 Task: Explore Airbnb accommodation in Sabratah, Libya from 8th December, 2023 to 15th December, 2023 for 9 adults. Place can be shared room with 5 bedrooms having 9 beds and 5 bathrooms. Property type can be flat. Amenities needed are: wifi, TV, free parkinig on premises, gym, breakfast. Look for 4 properties as per requirement.
Action: Mouse moved to (423, 91)
Screenshot: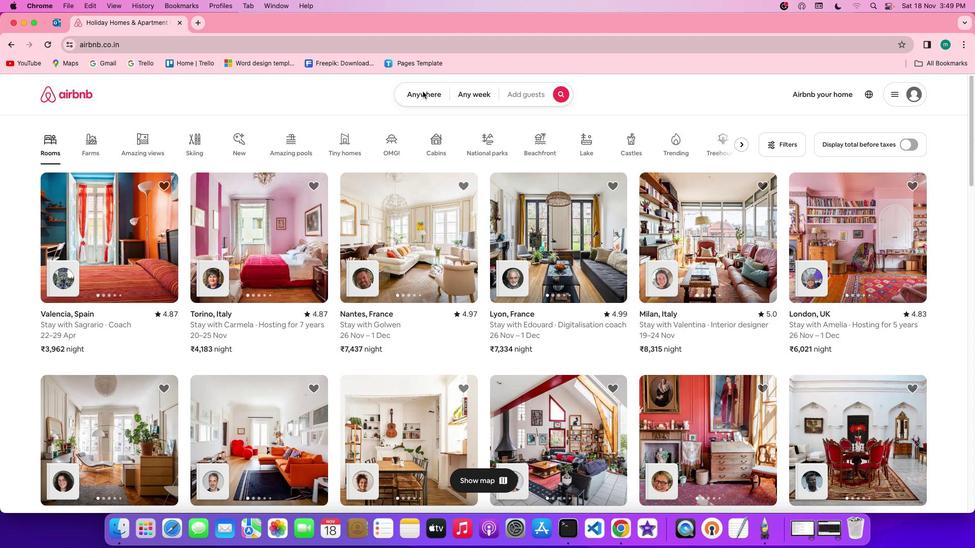 
Action: Mouse pressed left at (423, 91)
Screenshot: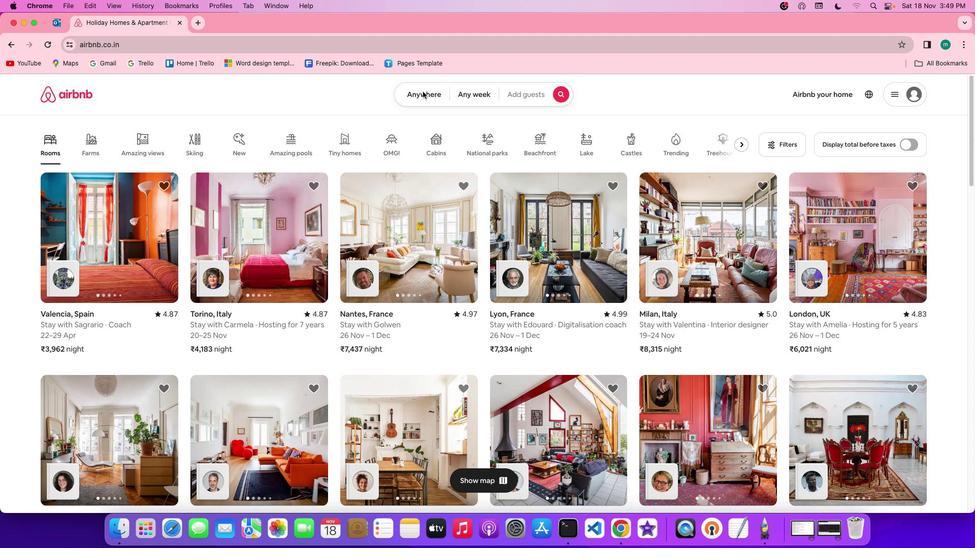 
Action: Mouse pressed left at (423, 91)
Screenshot: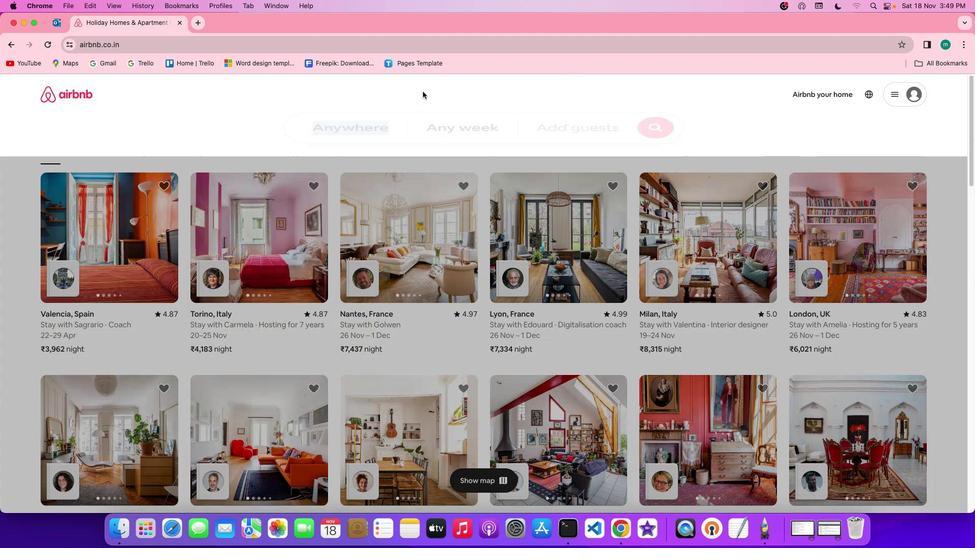 
Action: Mouse moved to (367, 133)
Screenshot: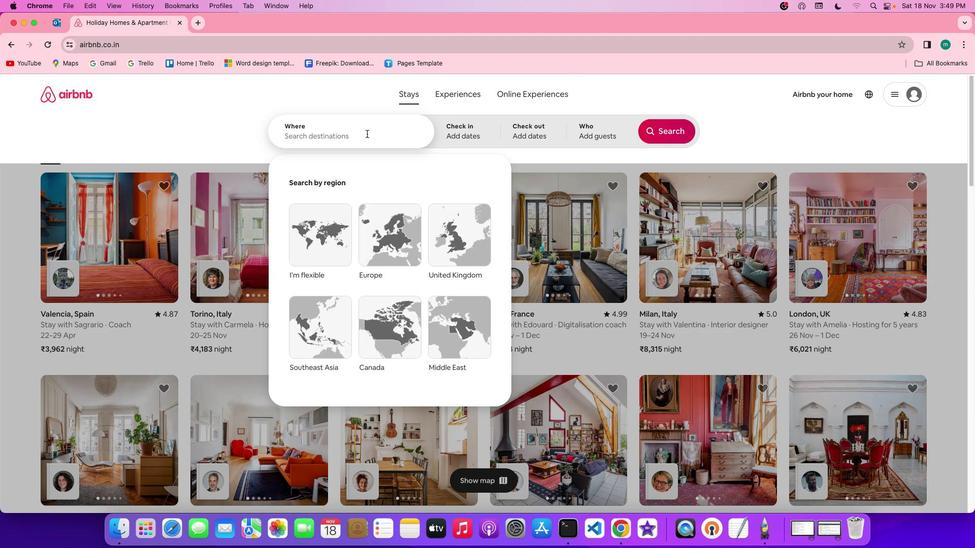 
Action: Mouse pressed left at (367, 133)
Screenshot: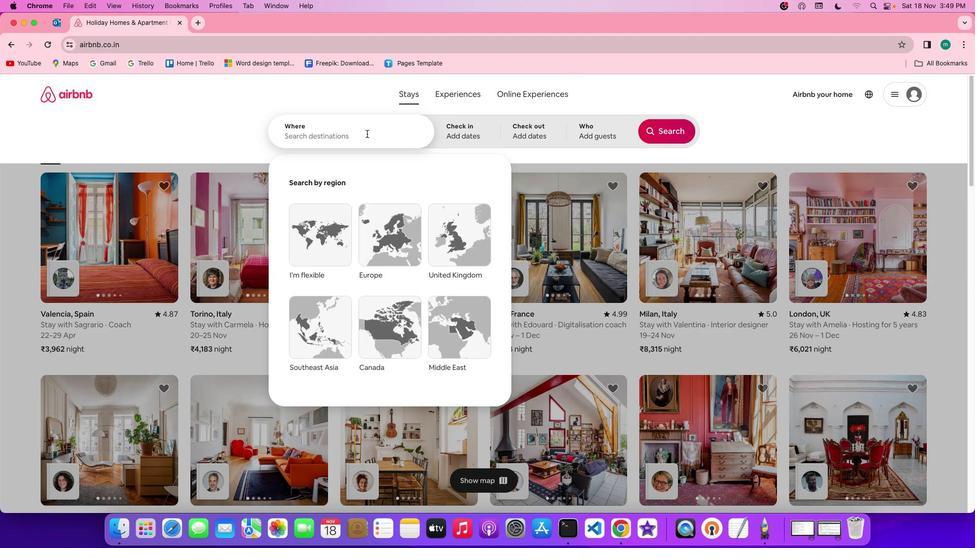 
Action: Key pressed Key.shift'S''a''b''r''a''t''a''h'','Key.spaceKey.shift'l''i''b''y''a'
Screenshot: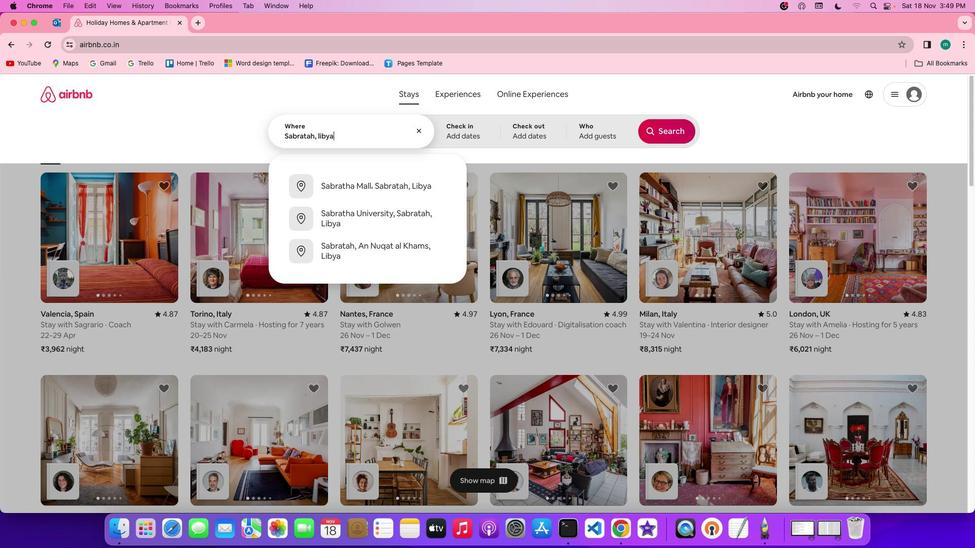 
Action: Mouse moved to (476, 129)
Screenshot: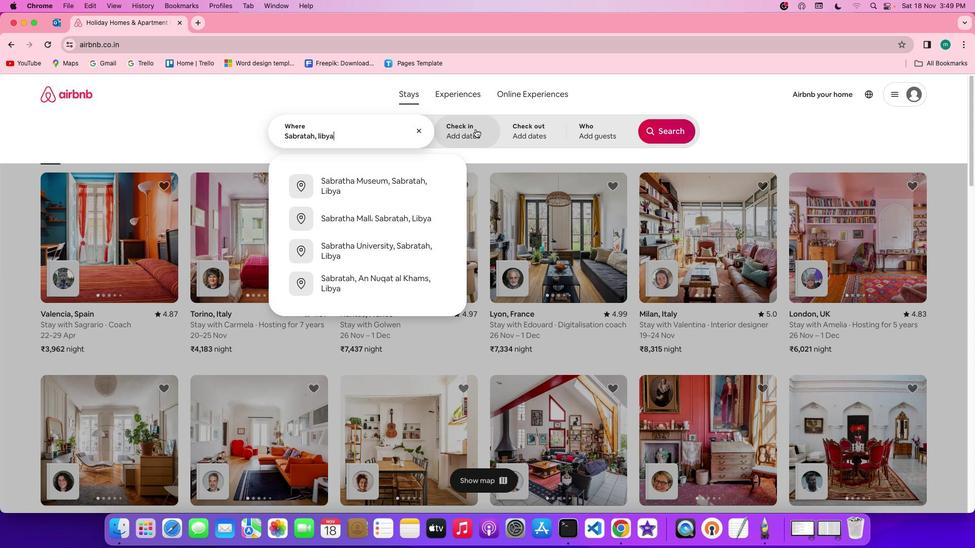 
Action: Mouse pressed left at (476, 129)
Screenshot: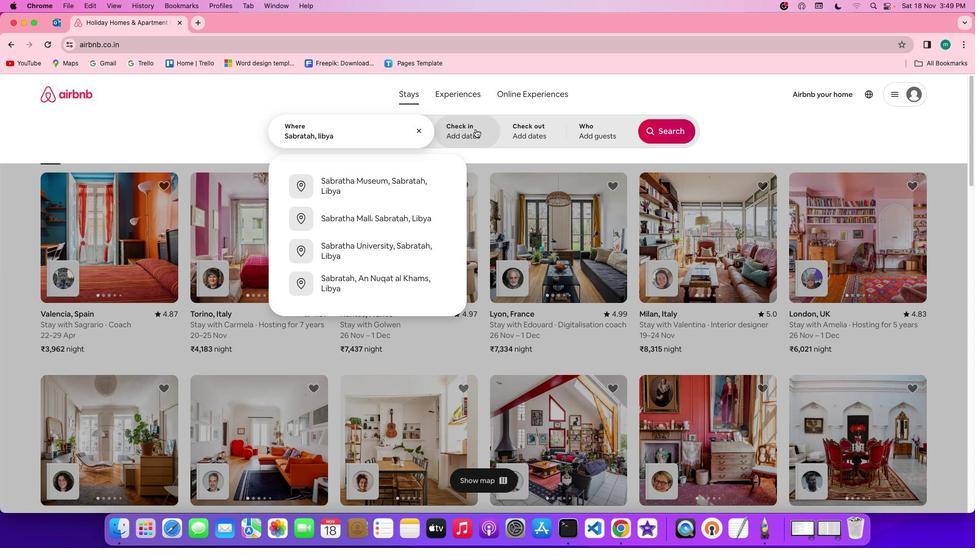 
Action: Mouse moved to (631, 281)
Screenshot: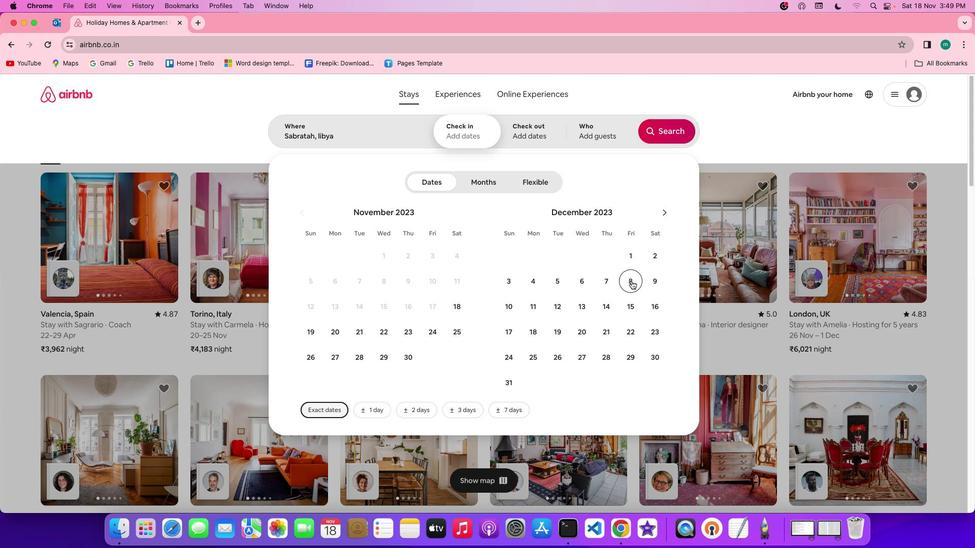 
Action: Mouse pressed left at (631, 281)
Screenshot: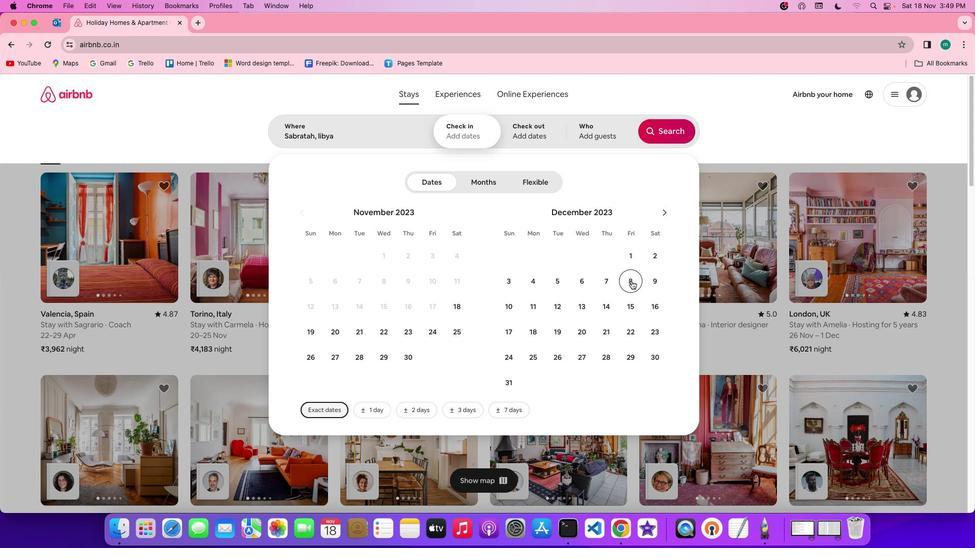 
Action: Mouse moved to (638, 303)
Screenshot: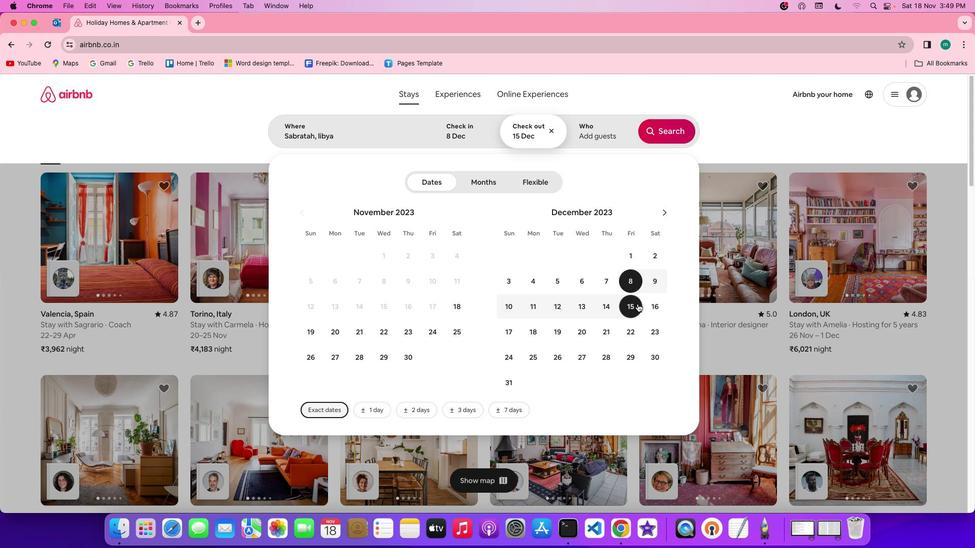 
Action: Mouse pressed left at (638, 303)
Screenshot: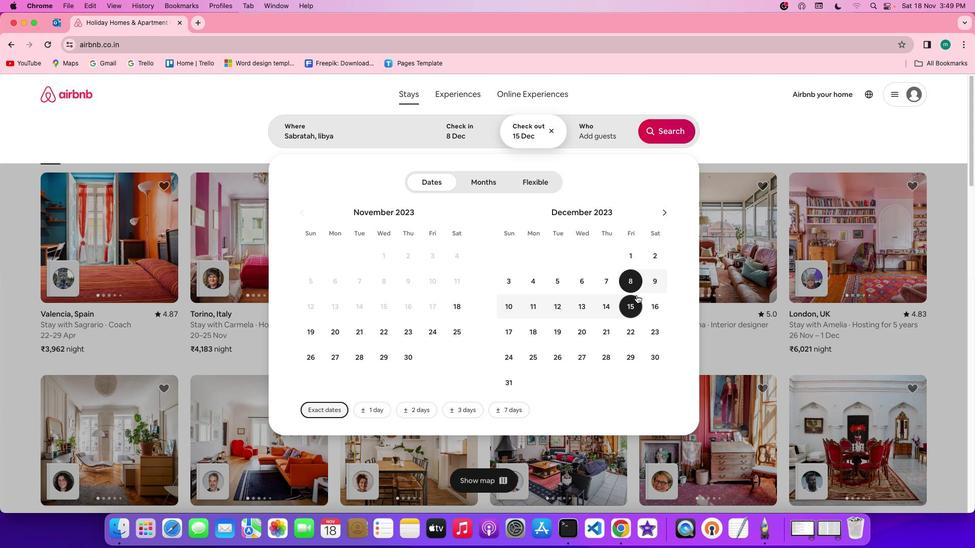 
Action: Mouse moved to (615, 135)
Screenshot: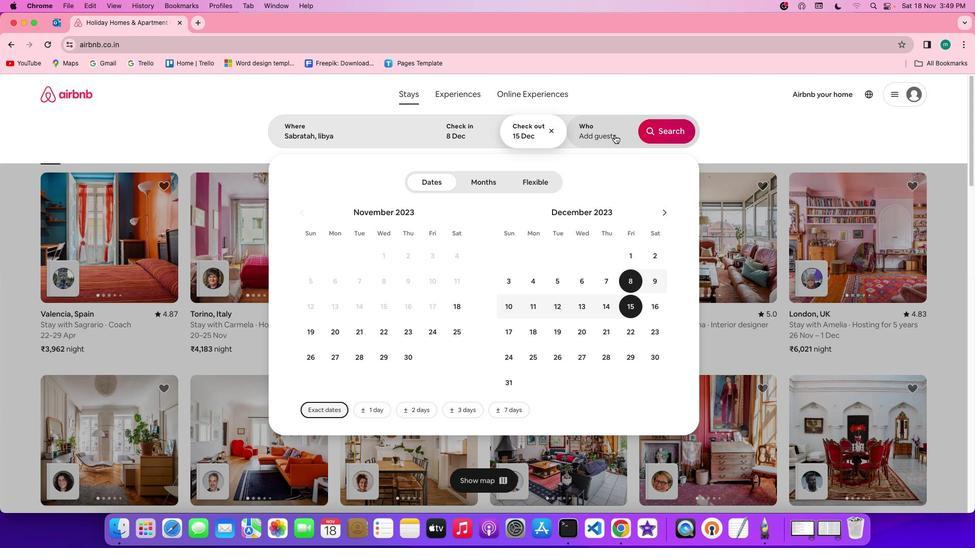 
Action: Mouse pressed left at (615, 135)
Screenshot: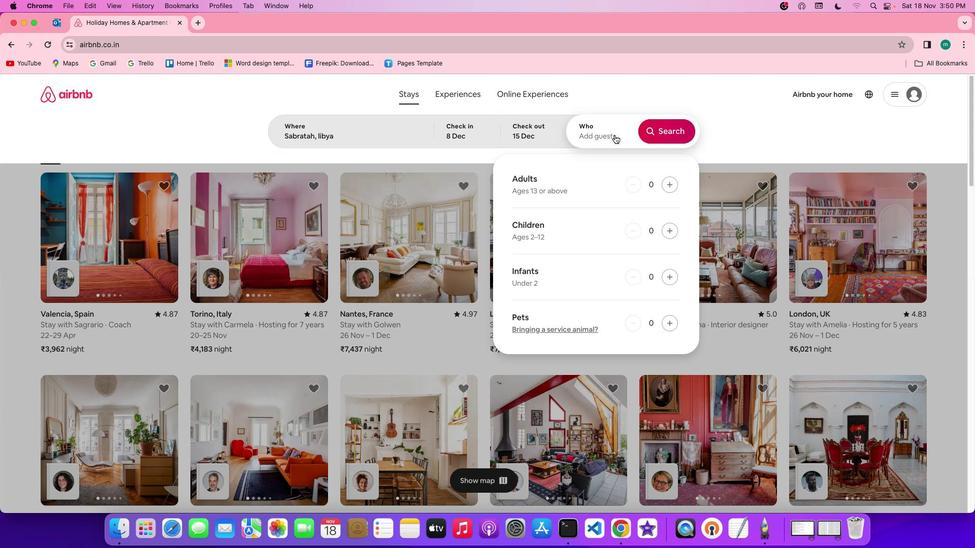 
Action: Mouse moved to (668, 186)
Screenshot: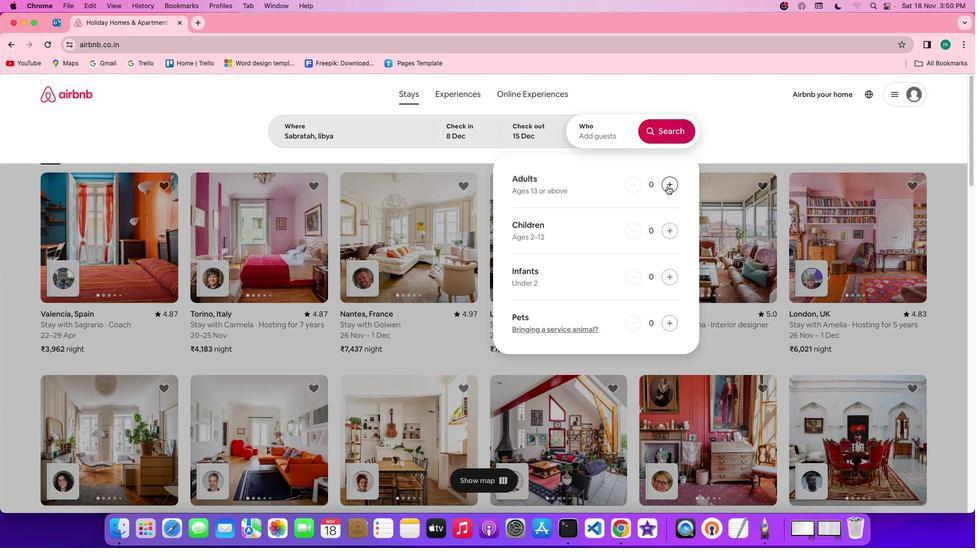 
Action: Mouse pressed left at (668, 186)
Screenshot: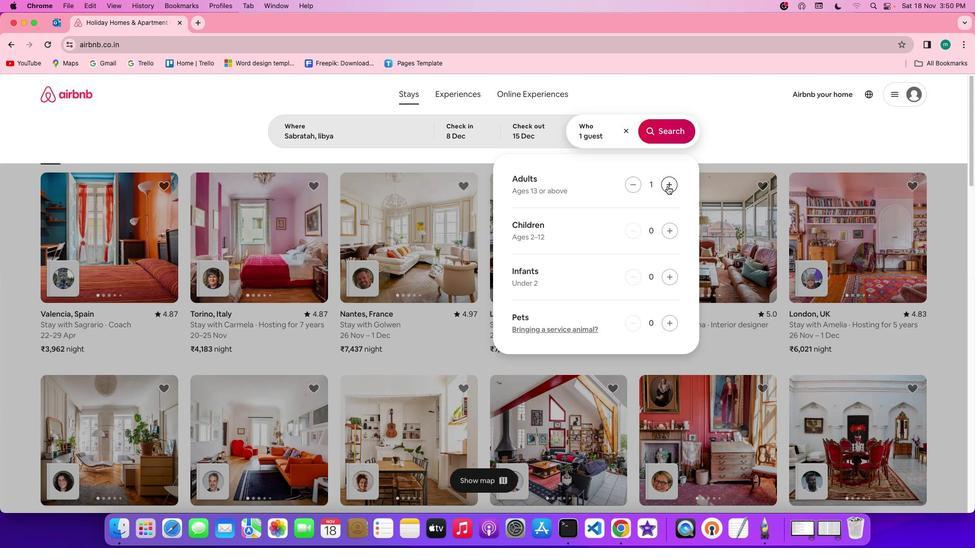 
Action: Mouse pressed left at (668, 186)
Screenshot: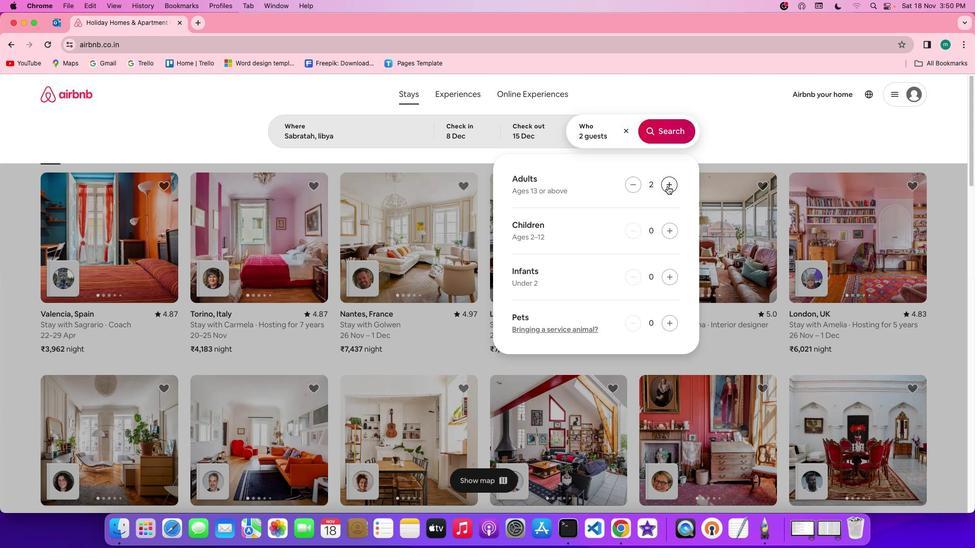 
Action: Mouse pressed left at (668, 186)
Screenshot: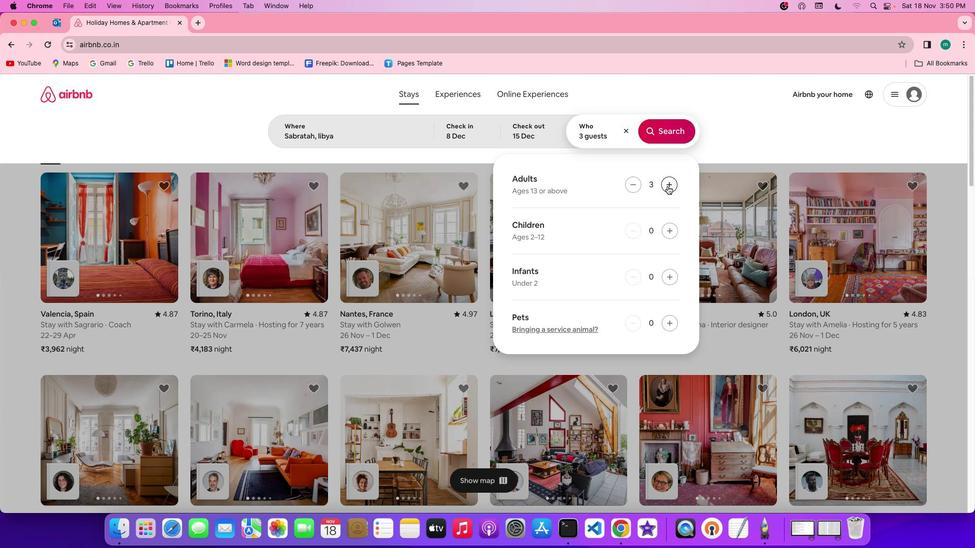 
Action: Mouse pressed left at (668, 186)
Screenshot: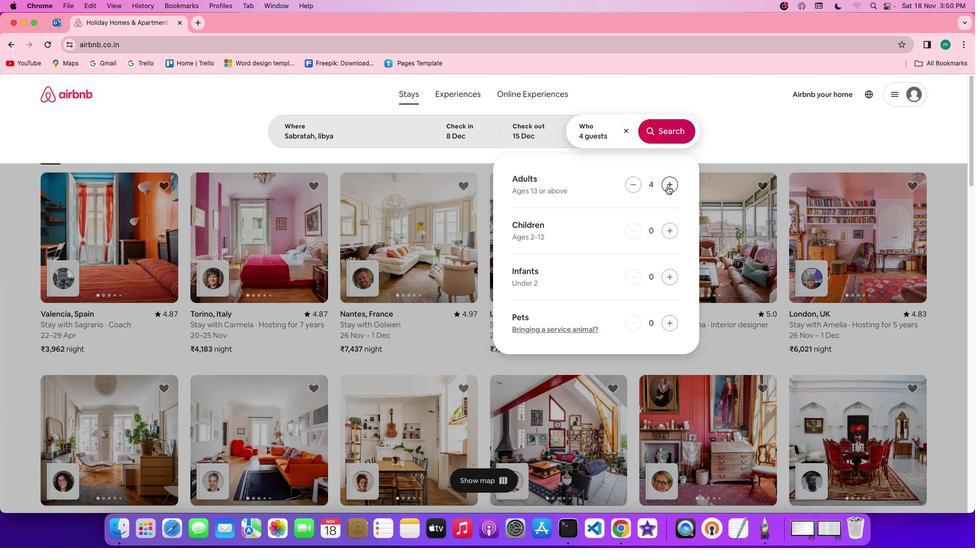 
Action: Mouse pressed left at (668, 186)
Screenshot: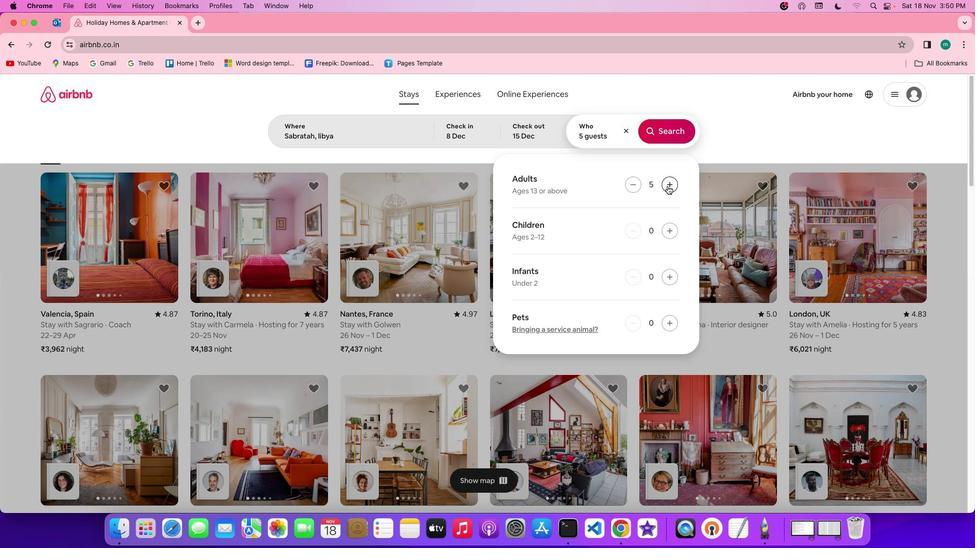 
Action: Mouse pressed left at (668, 186)
Screenshot: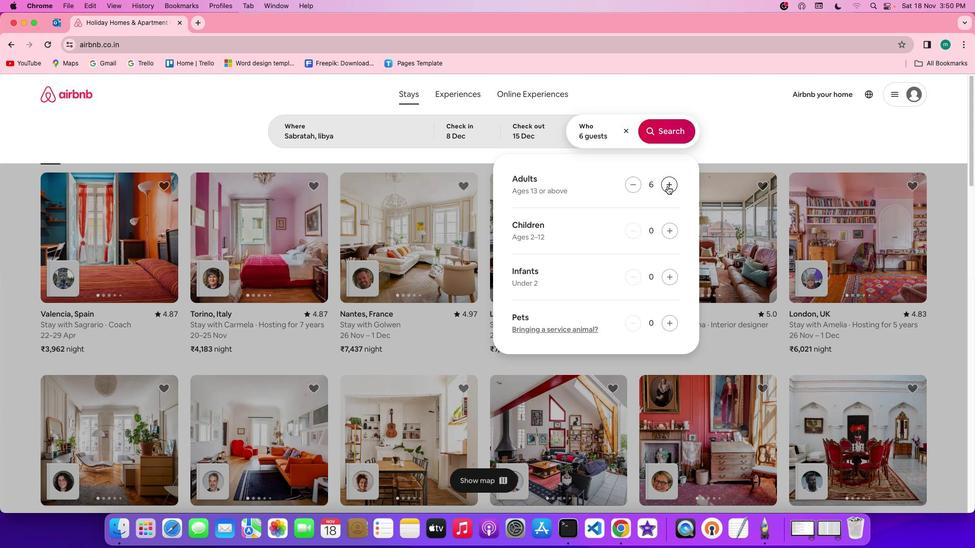 
Action: Mouse pressed left at (668, 186)
Screenshot: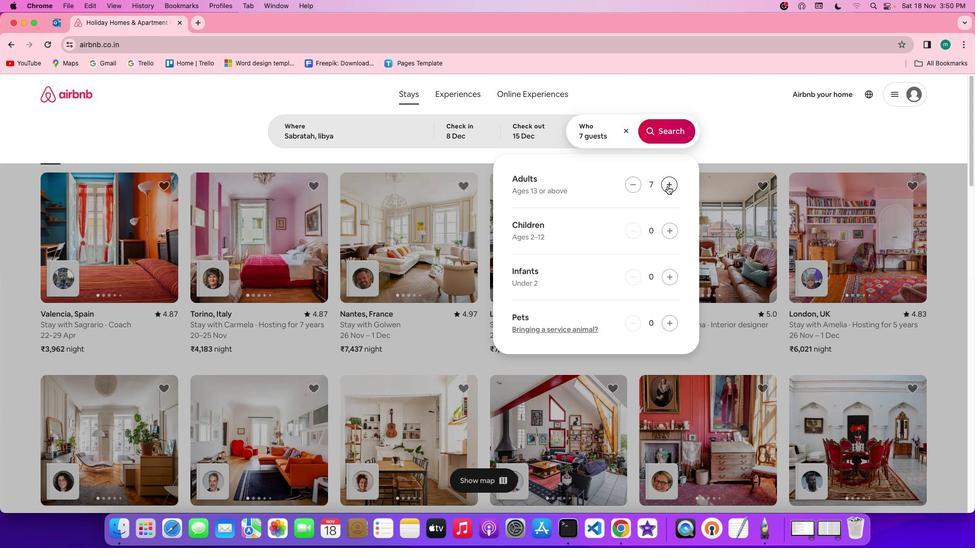
Action: Mouse pressed left at (668, 186)
Screenshot: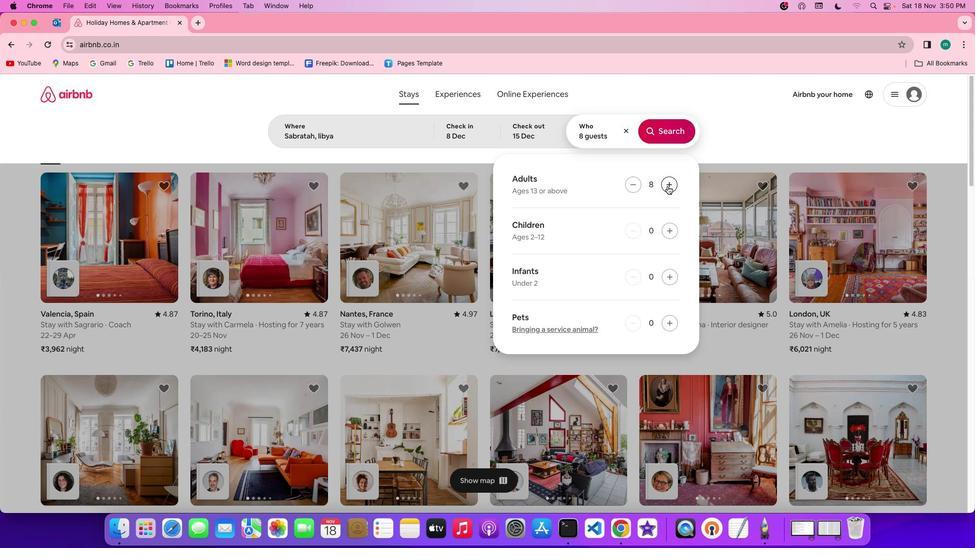 
Action: Mouse pressed left at (668, 186)
Screenshot: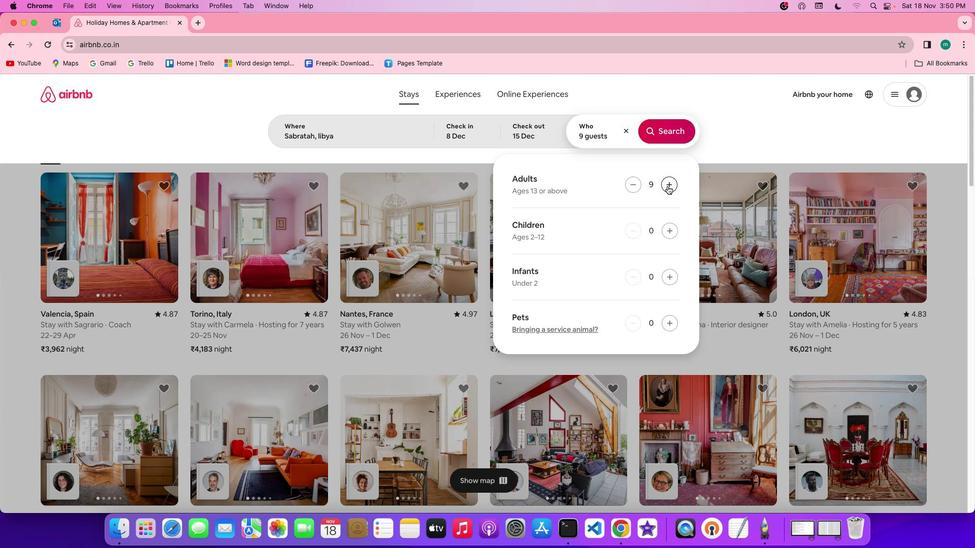 
Action: Mouse moved to (683, 136)
Screenshot: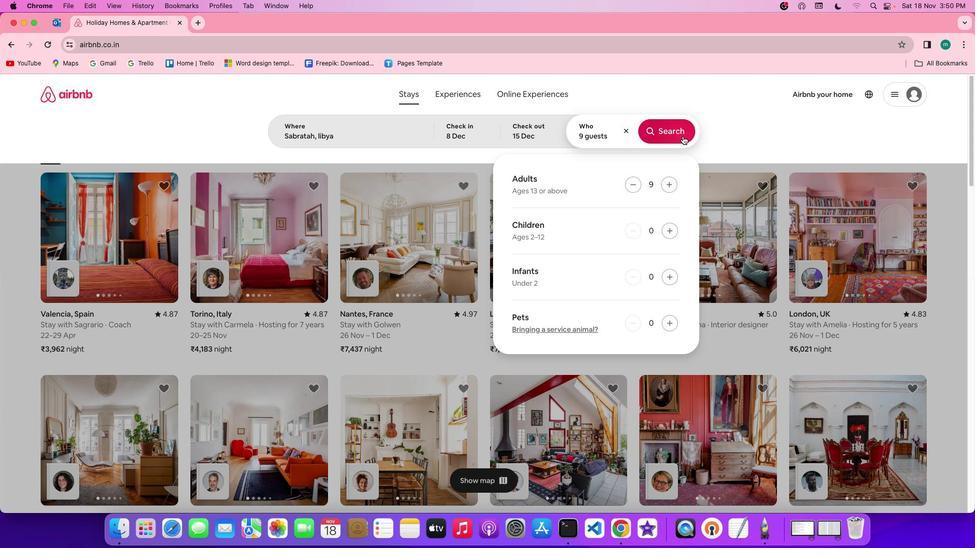 
Action: Mouse pressed left at (683, 136)
Screenshot: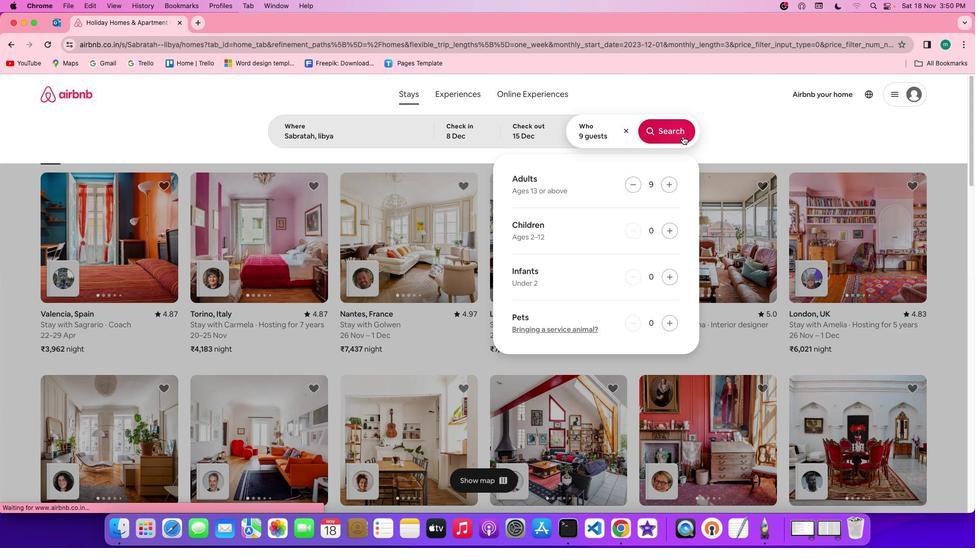 
Action: Mouse moved to (822, 138)
Screenshot: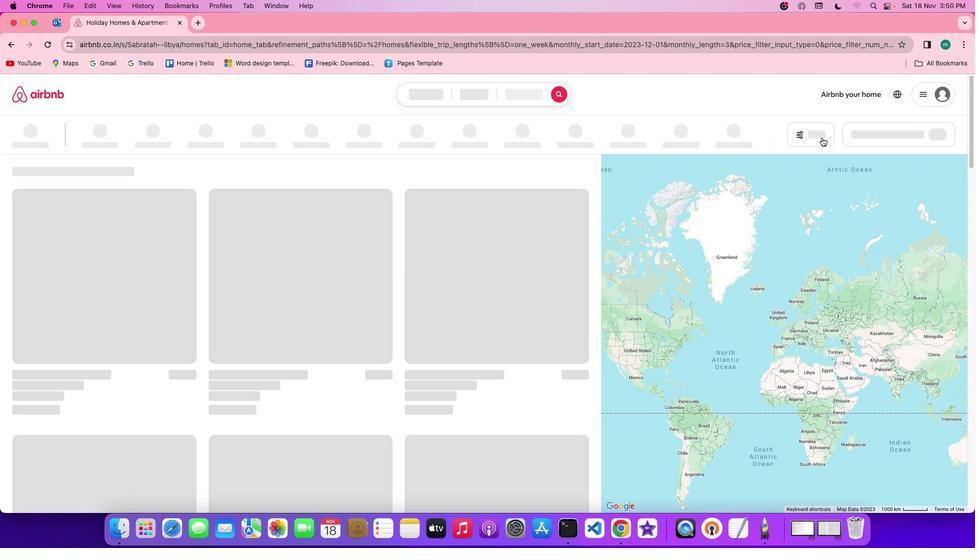 
Action: Mouse pressed left at (822, 138)
Screenshot: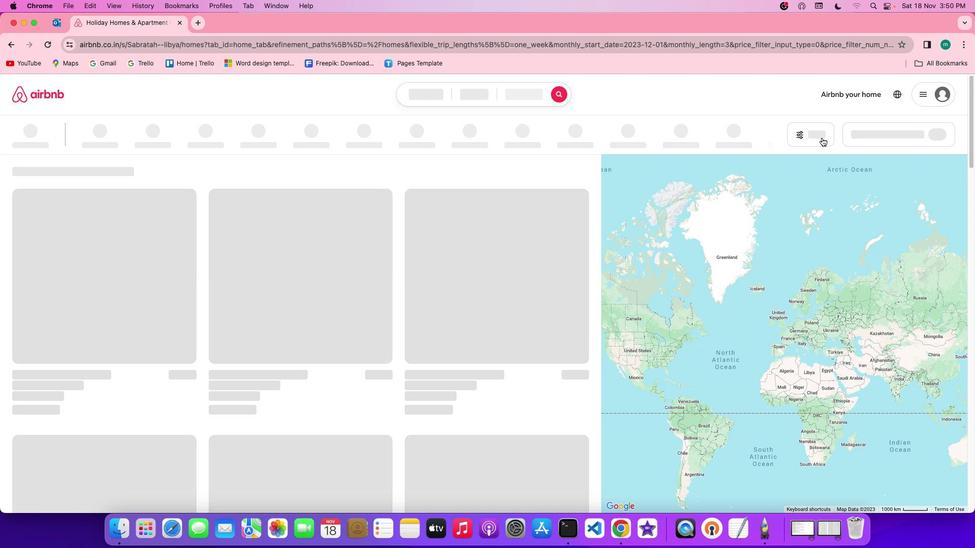 
Action: Mouse moved to (798, 134)
Screenshot: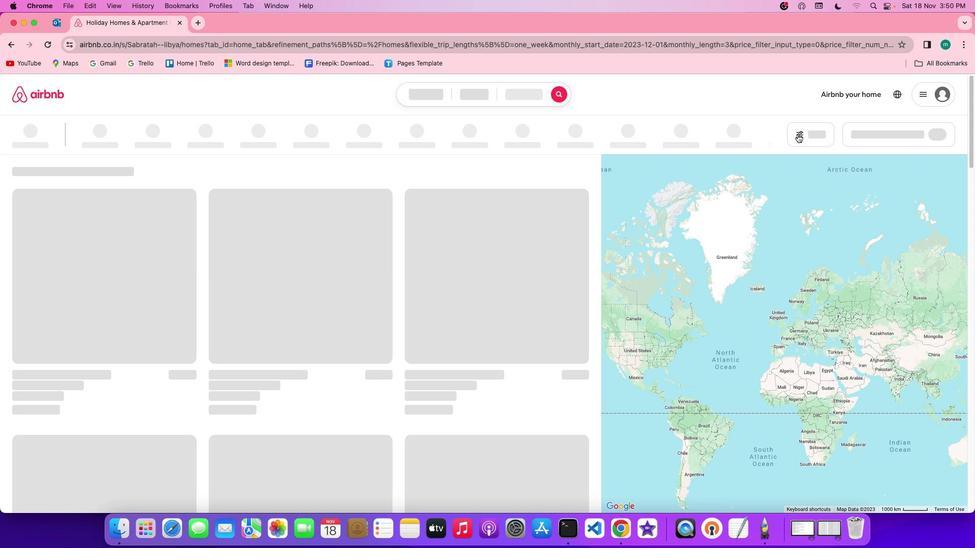 
Action: Mouse pressed left at (798, 134)
Screenshot: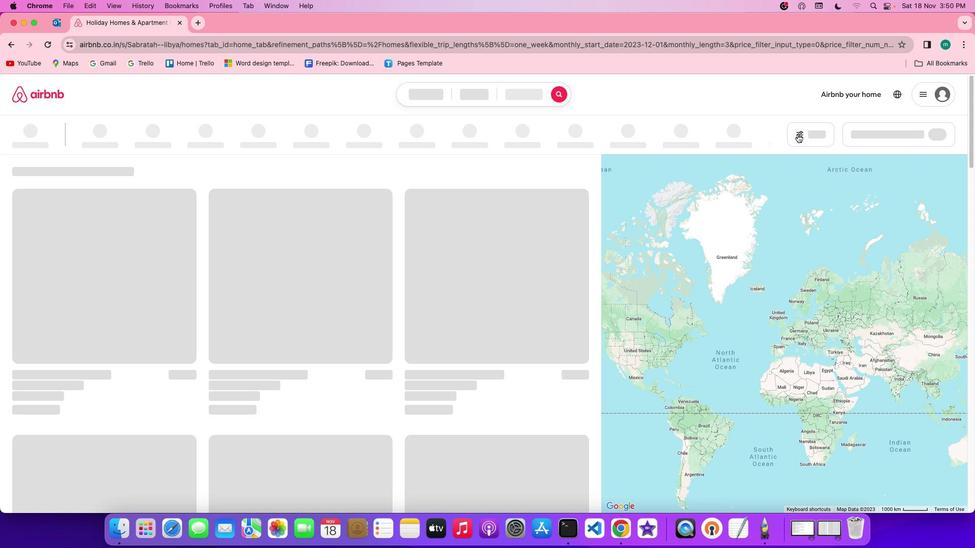 
Action: Mouse moved to (798, 157)
Screenshot: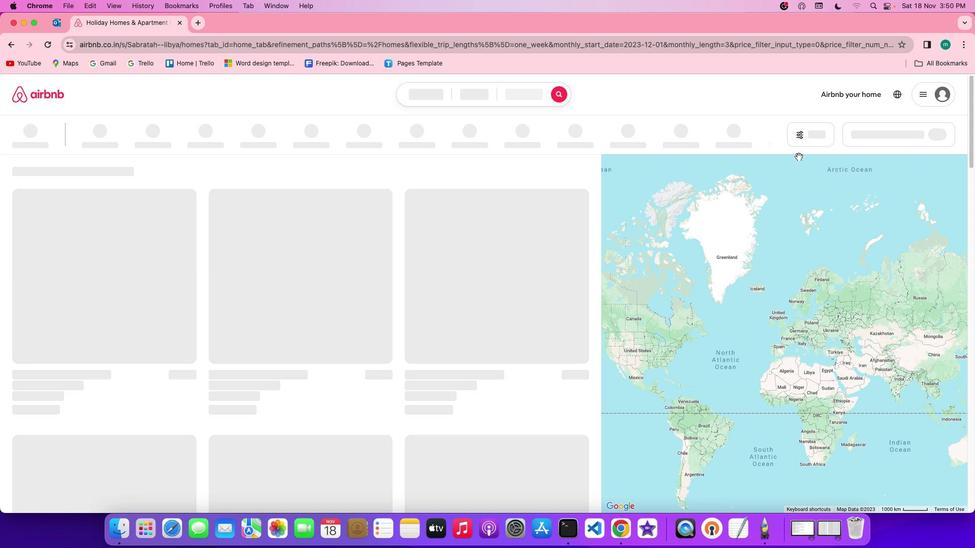 
Action: Mouse scrolled (798, 157) with delta (0, 0)
Screenshot: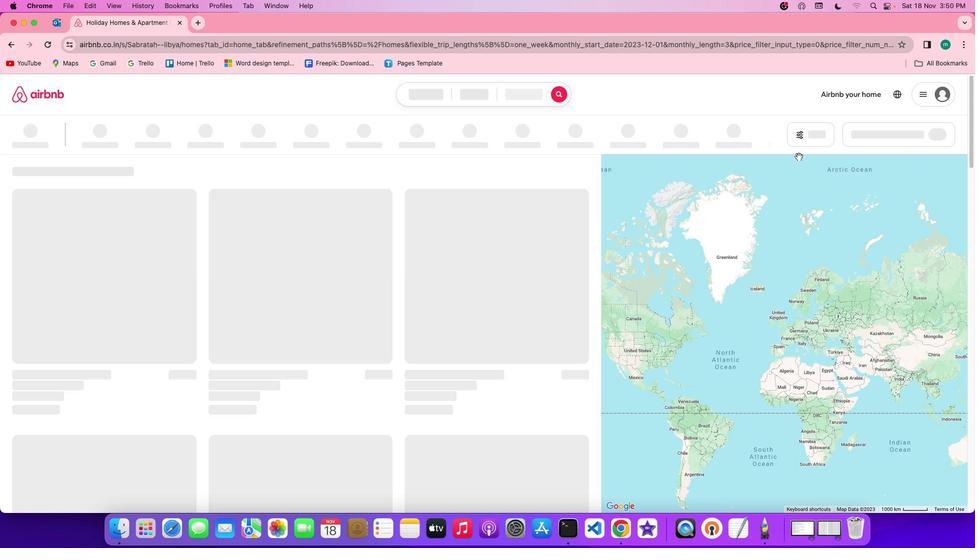 
Action: Mouse scrolled (798, 157) with delta (0, 0)
Screenshot: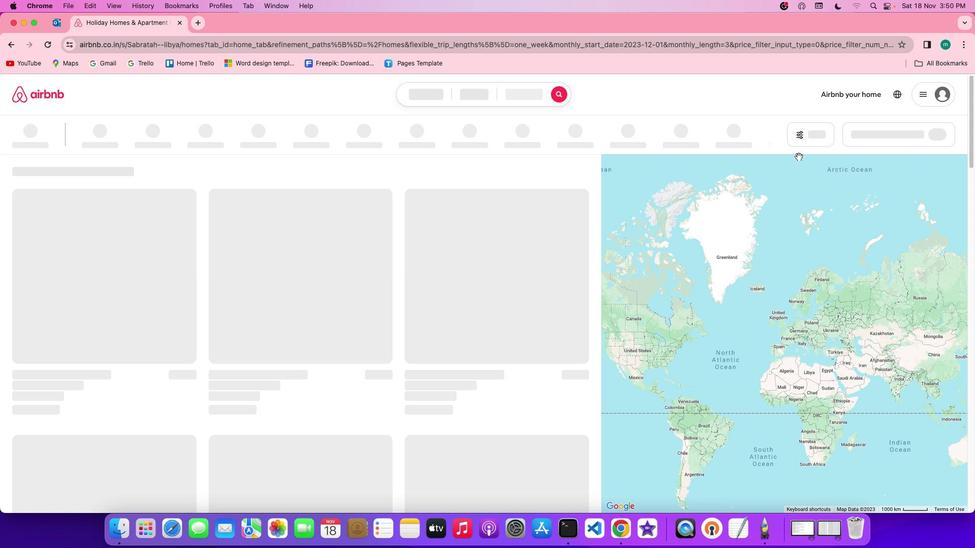 
Action: Mouse scrolled (798, 157) with delta (0, 0)
Screenshot: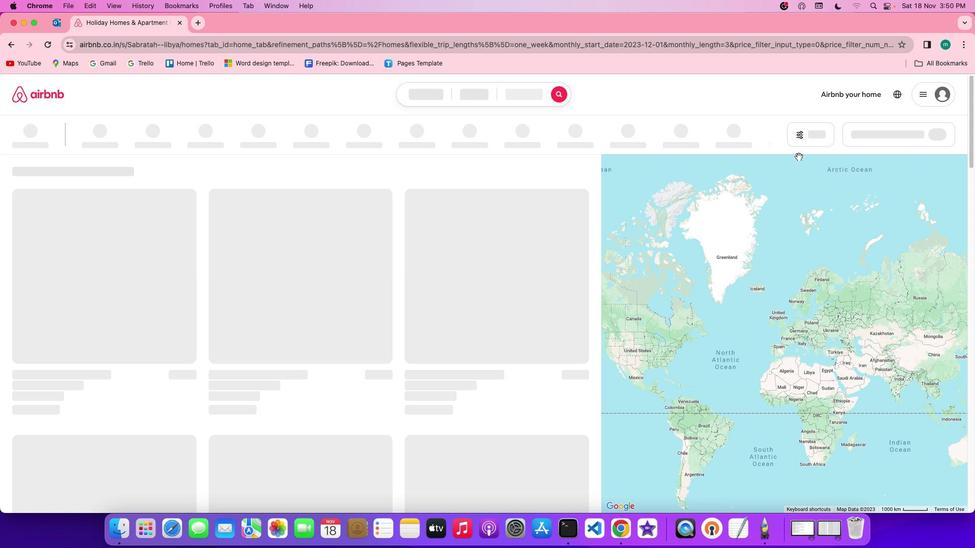 
Action: Mouse scrolled (798, 157) with delta (0, -1)
Screenshot: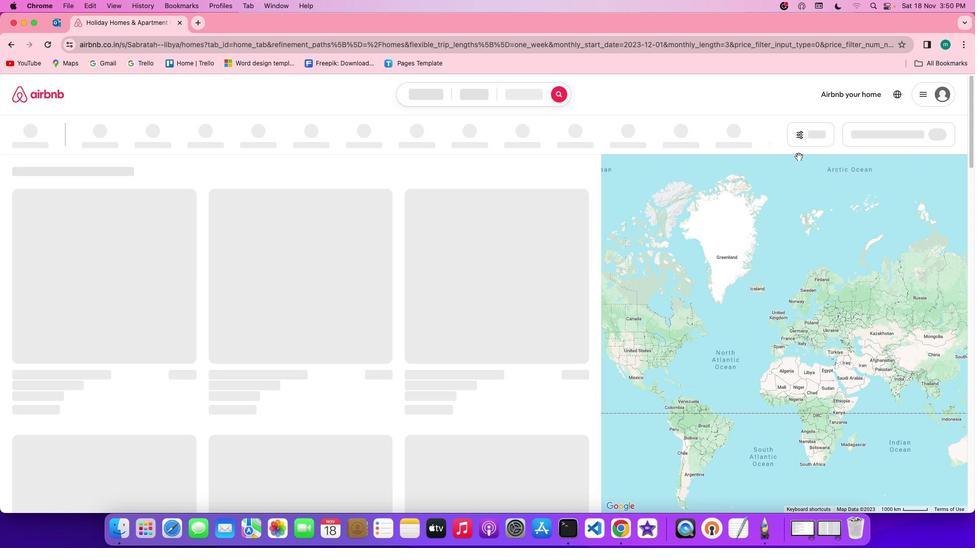 
Action: Mouse moved to (806, 137)
Screenshot: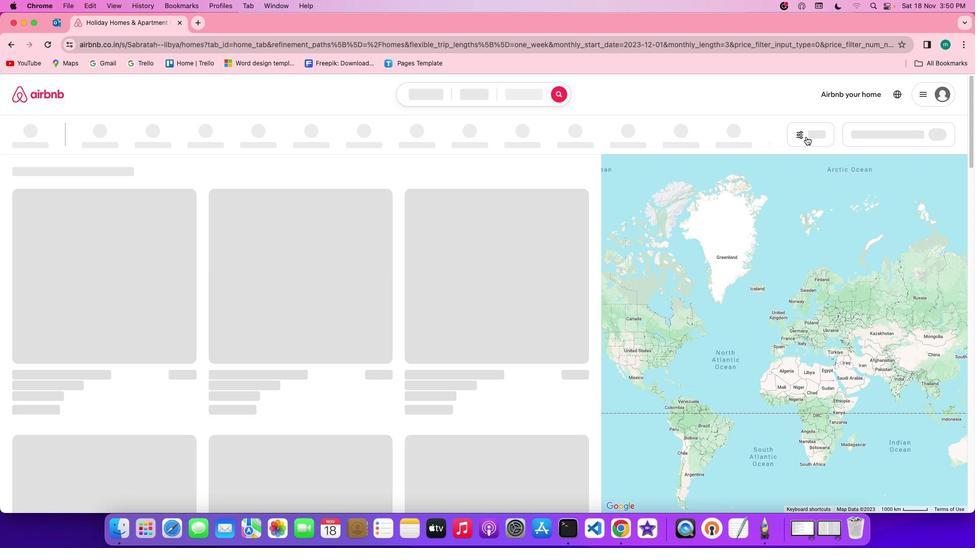 
Action: Mouse scrolled (806, 137) with delta (0, 0)
Screenshot: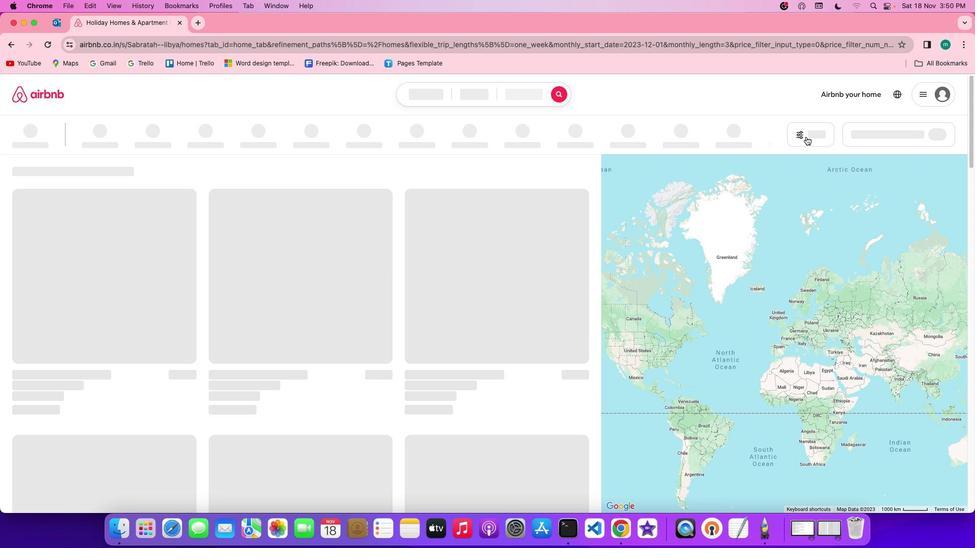 
Action: Mouse scrolled (806, 137) with delta (0, 0)
Screenshot: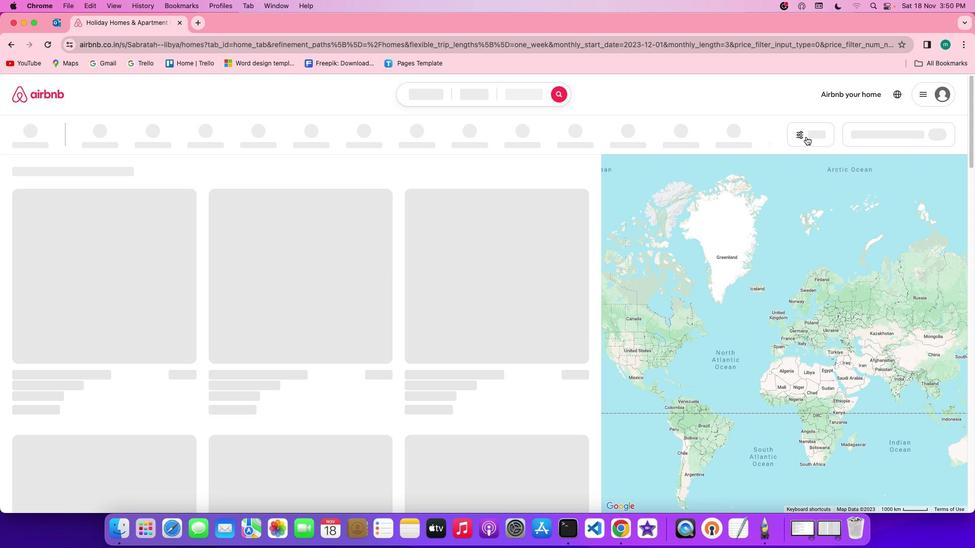 
Action: Mouse scrolled (806, 137) with delta (0, 1)
Screenshot: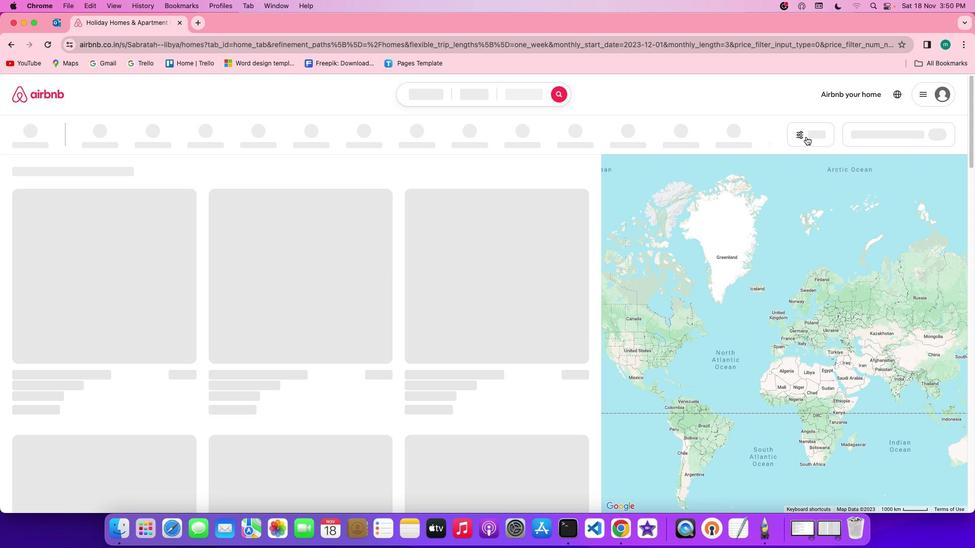 
Action: Mouse scrolled (806, 137) with delta (0, 1)
Screenshot: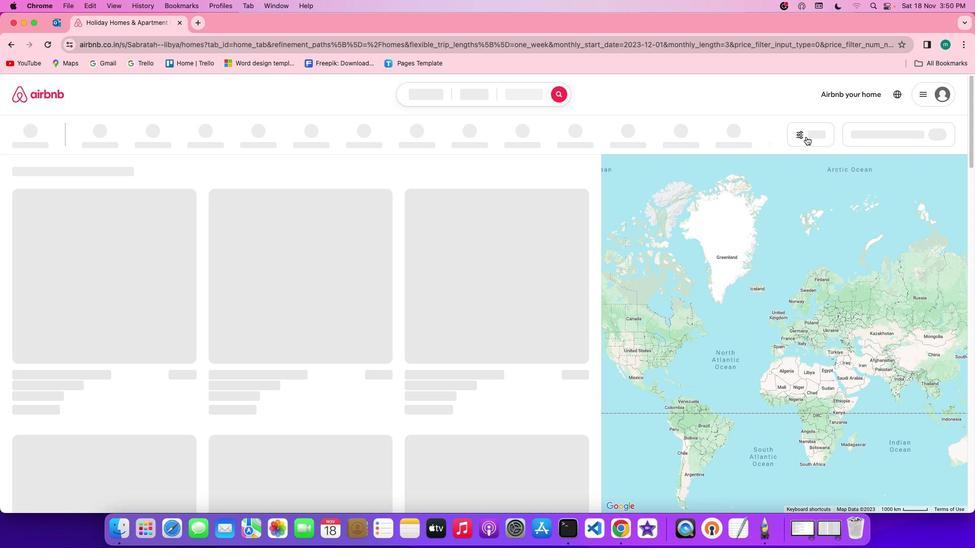 
Action: Mouse moved to (766, 113)
Screenshot: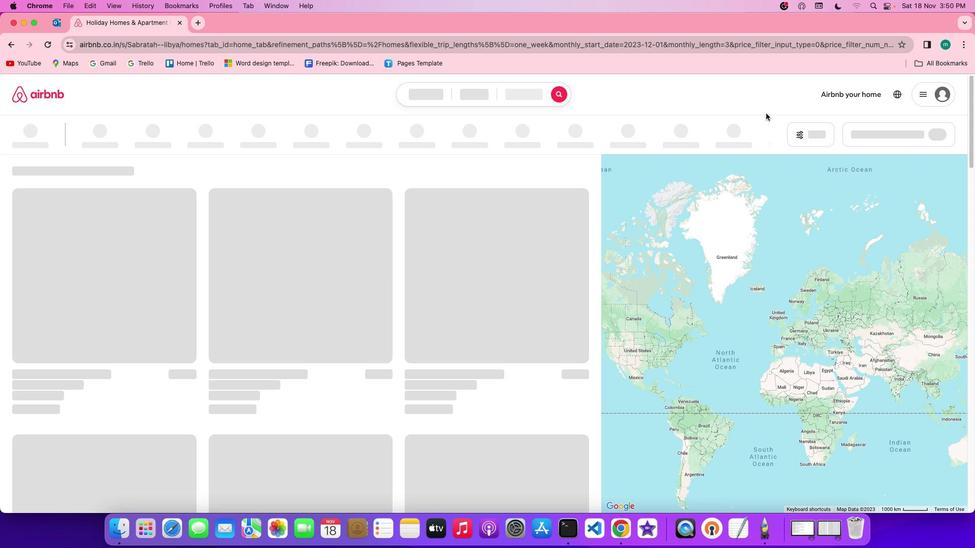 
Action: Mouse scrolled (766, 113) with delta (0, 0)
Screenshot: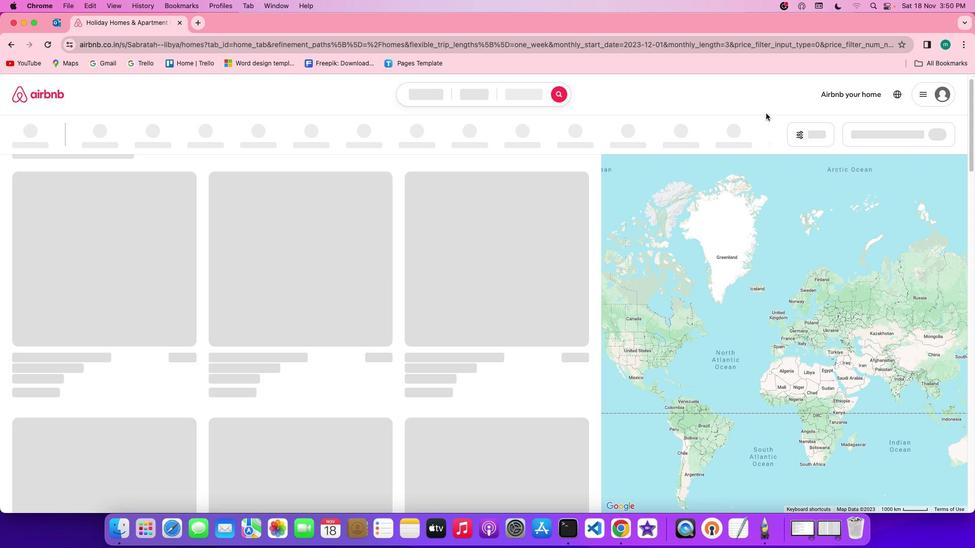 
Action: Mouse scrolled (766, 113) with delta (0, 0)
Screenshot: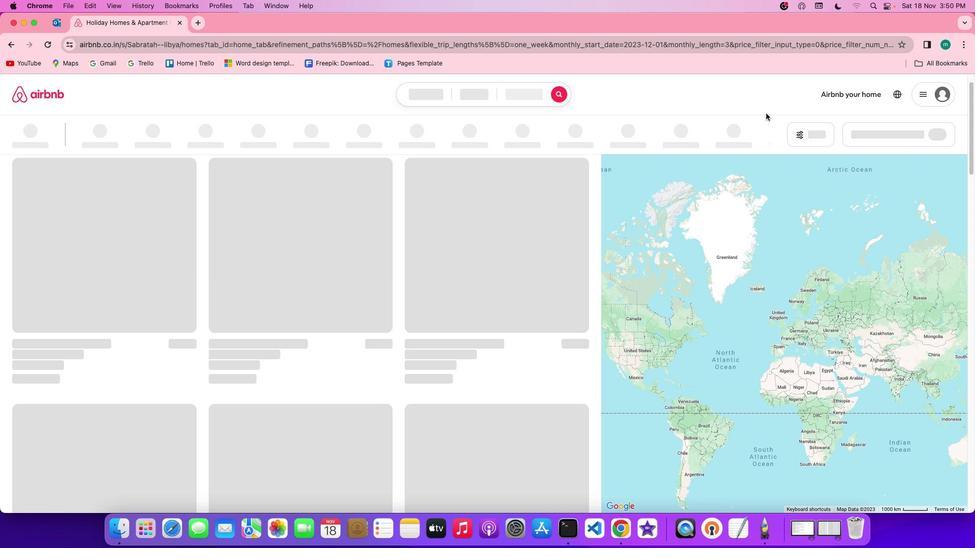 
Action: Mouse scrolled (766, 113) with delta (0, -1)
Screenshot: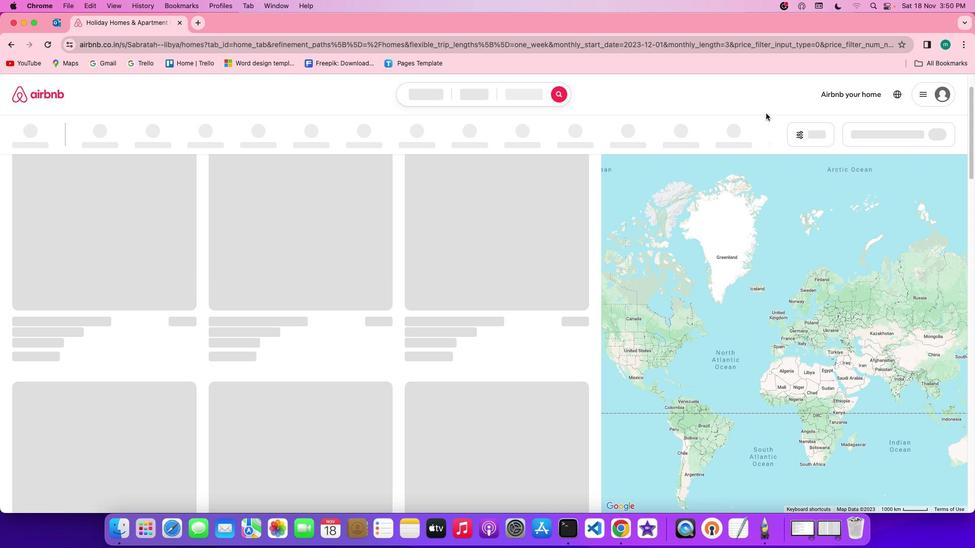 
Action: Mouse moved to (766, 113)
Screenshot: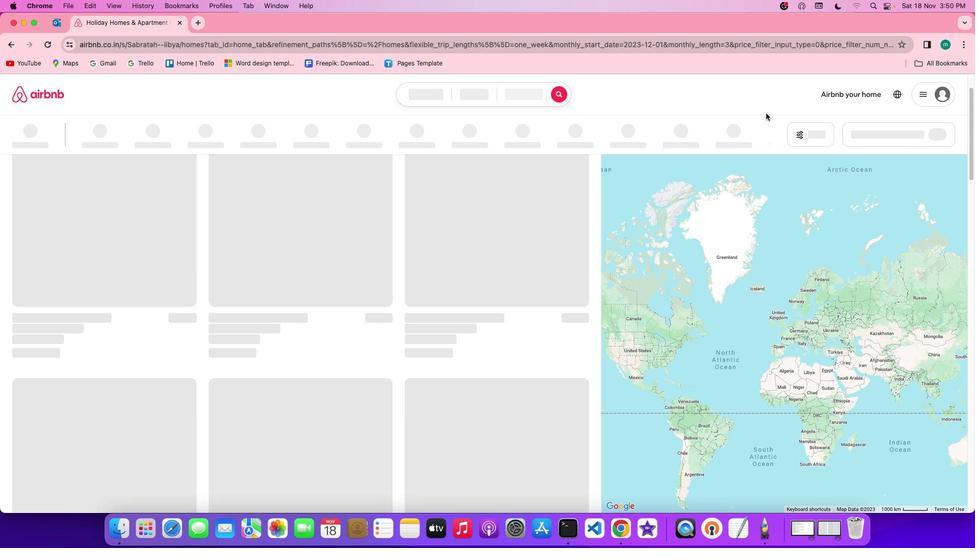 
Action: Mouse scrolled (766, 113) with delta (0, 0)
Screenshot: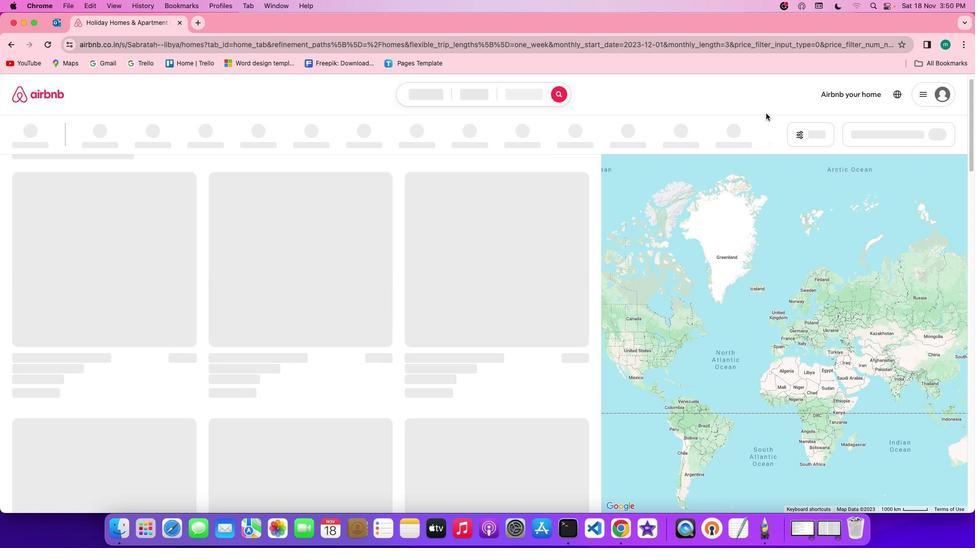 
Action: Mouse scrolled (766, 113) with delta (0, 0)
Screenshot: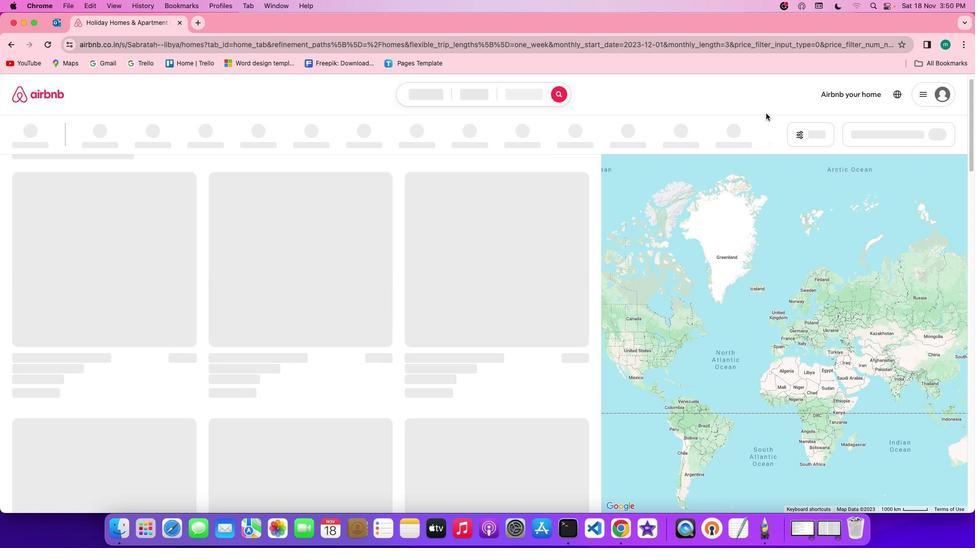 
Action: Mouse scrolled (766, 113) with delta (0, 1)
Screenshot: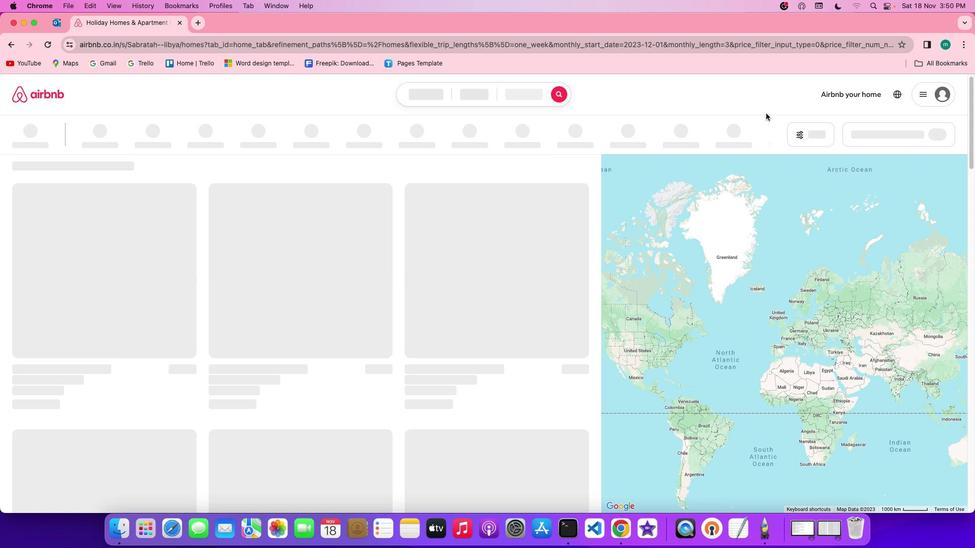 
Action: Mouse scrolled (766, 113) with delta (0, 2)
Screenshot: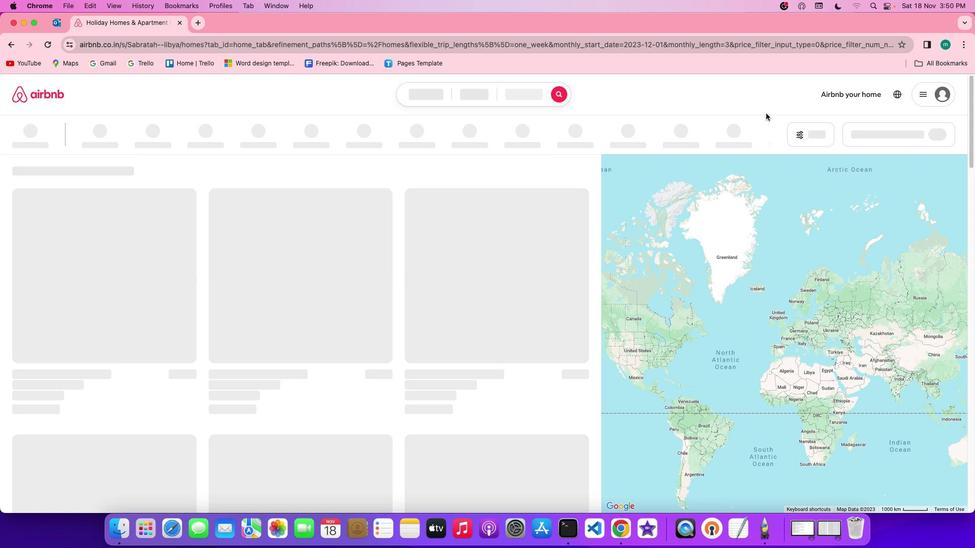 
Action: Mouse moved to (766, 113)
Screenshot: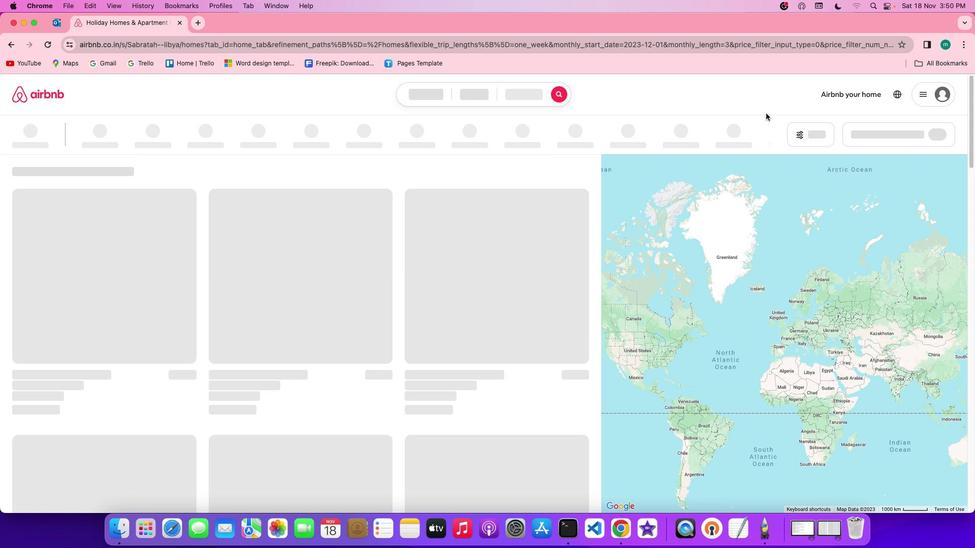 
Action: Mouse scrolled (766, 113) with delta (0, 0)
Screenshot: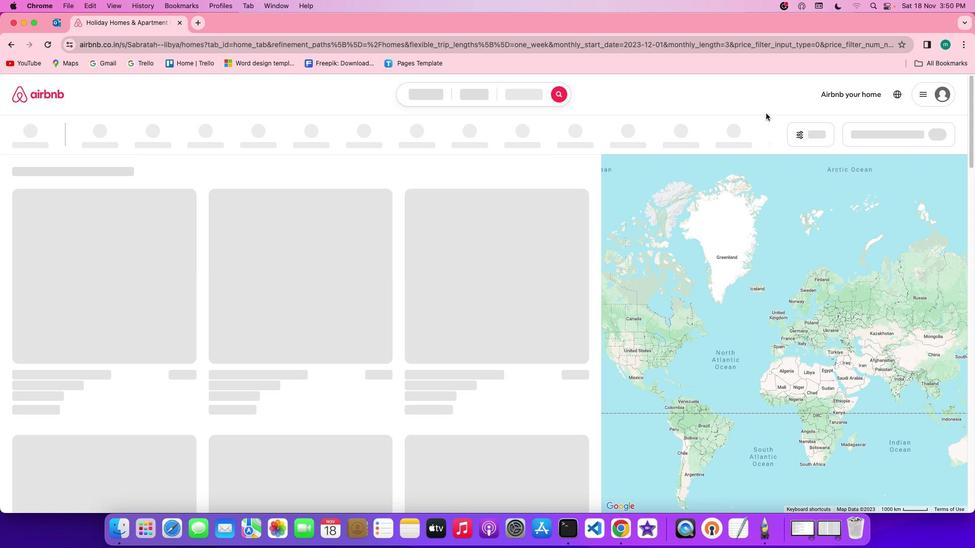 
Action: Mouse scrolled (766, 113) with delta (0, 0)
Screenshot: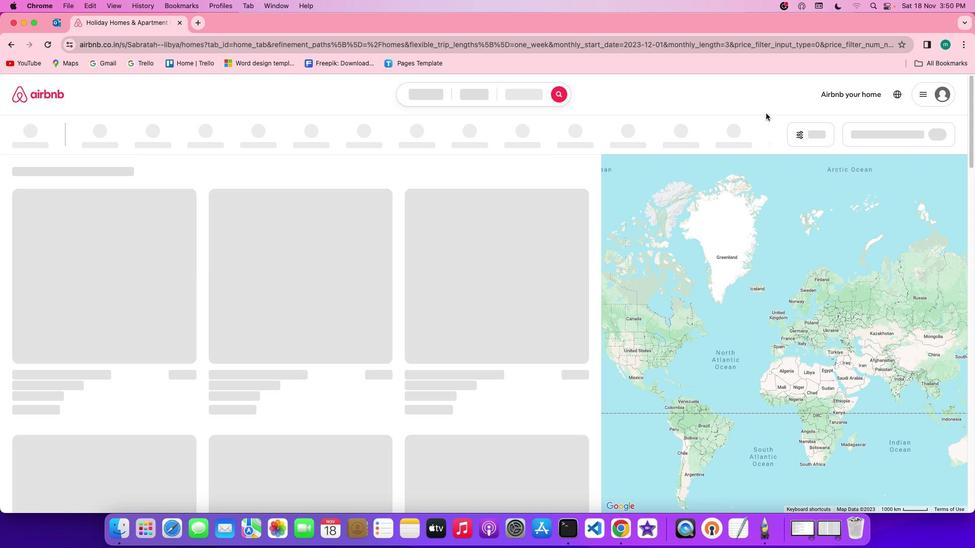 
Action: Mouse scrolled (766, 113) with delta (0, 1)
Screenshot: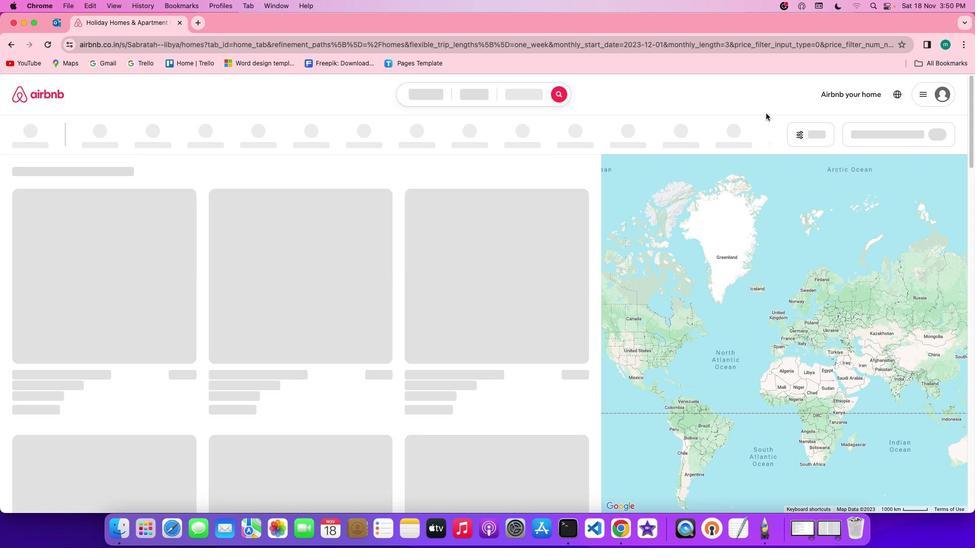 
Action: Mouse moved to (806, 132)
Screenshot: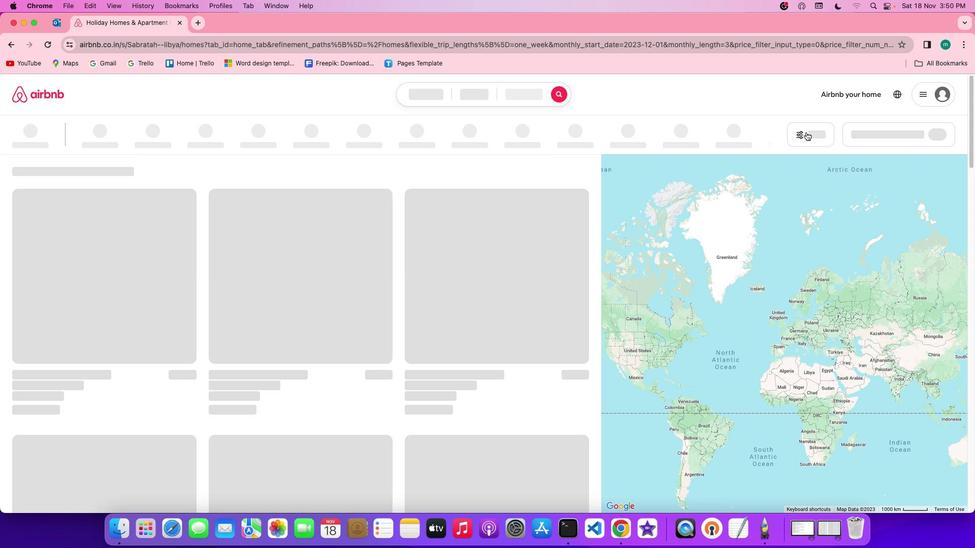 
Action: Mouse pressed left at (806, 132)
Screenshot: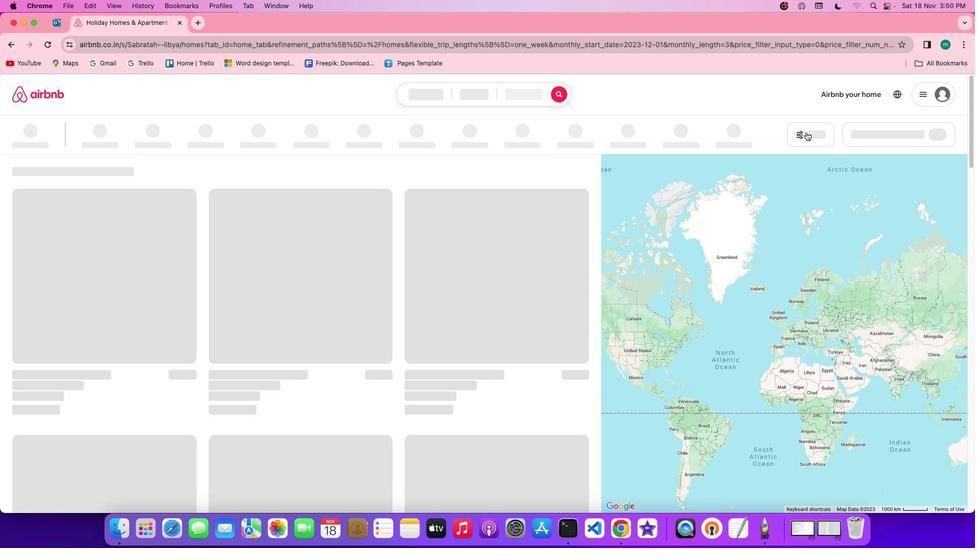 
Action: Mouse moved to (529, 260)
Screenshot: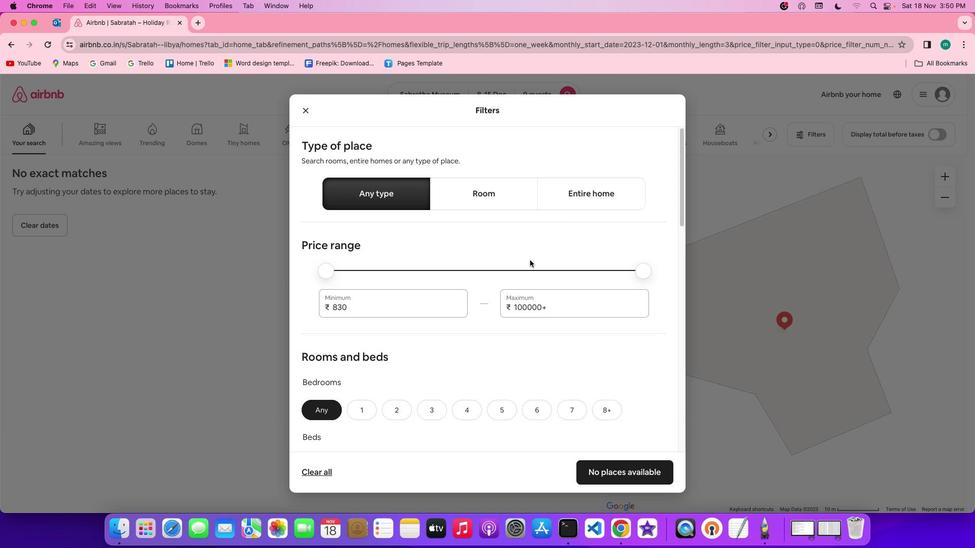 
Action: Mouse scrolled (529, 260) with delta (0, 0)
Screenshot: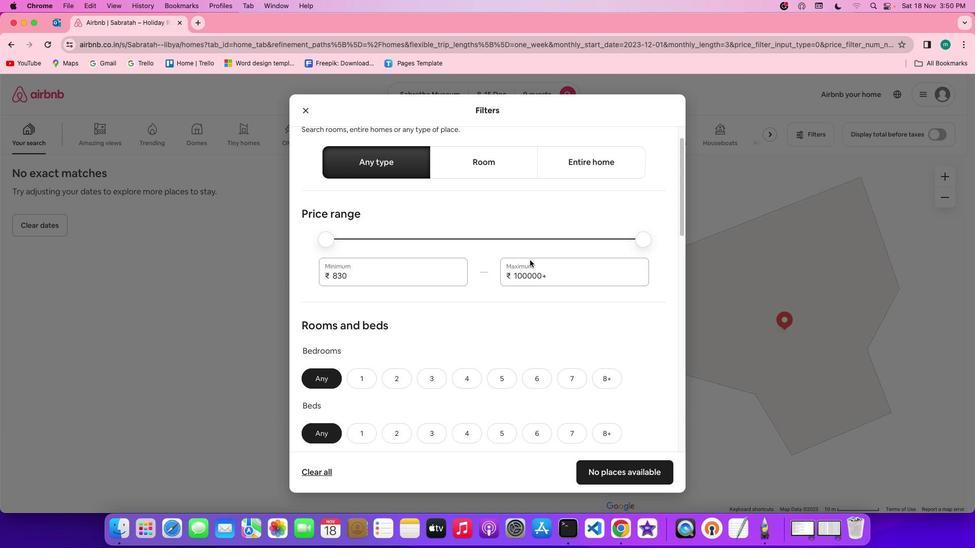 
Action: Mouse scrolled (529, 260) with delta (0, 0)
Screenshot: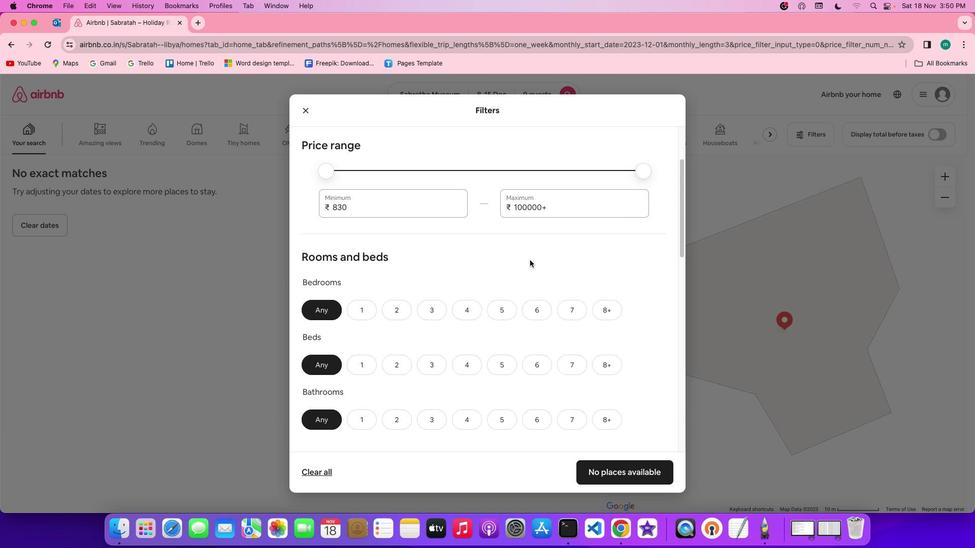 
Action: Mouse scrolled (529, 260) with delta (0, -1)
Screenshot: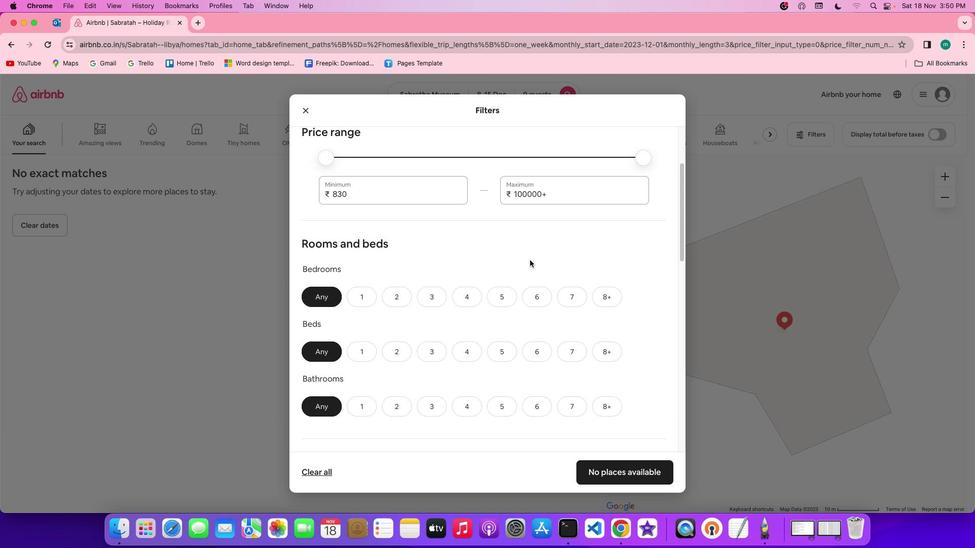 
Action: Mouse scrolled (529, 260) with delta (0, -1)
Screenshot: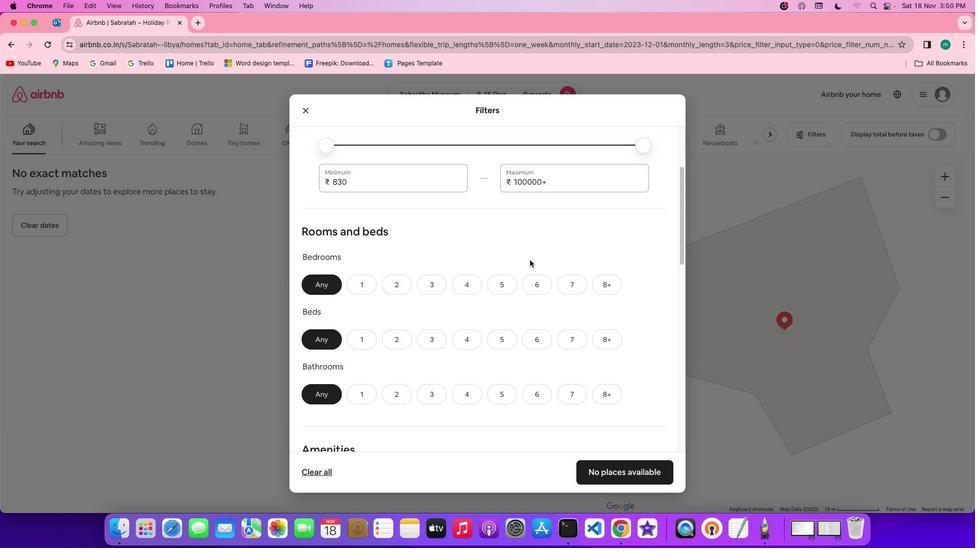 
Action: Mouse moved to (529, 260)
Screenshot: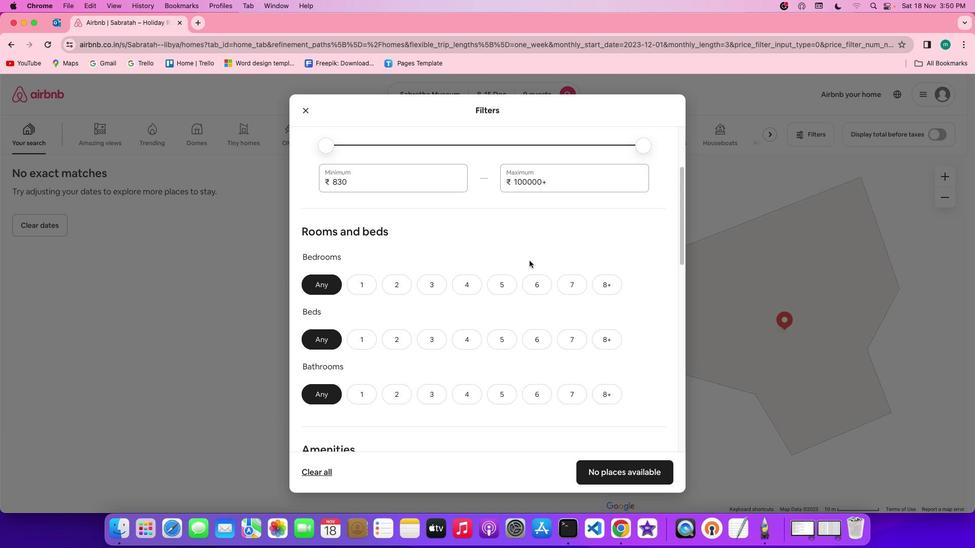
Action: Mouse scrolled (529, 260) with delta (0, 0)
Screenshot: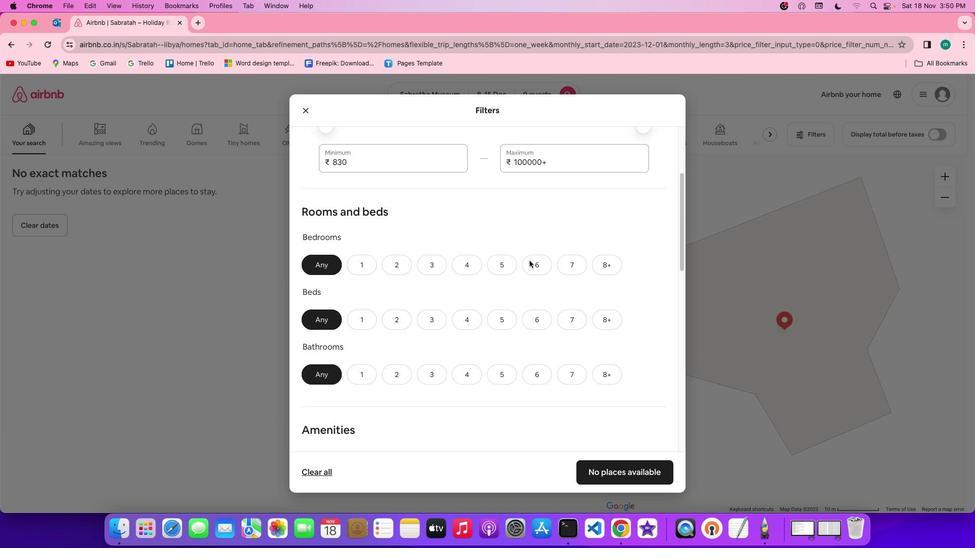 
Action: Mouse scrolled (529, 260) with delta (0, 0)
Screenshot: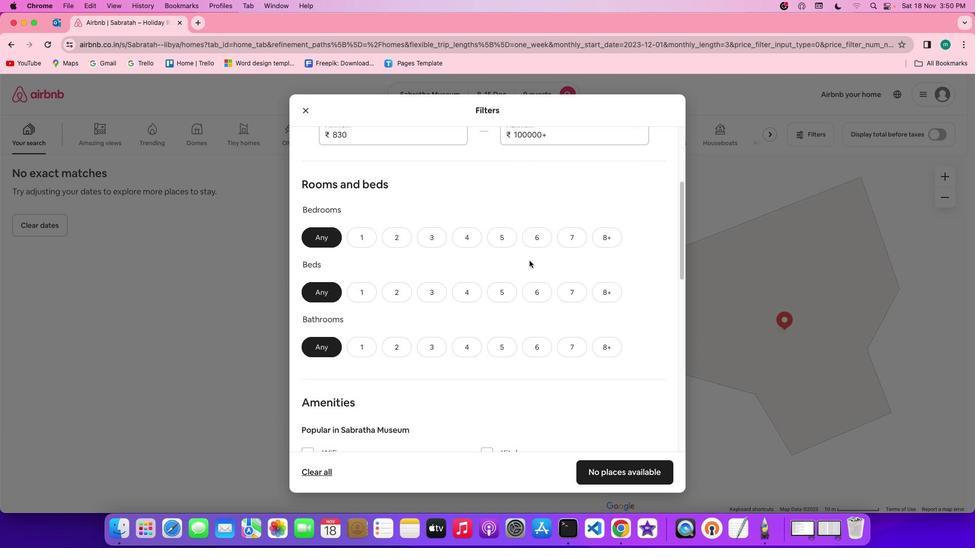 
Action: Mouse scrolled (529, 260) with delta (0, -1)
Screenshot: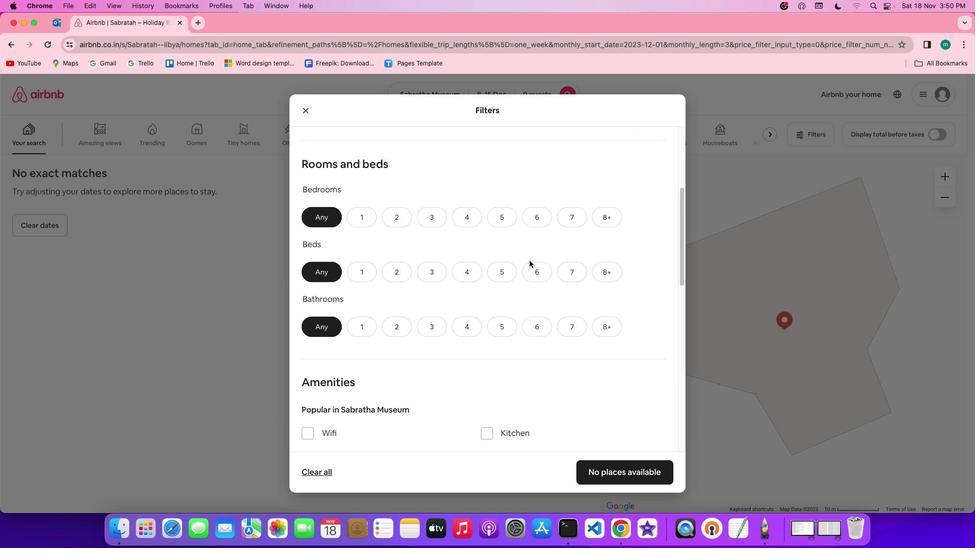 
Action: Mouse scrolled (529, 260) with delta (0, 0)
Screenshot: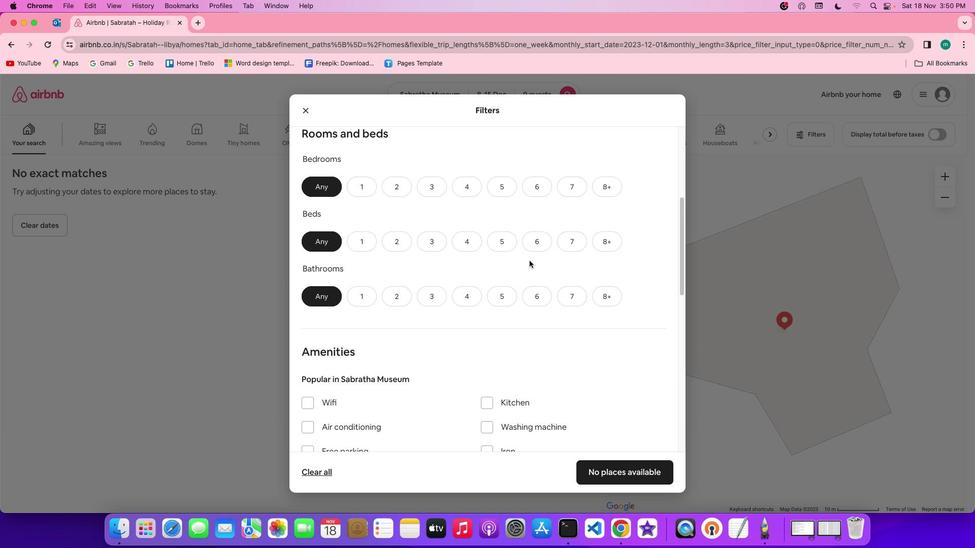 
Action: Mouse scrolled (529, 260) with delta (0, 0)
Screenshot: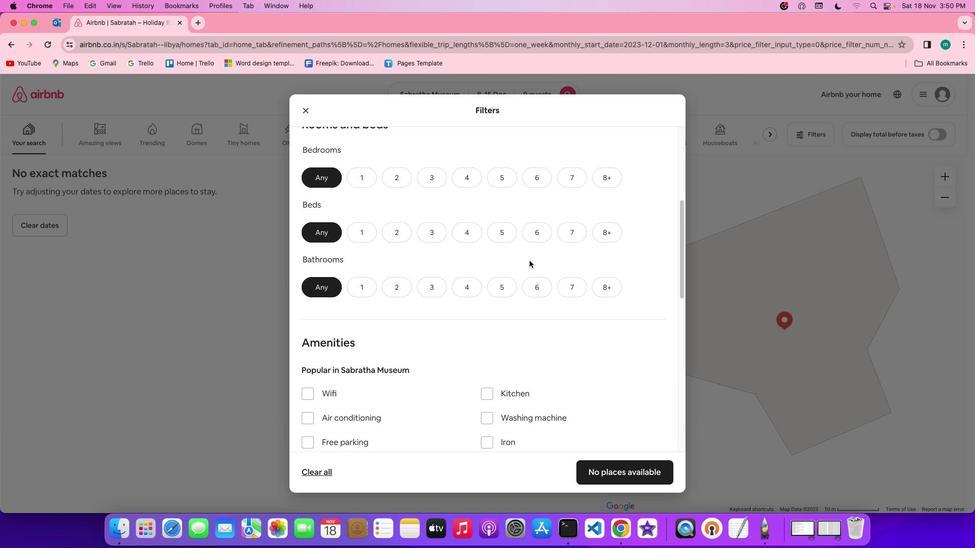 
Action: Mouse scrolled (529, 260) with delta (0, 0)
Screenshot: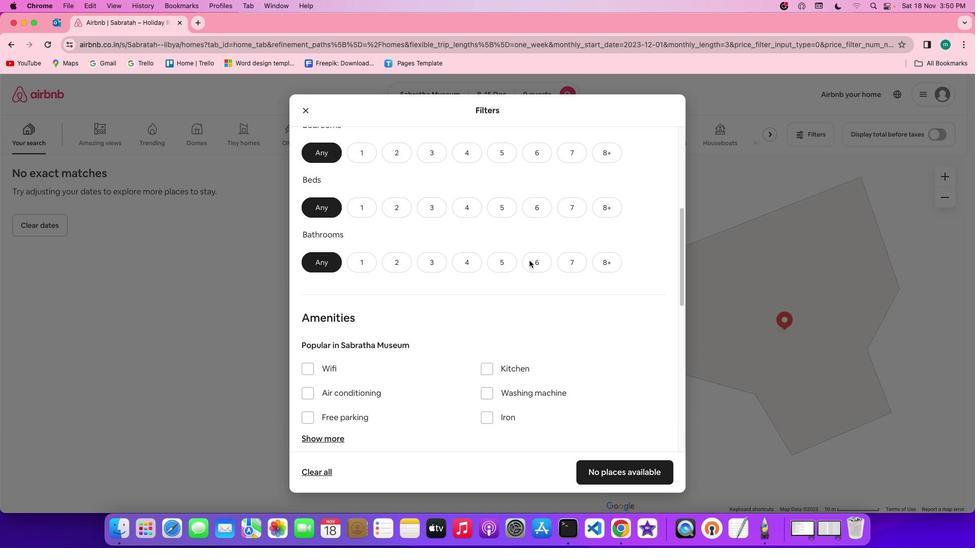 
Action: Mouse scrolled (529, 260) with delta (0, 0)
Screenshot: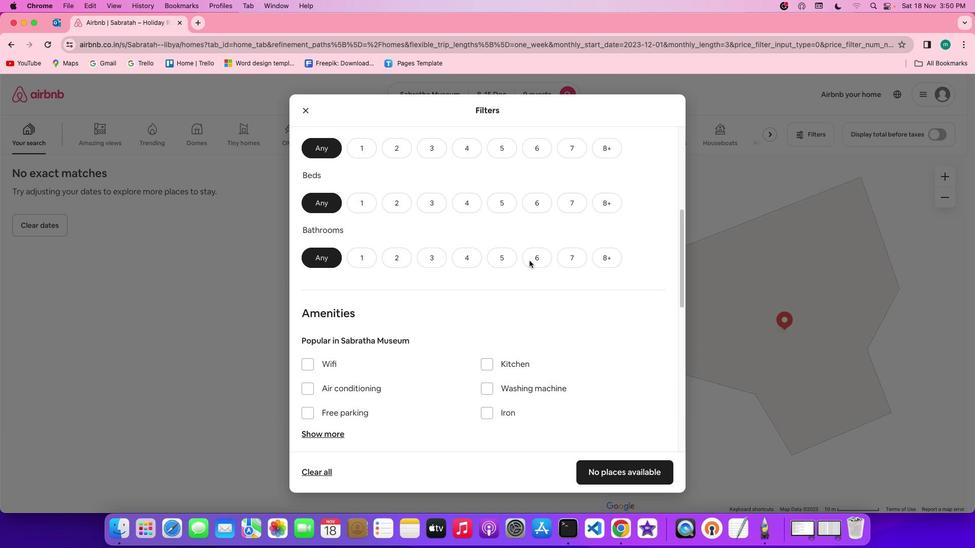 
Action: Mouse moved to (511, 147)
Screenshot: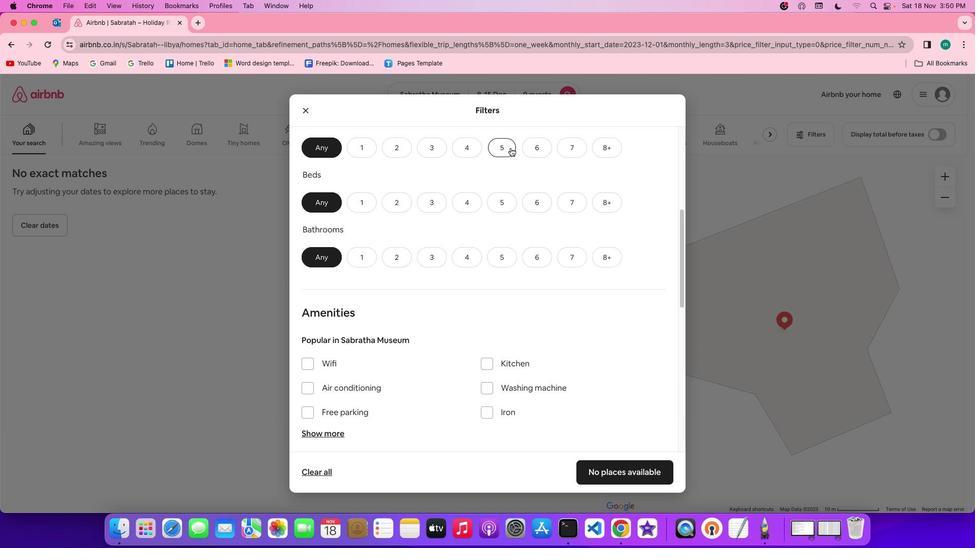 
Action: Mouse pressed left at (511, 147)
Screenshot: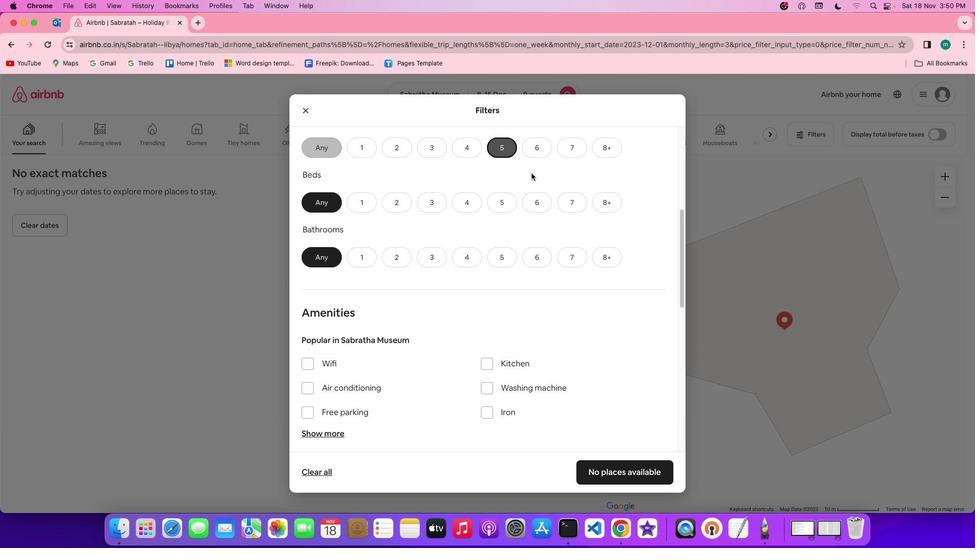 
Action: Mouse moved to (593, 193)
Screenshot: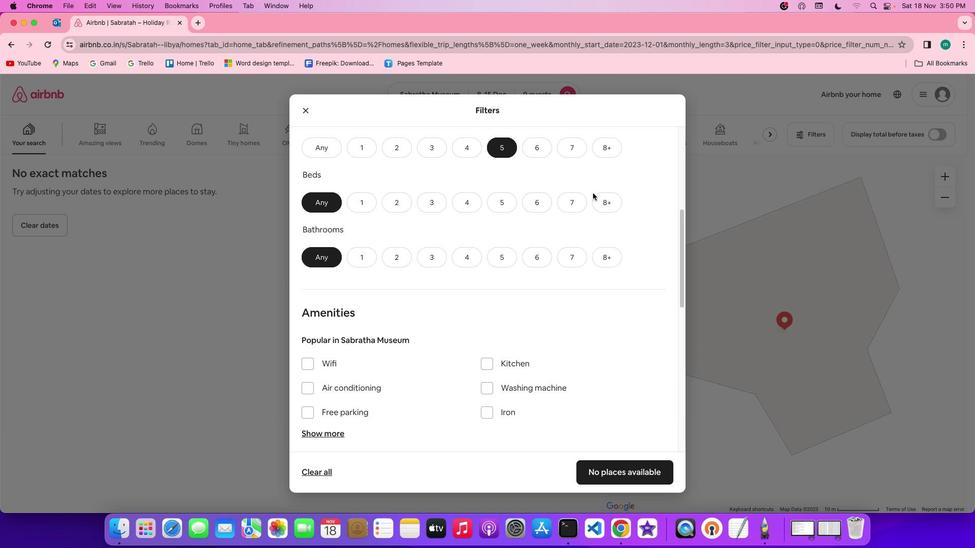 
Action: Mouse pressed left at (593, 193)
Screenshot: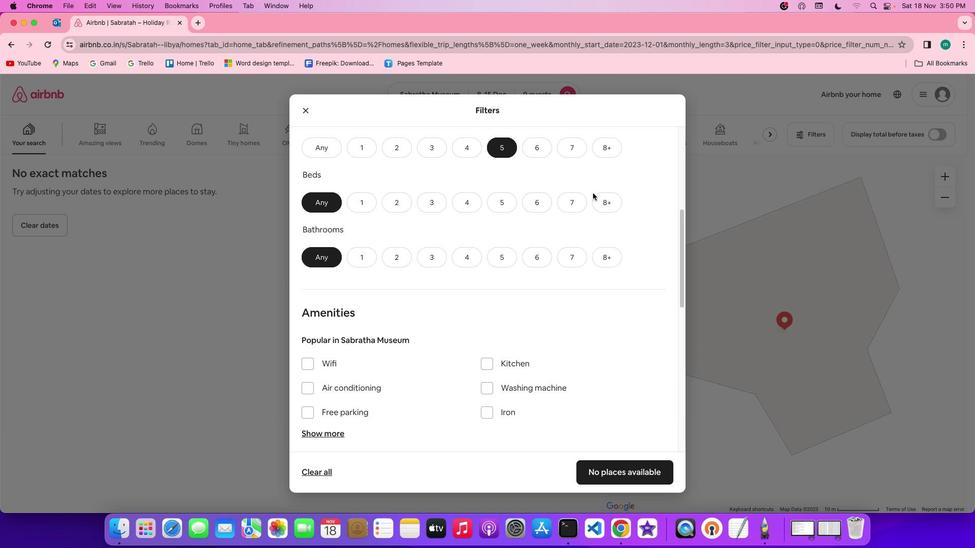 
Action: Mouse moved to (601, 198)
Screenshot: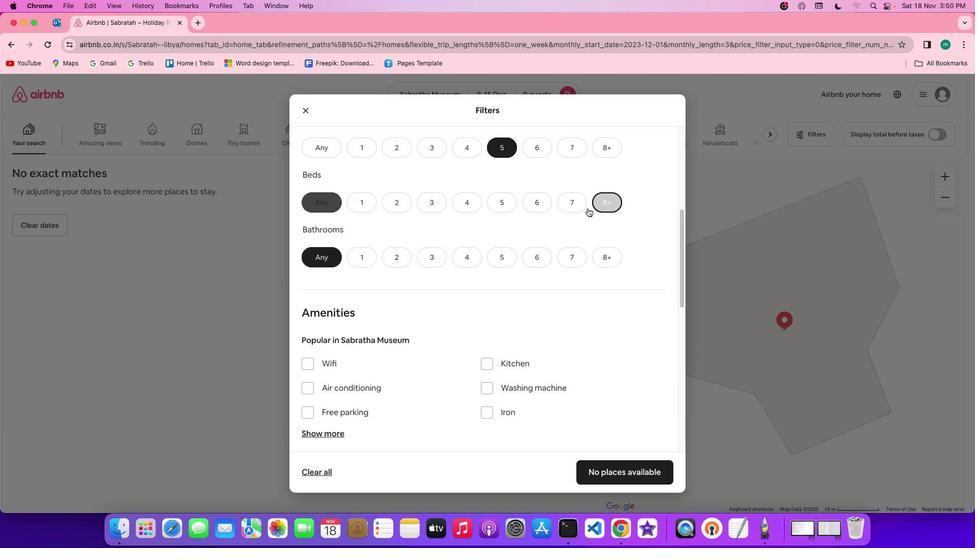 
Action: Mouse pressed left at (601, 198)
Screenshot: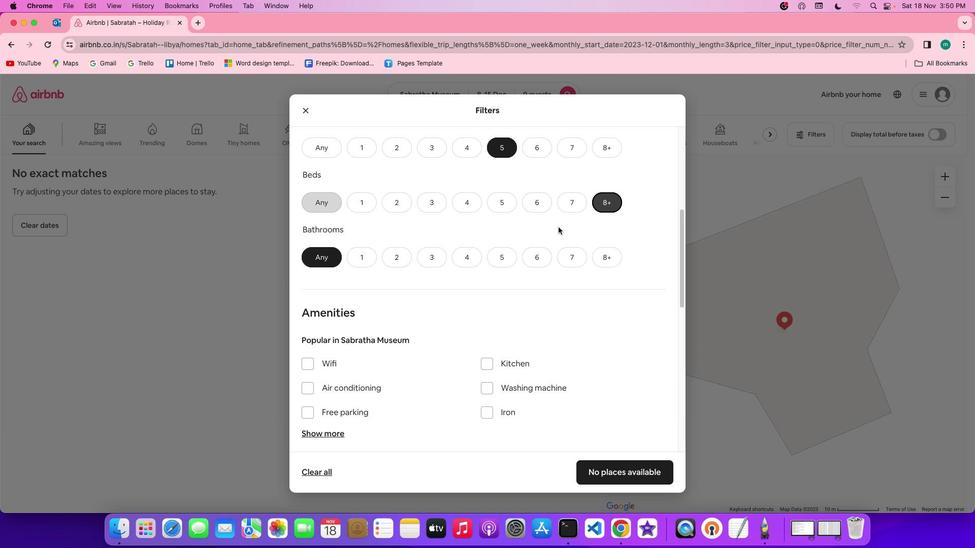 
Action: Mouse moved to (504, 254)
Screenshot: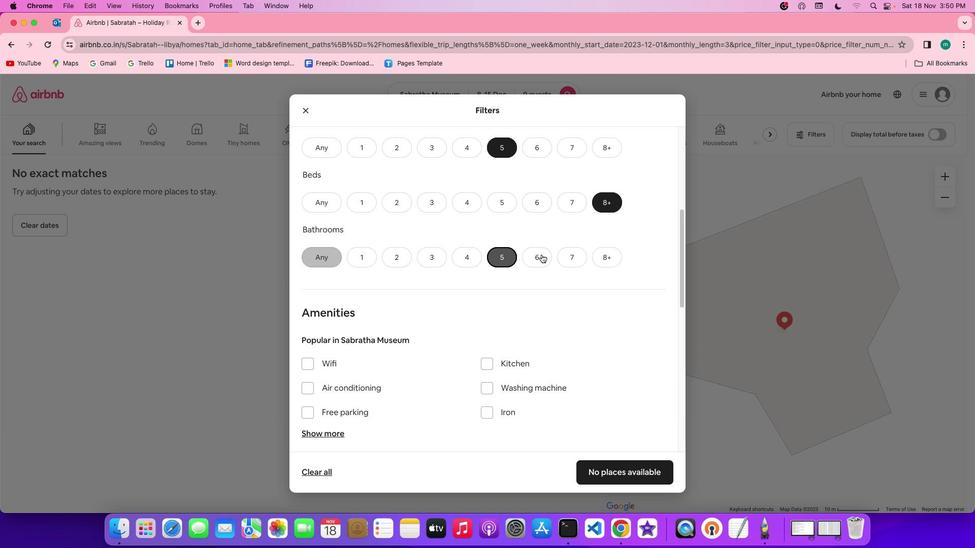 
Action: Mouse pressed left at (504, 254)
Screenshot: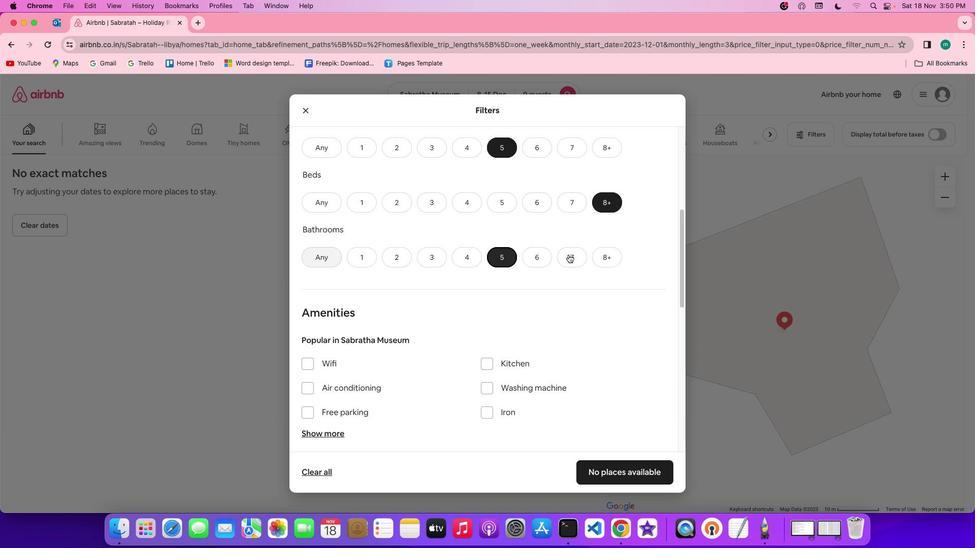 
Action: Mouse moved to (578, 254)
Screenshot: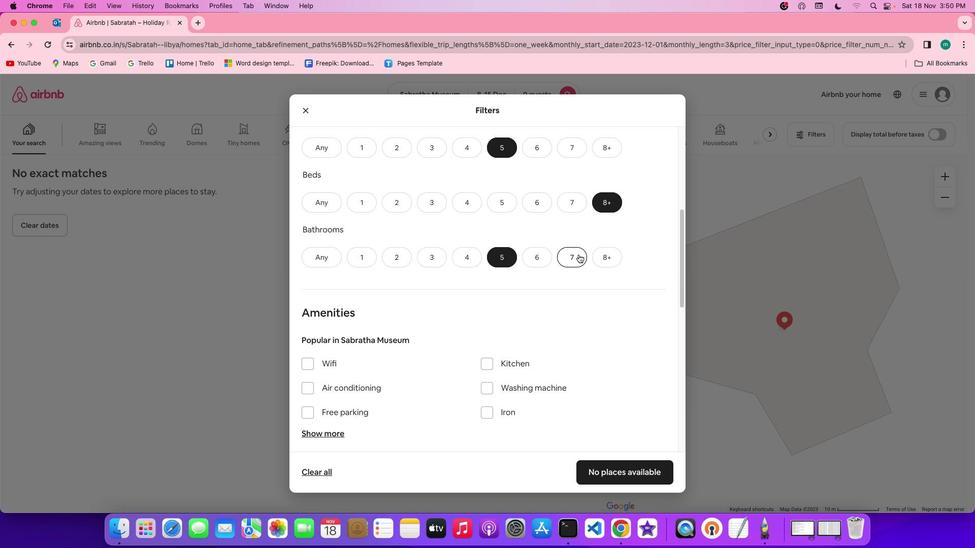 
Action: Mouse scrolled (578, 254) with delta (0, 0)
Screenshot: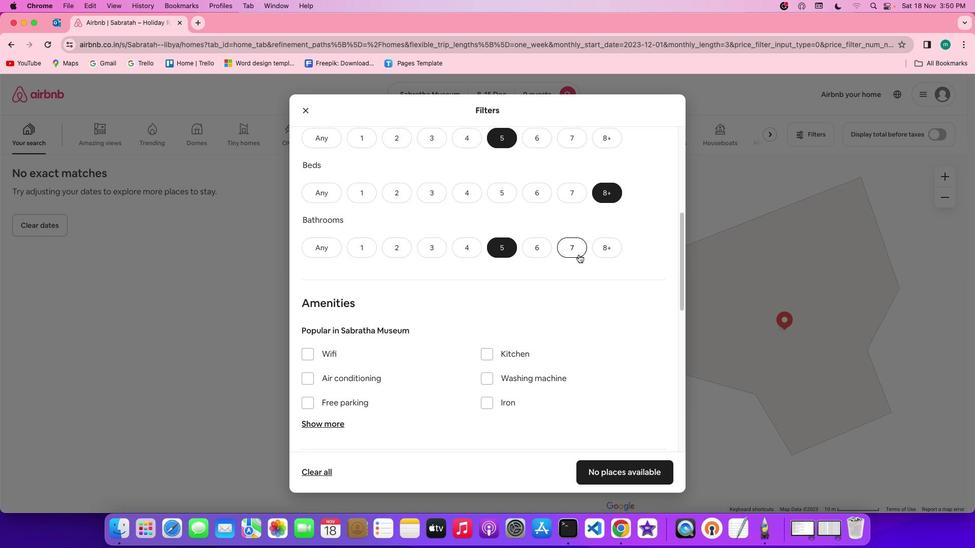 
Action: Mouse scrolled (578, 254) with delta (0, 0)
Screenshot: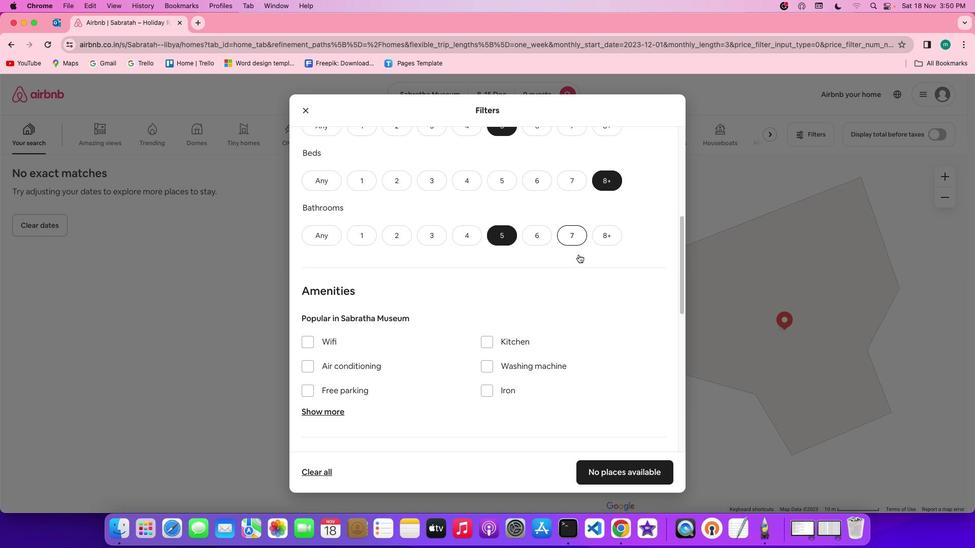 
Action: Mouse scrolled (578, 254) with delta (0, 0)
Screenshot: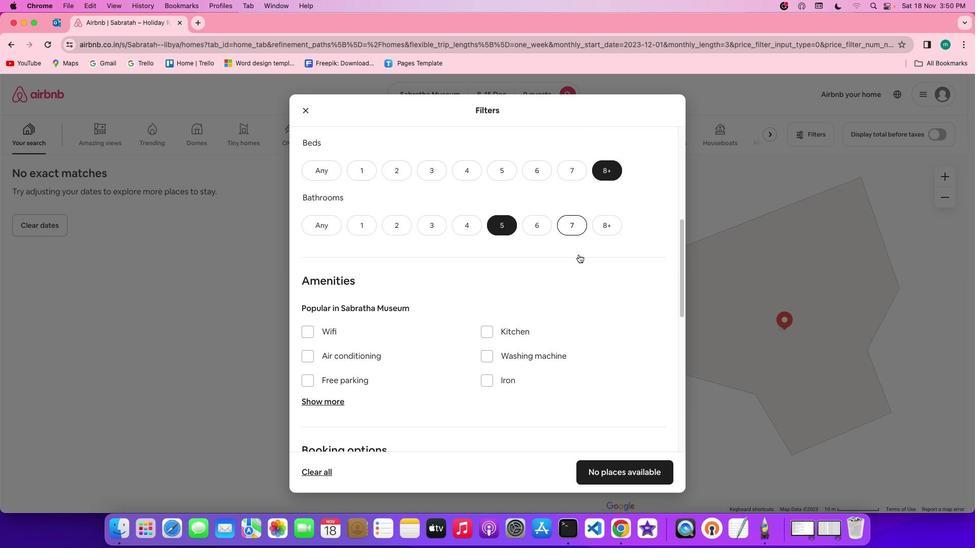
Action: Mouse scrolled (578, 254) with delta (0, 0)
Screenshot: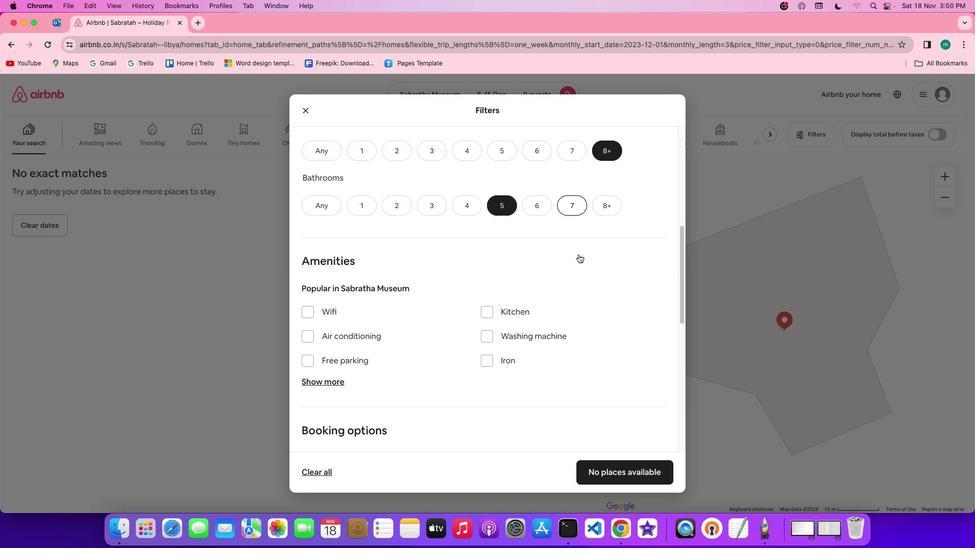 
Action: Mouse scrolled (578, 254) with delta (0, 0)
Screenshot: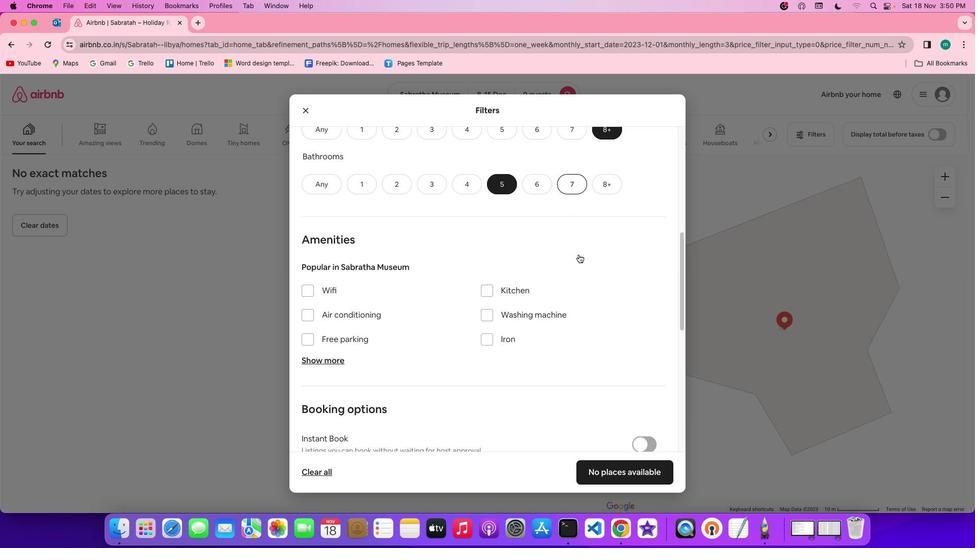 
Action: Mouse scrolled (578, 254) with delta (0, 0)
Screenshot: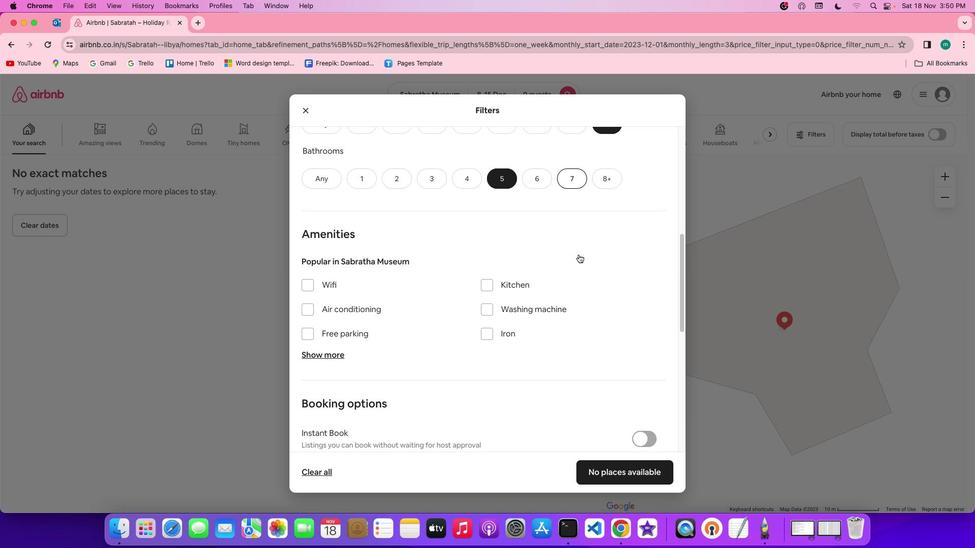 
Action: Mouse scrolled (578, 254) with delta (0, 0)
Screenshot: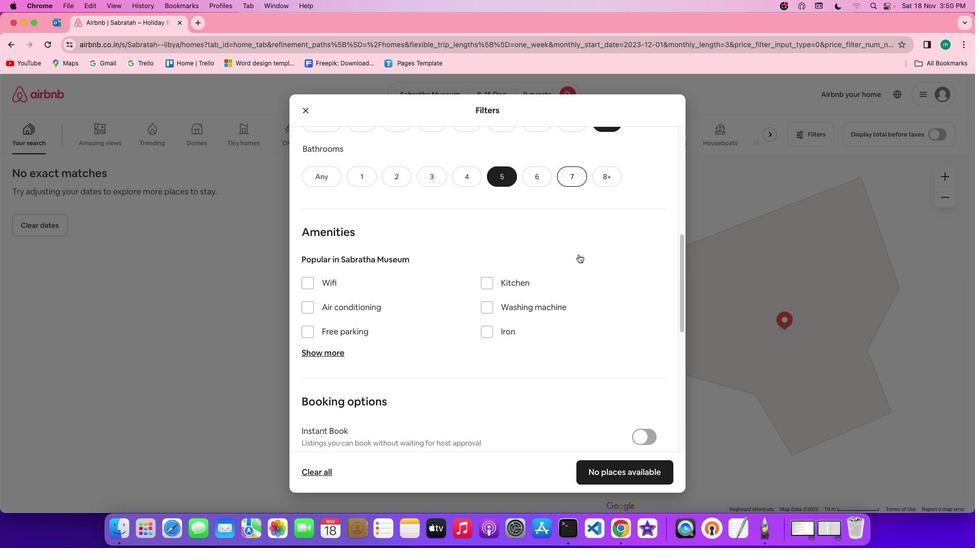 
Action: Mouse scrolled (578, 254) with delta (0, 0)
Screenshot: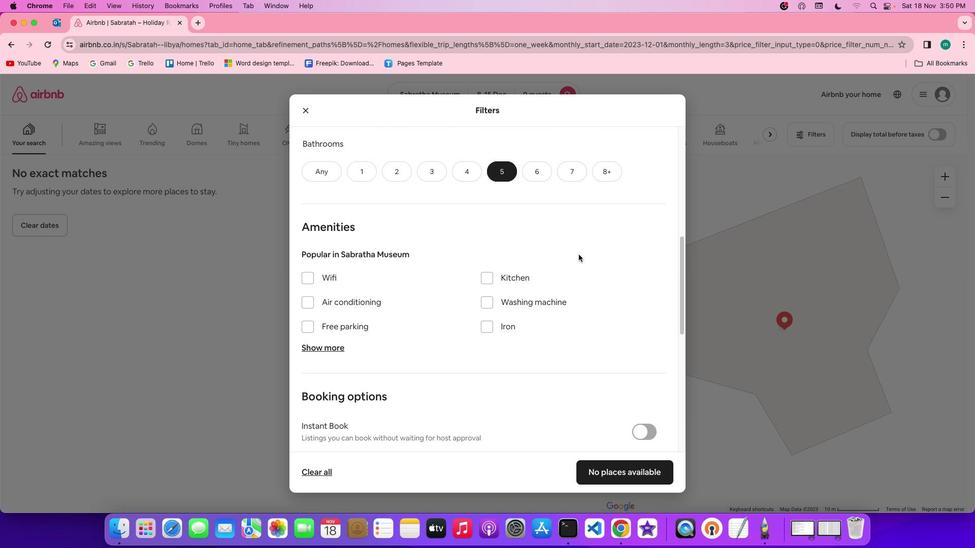 
Action: Mouse scrolled (578, 254) with delta (0, 0)
Screenshot: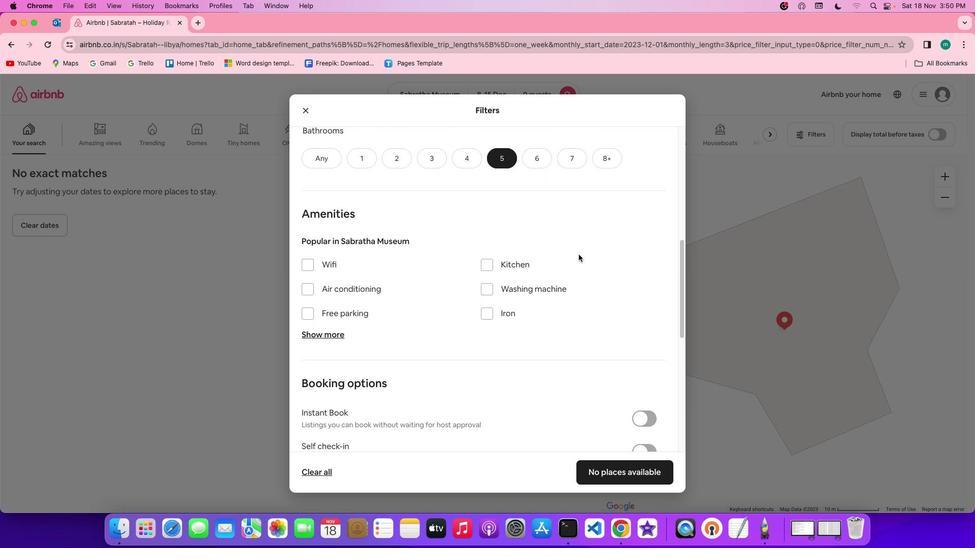 
Action: Mouse scrolled (578, 254) with delta (0, 0)
Screenshot: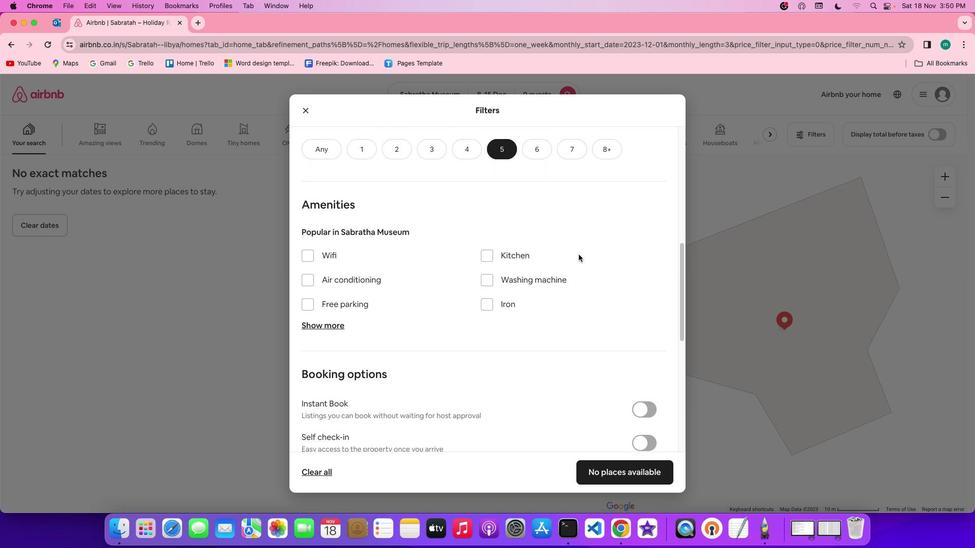 
Action: Mouse scrolled (578, 254) with delta (0, 0)
Screenshot: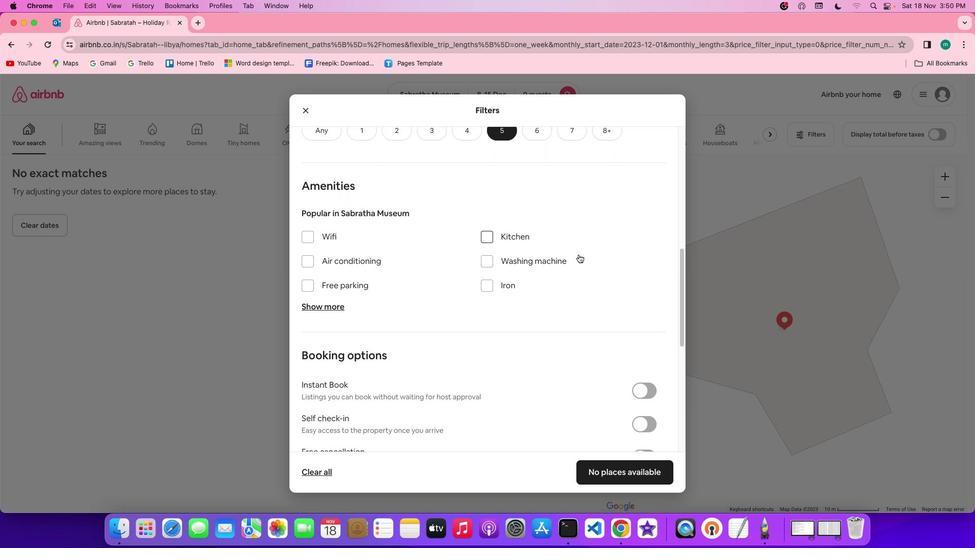 
Action: Mouse scrolled (578, 254) with delta (0, 0)
Screenshot: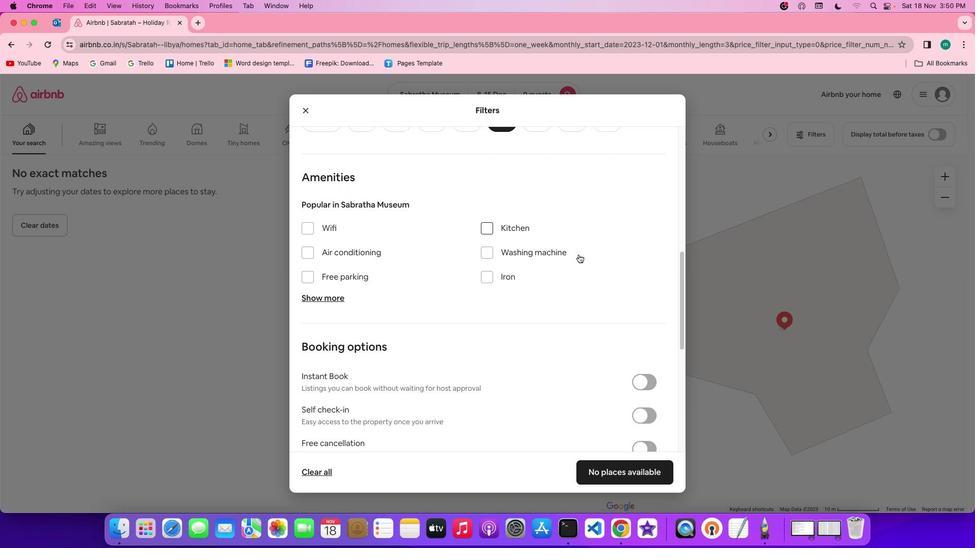 
Action: Mouse scrolled (578, 254) with delta (0, 0)
Screenshot: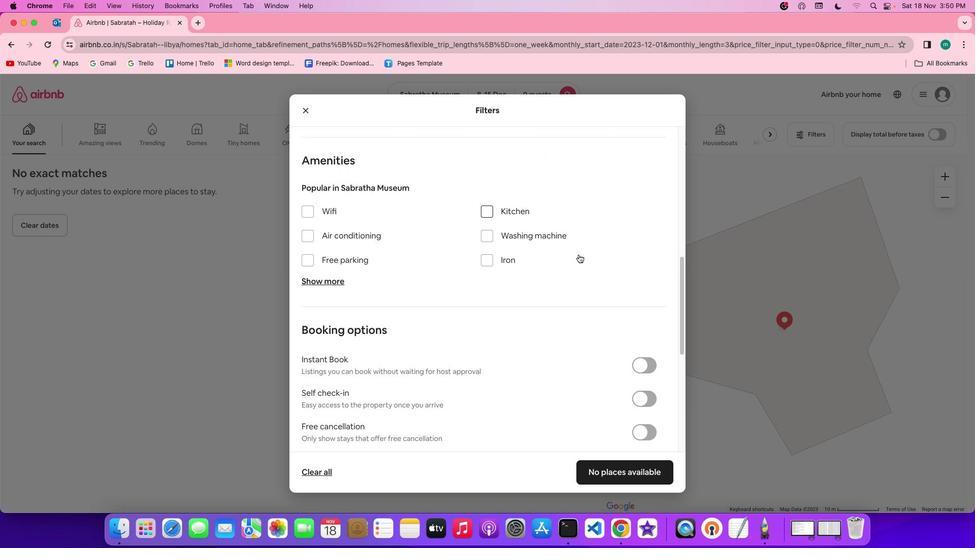 
Action: Mouse scrolled (578, 254) with delta (0, 0)
Screenshot: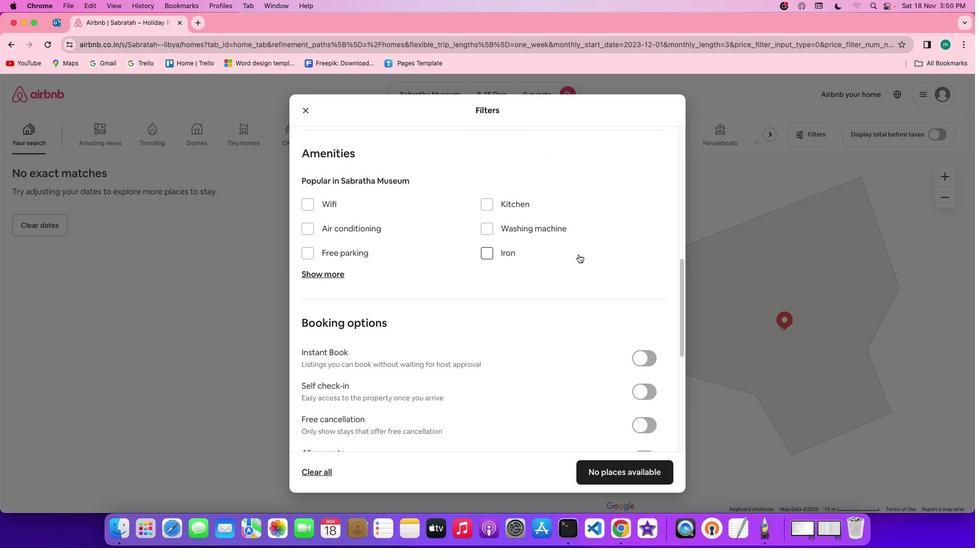 
Action: Mouse scrolled (578, 254) with delta (0, 0)
Screenshot: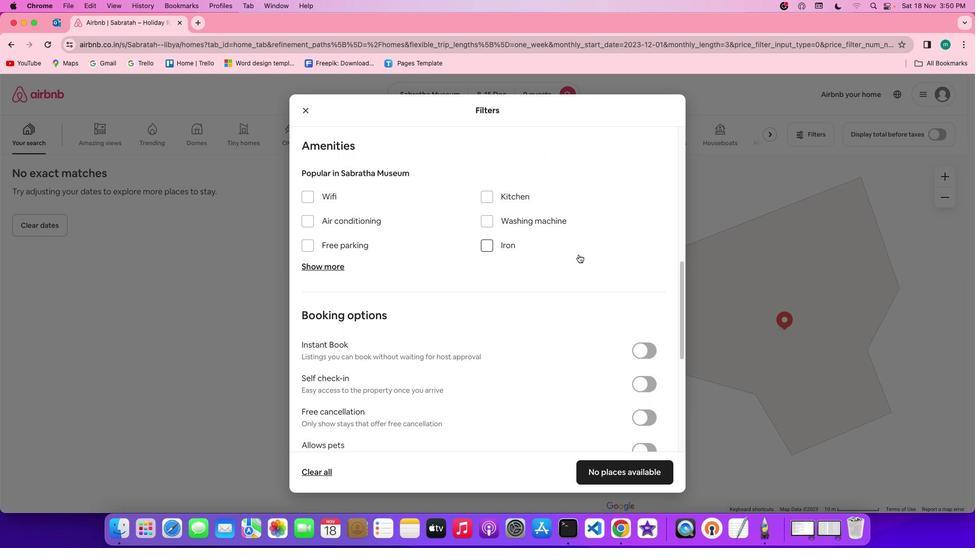 
Action: Mouse scrolled (578, 254) with delta (0, 0)
Screenshot: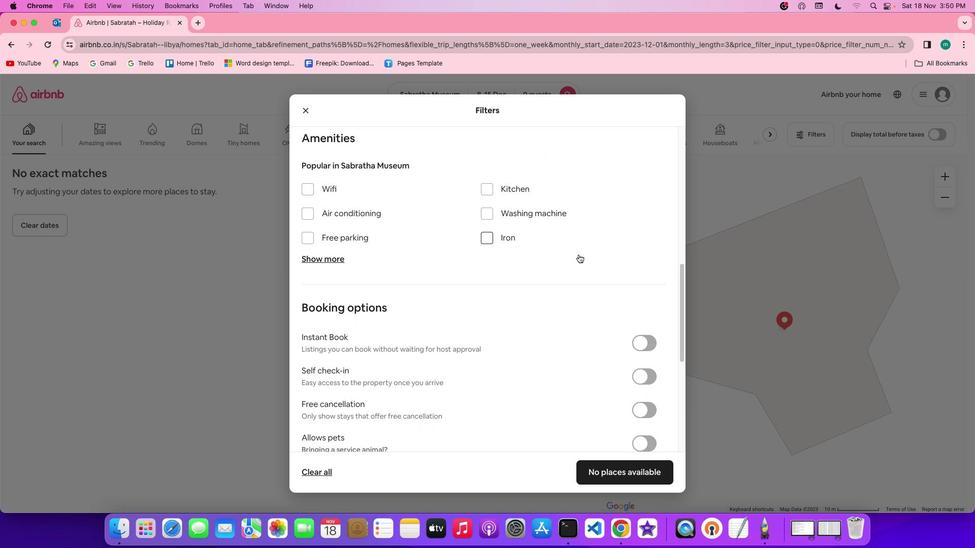 
Action: Mouse moved to (304, 185)
Screenshot: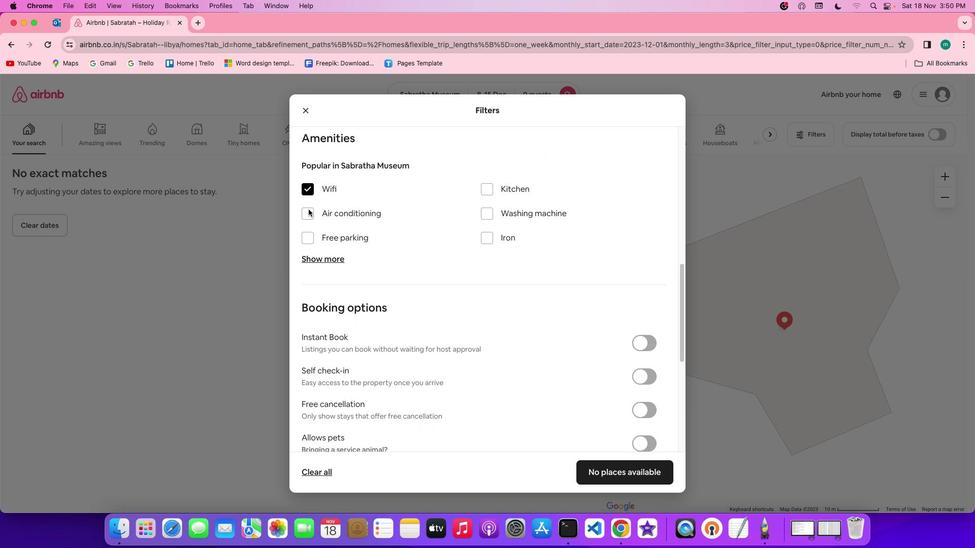 
Action: Mouse pressed left at (304, 185)
Screenshot: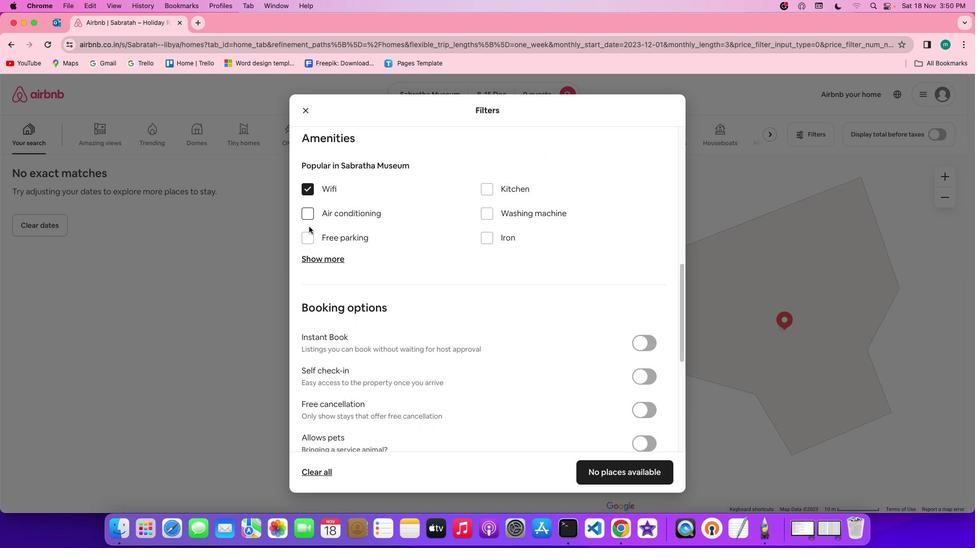 
Action: Mouse moved to (311, 257)
Screenshot: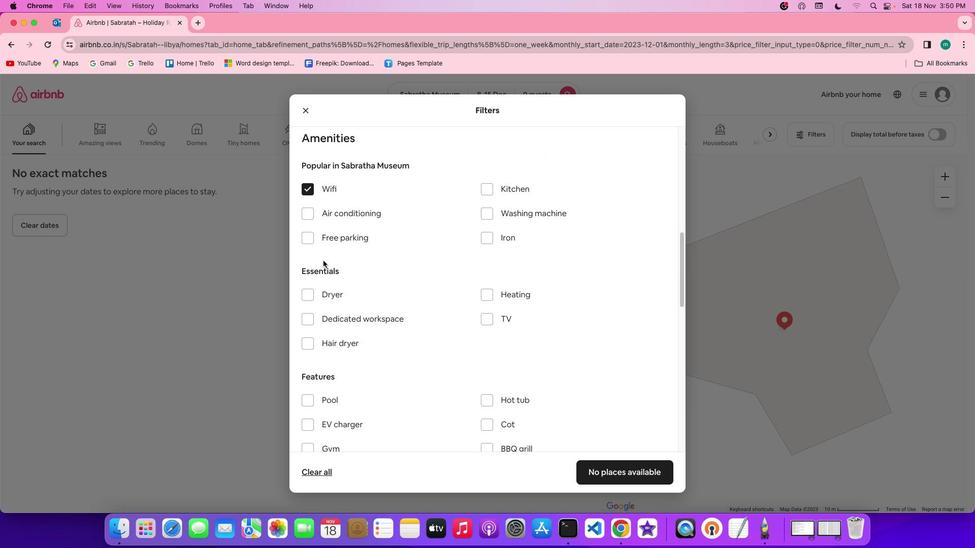 
Action: Mouse pressed left at (311, 257)
Screenshot: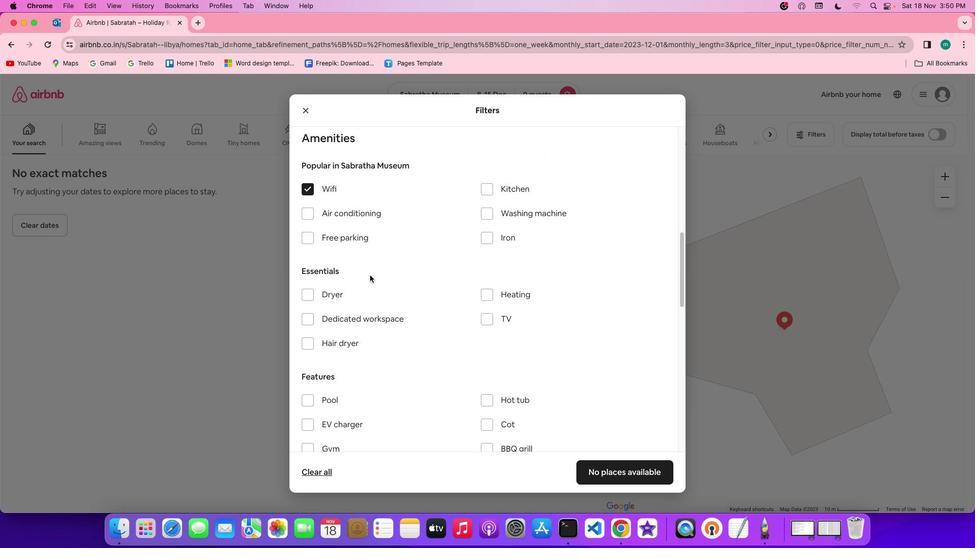 
Action: Mouse moved to (486, 322)
Screenshot: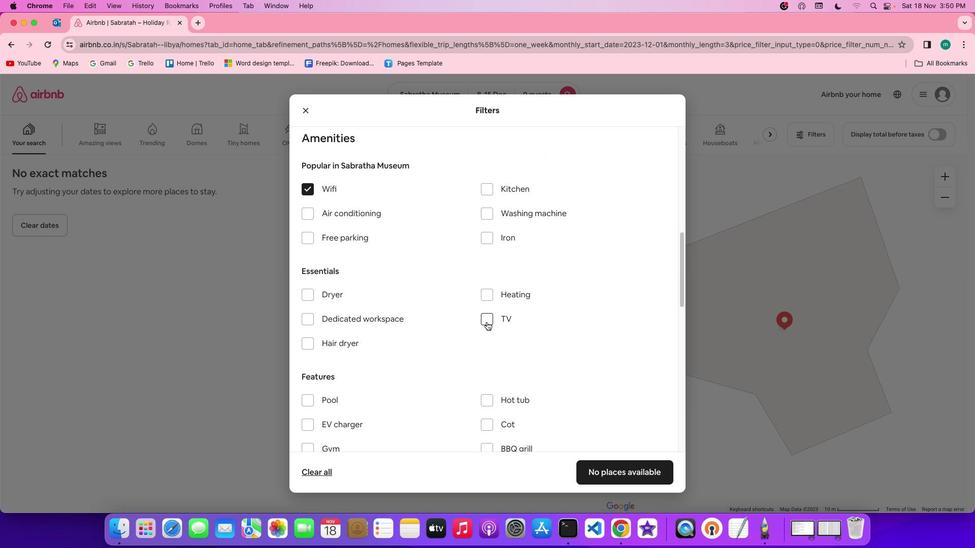 
Action: Mouse pressed left at (486, 322)
Screenshot: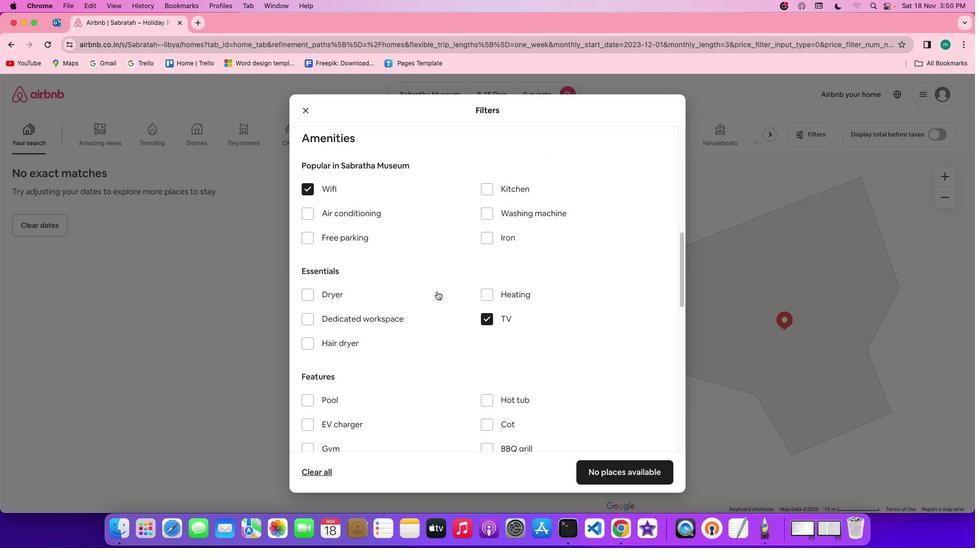 
Action: Mouse moved to (338, 238)
Screenshot: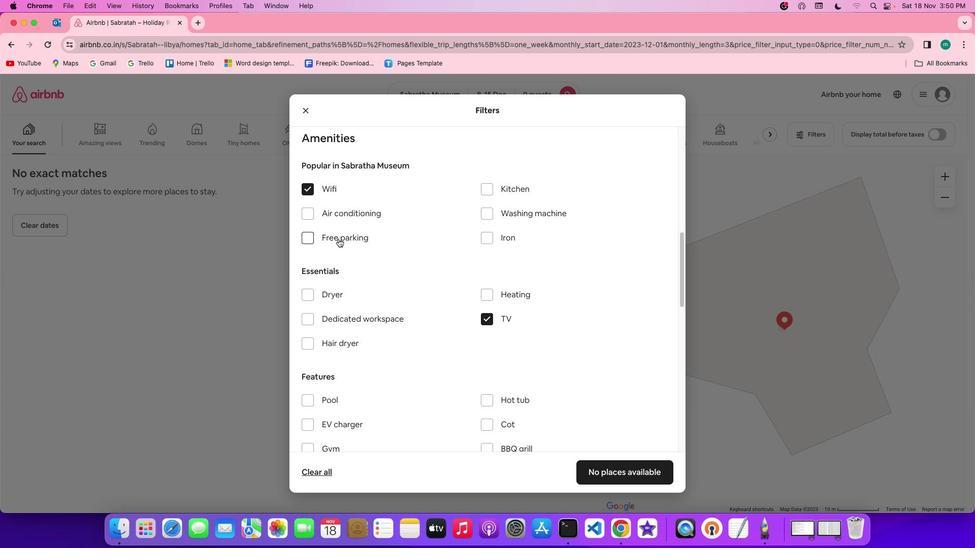 
Action: Mouse pressed left at (338, 238)
Screenshot: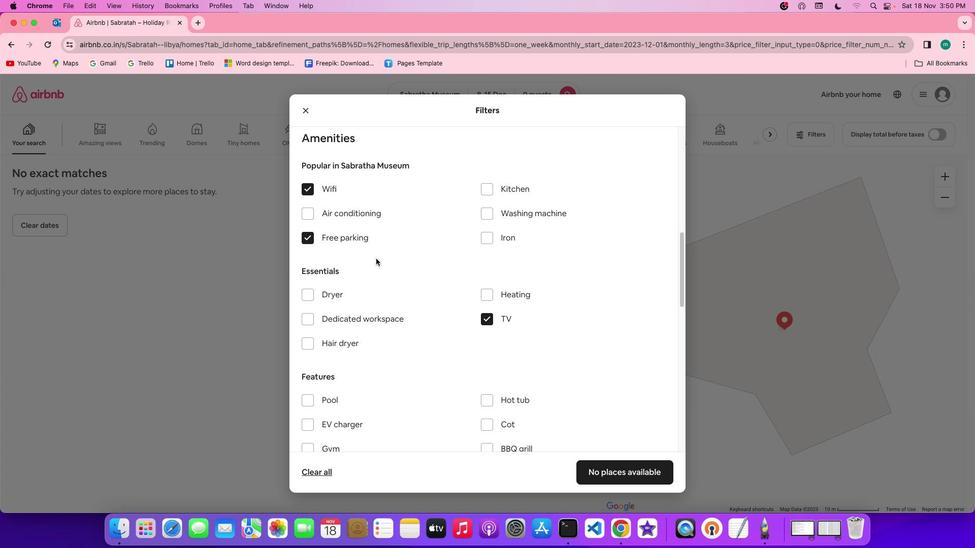 
Action: Mouse moved to (396, 267)
Screenshot: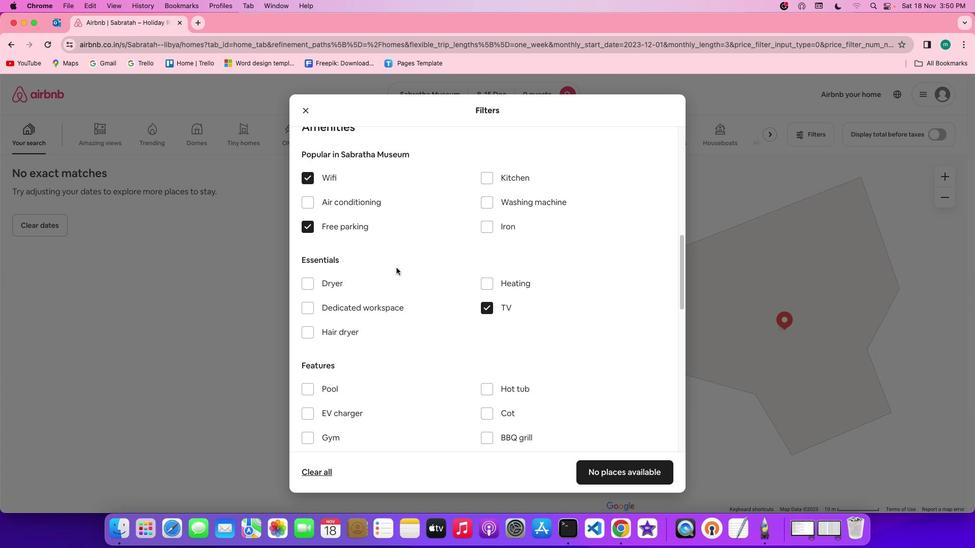 
Action: Mouse scrolled (396, 267) with delta (0, 0)
Screenshot: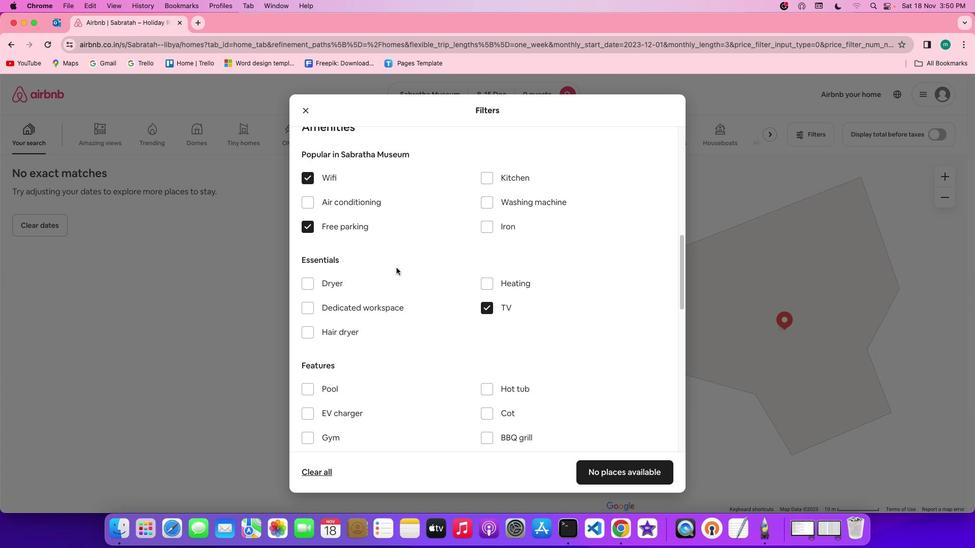 
Action: Mouse scrolled (396, 267) with delta (0, 0)
Screenshot: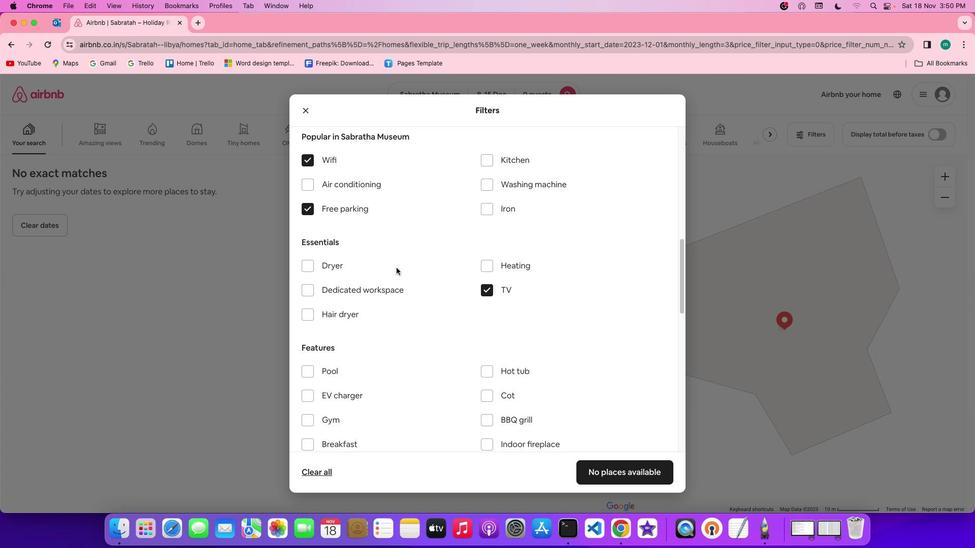 
Action: Mouse scrolled (396, 267) with delta (0, 0)
Screenshot: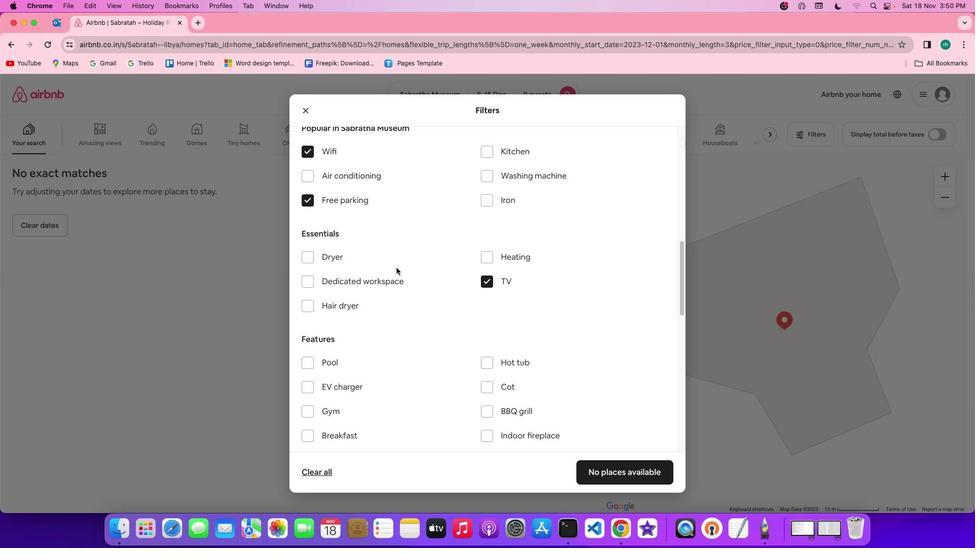 
Action: Mouse scrolled (396, 267) with delta (0, 0)
Screenshot: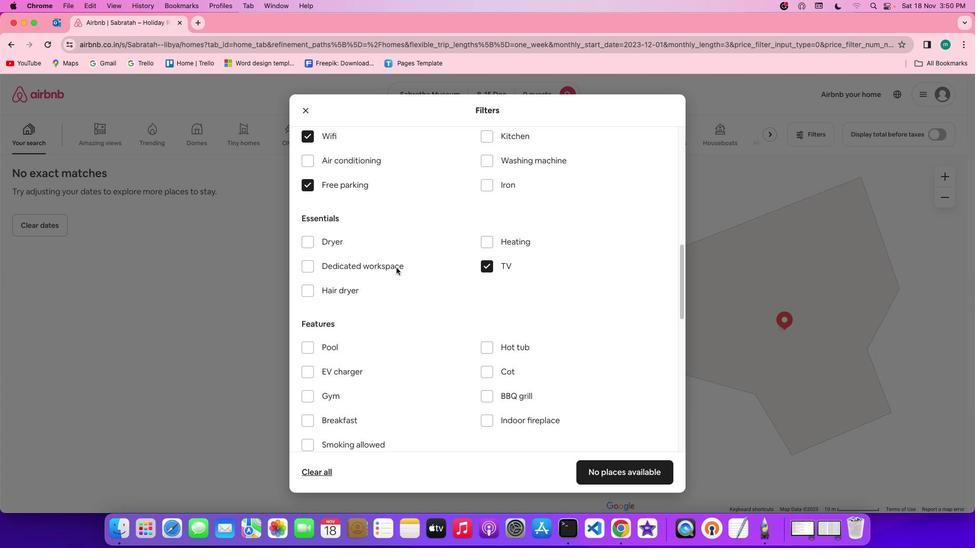 
Action: Mouse scrolled (396, 267) with delta (0, 0)
Screenshot: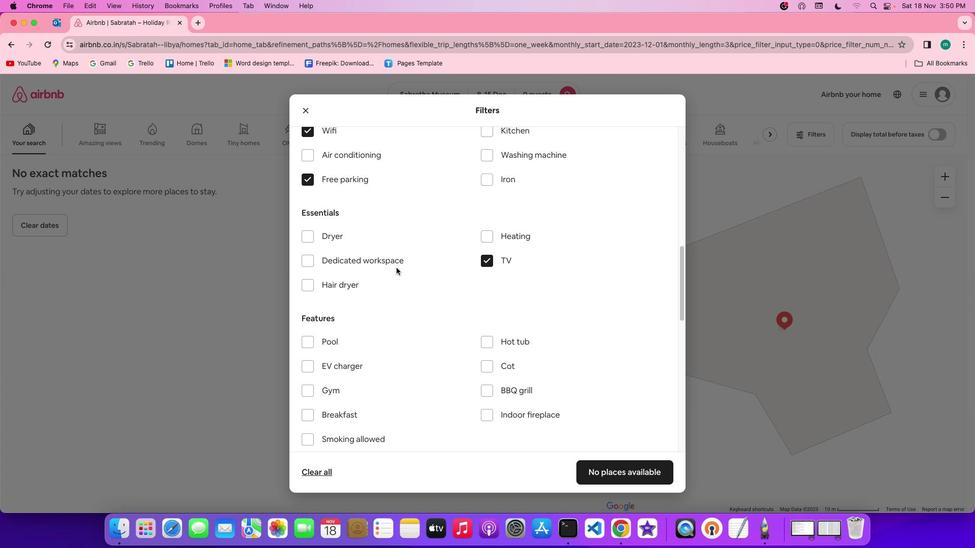 
Action: Mouse scrolled (396, 267) with delta (0, 0)
Screenshot: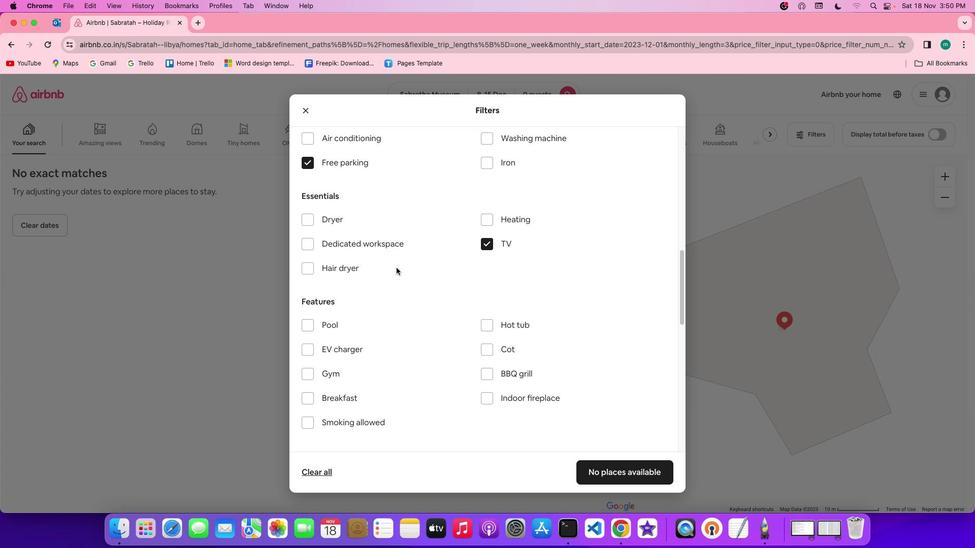 
Action: Mouse scrolled (396, 267) with delta (0, 0)
Screenshot: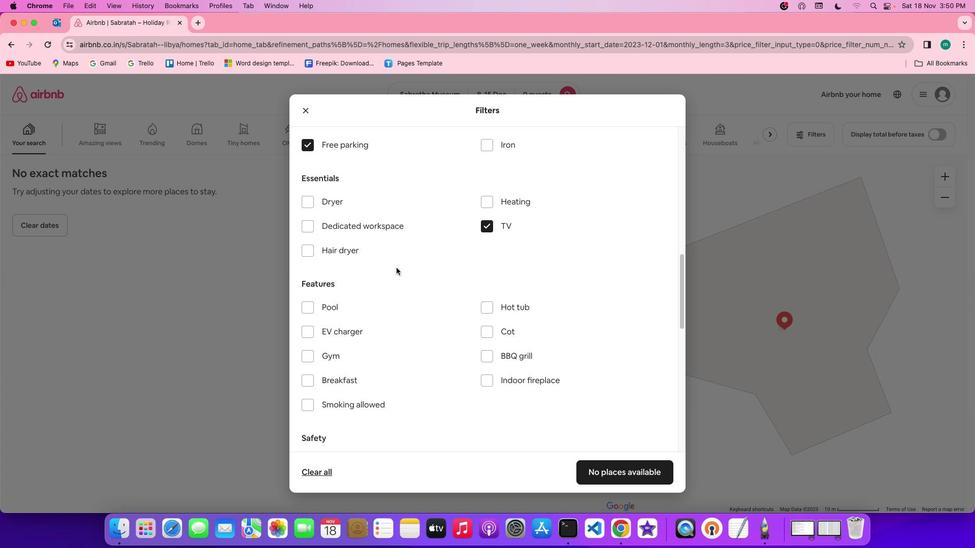 
Action: Mouse scrolled (396, 267) with delta (0, 0)
Screenshot: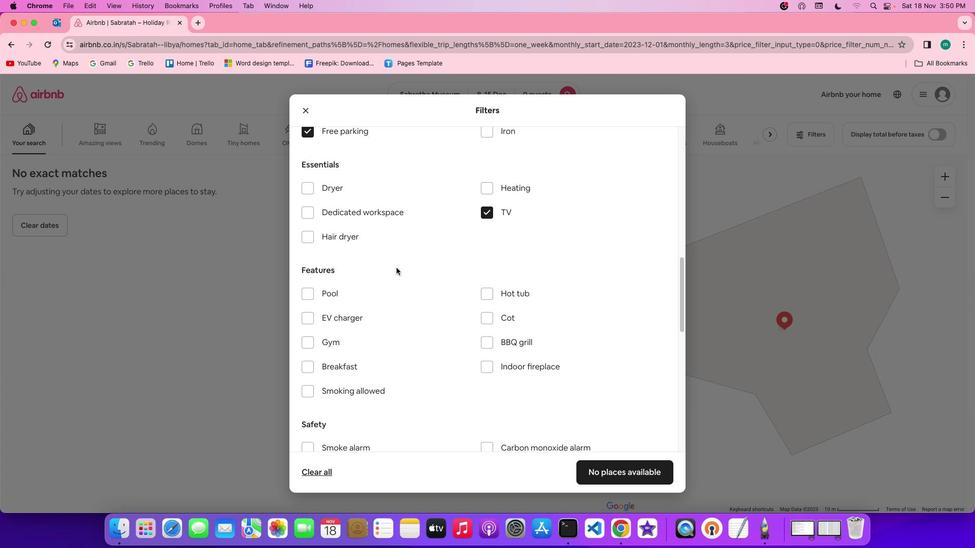 
Action: Mouse scrolled (396, 267) with delta (0, 0)
Screenshot: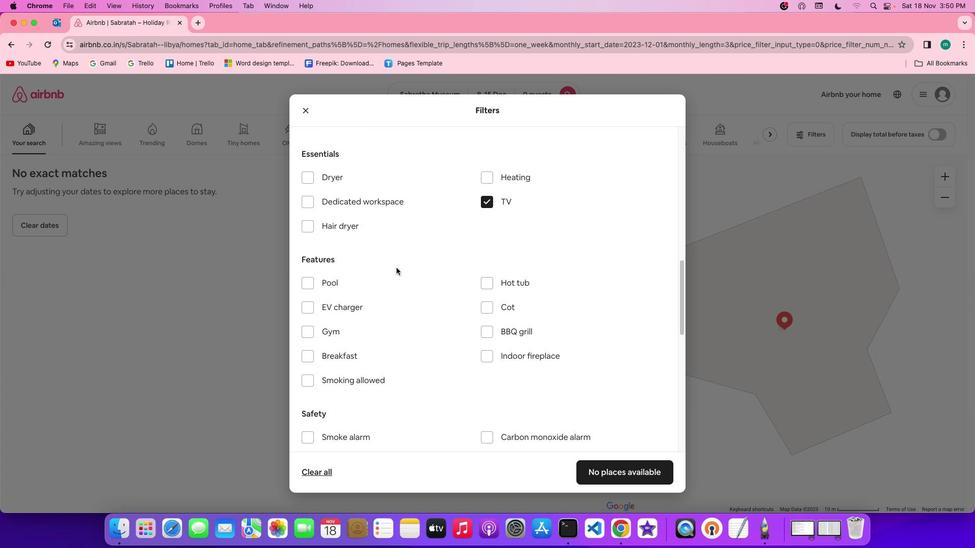 
Action: Mouse scrolled (396, 267) with delta (0, 0)
Screenshot: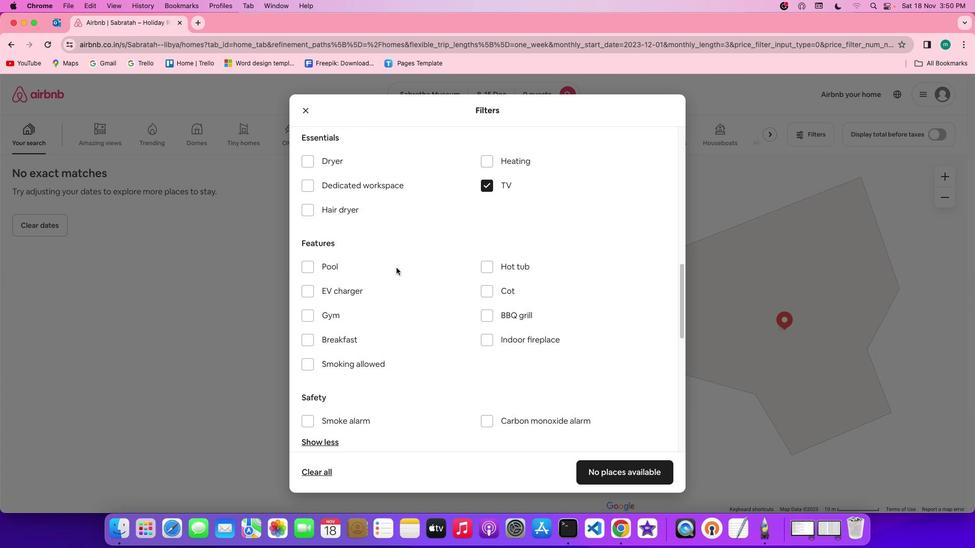 
Action: Mouse scrolled (396, 267) with delta (0, 0)
Screenshot: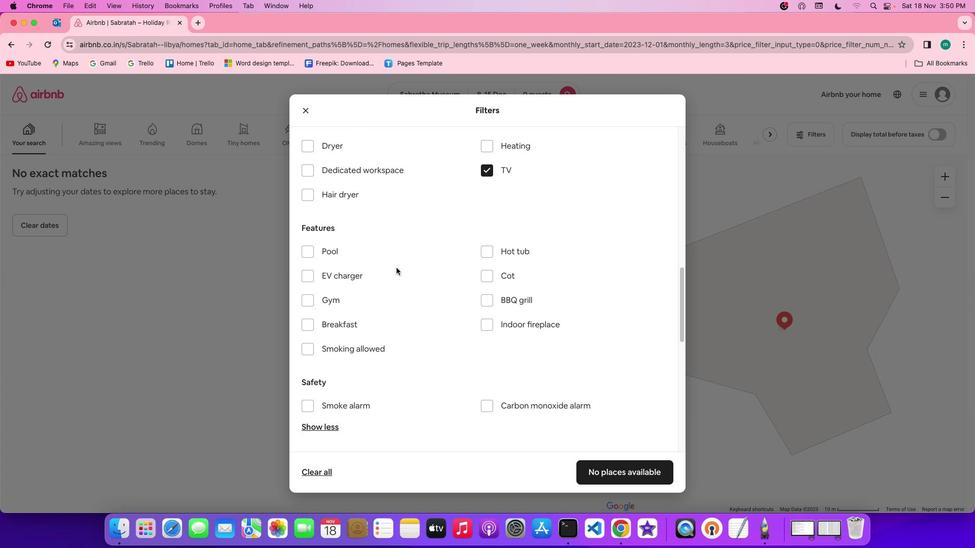 
Action: Mouse scrolled (396, 267) with delta (0, 0)
Screenshot: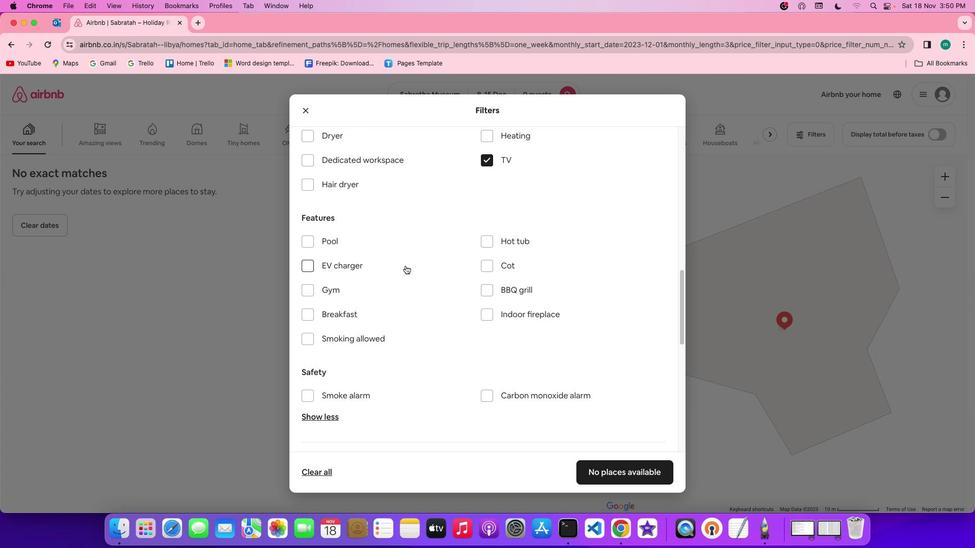 
Action: Mouse moved to (332, 289)
Screenshot: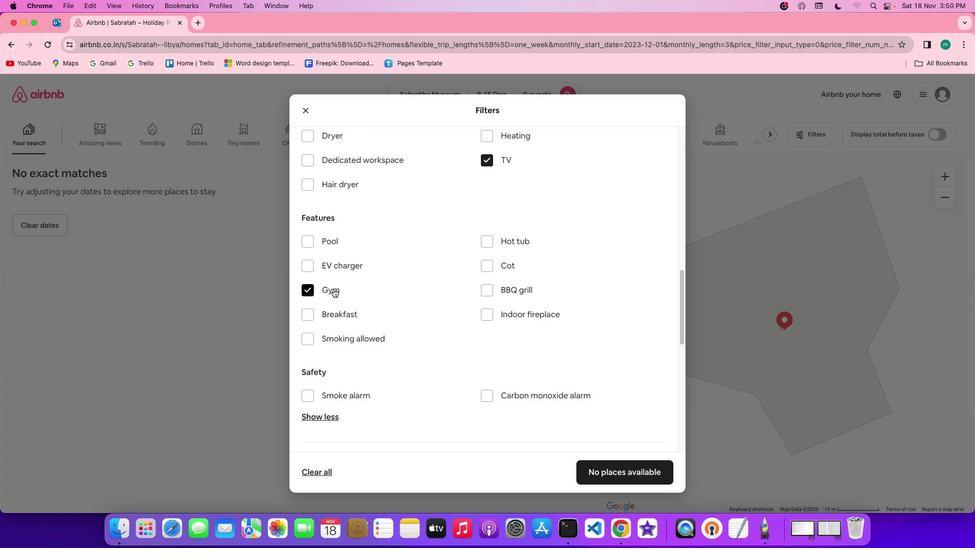 
Action: Mouse pressed left at (332, 289)
Screenshot: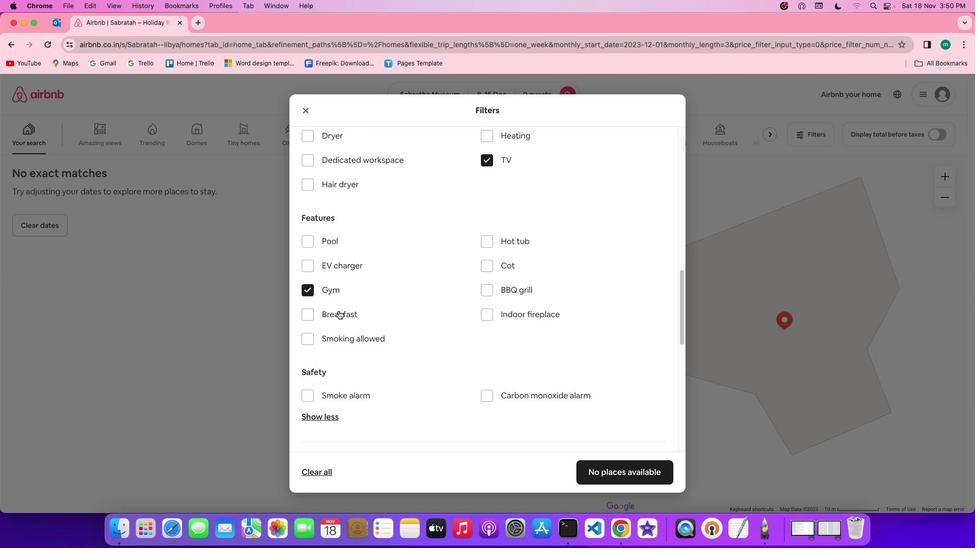 
Action: Mouse moved to (338, 311)
Screenshot: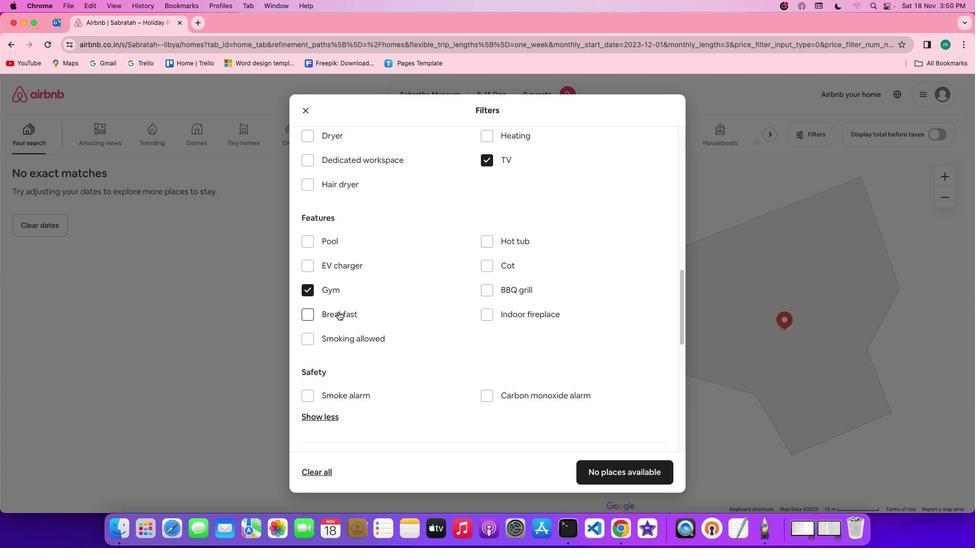
Action: Mouse pressed left at (338, 311)
Screenshot: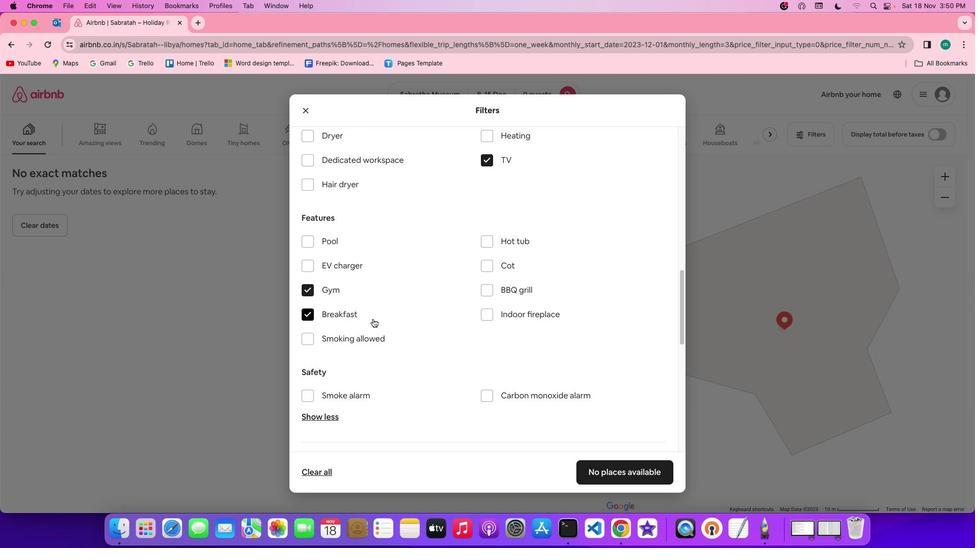 
Action: Mouse moved to (415, 323)
Screenshot: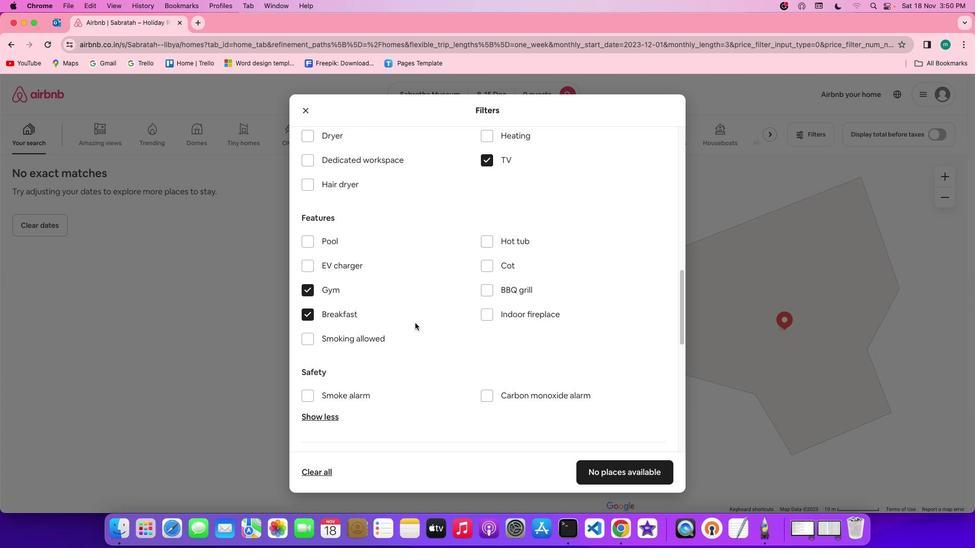 
Action: Mouse scrolled (415, 323) with delta (0, 0)
Screenshot: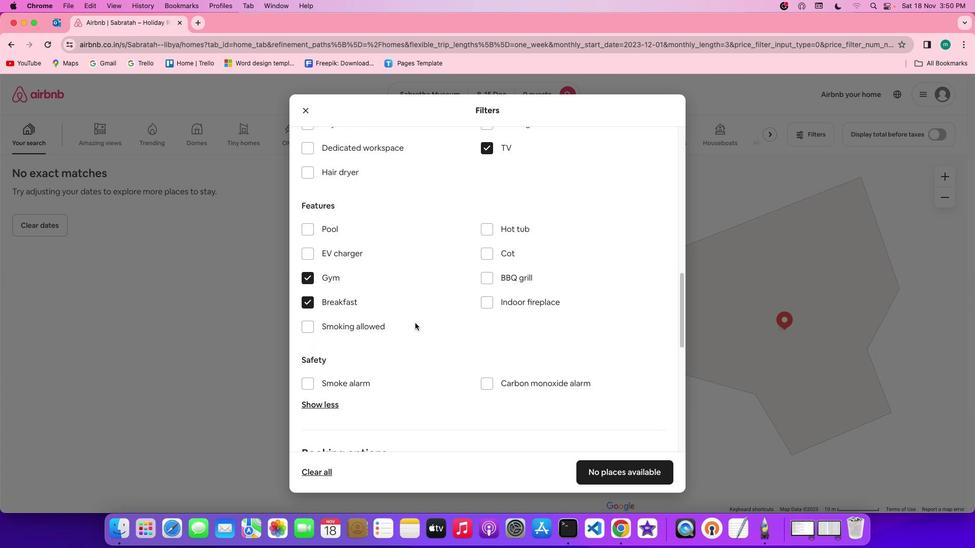 
Action: Mouse scrolled (415, 323) with delta (0, 0)
Screenshot: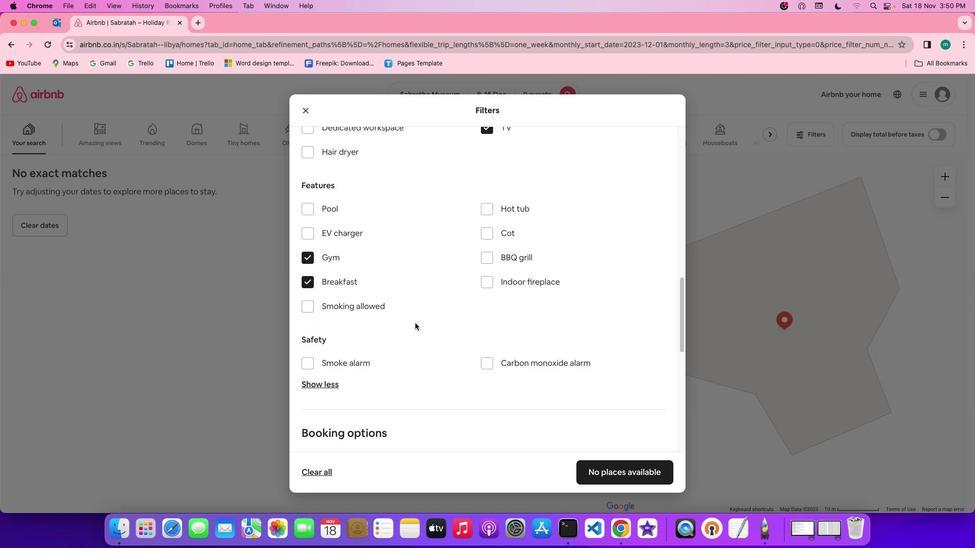 
Action: Mouse scrolled (415, 323) with delta (0, 0)
Screenshot: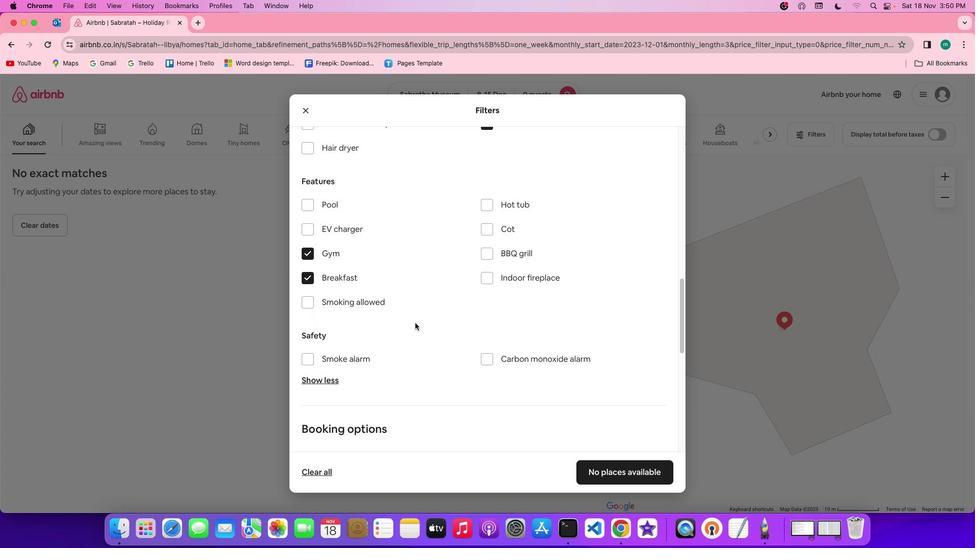 
Action: Mouse moved to (472, 322)
Screenshot: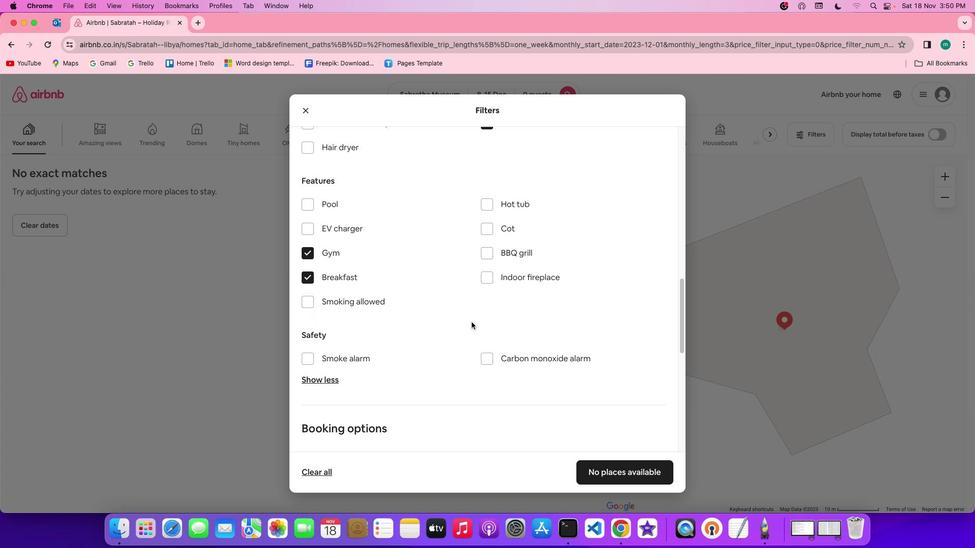 
Action: Mouse scrolled (472, 322) with delta (0, 0)
Screenshot: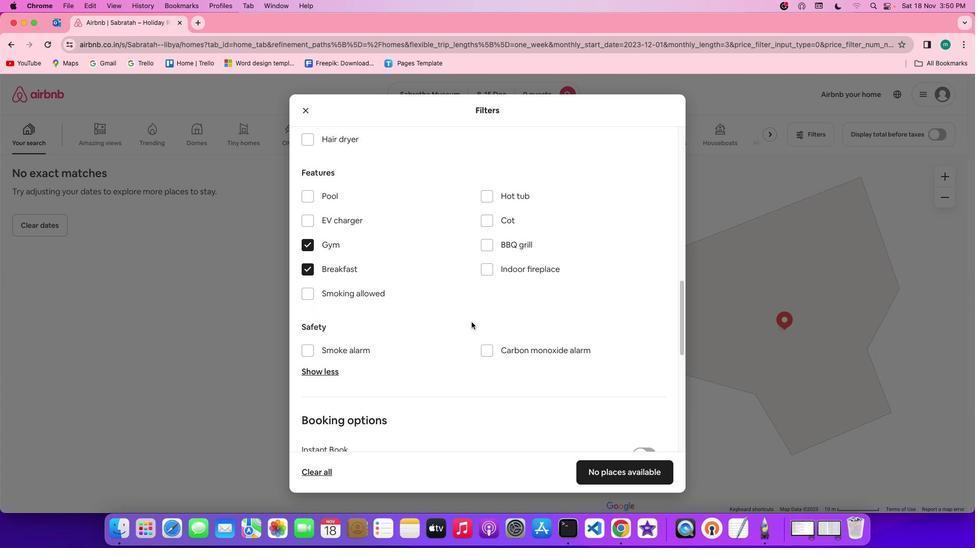 
Action: Mouse scrolled (472, 322) with delta (0, 0)
Screenshot: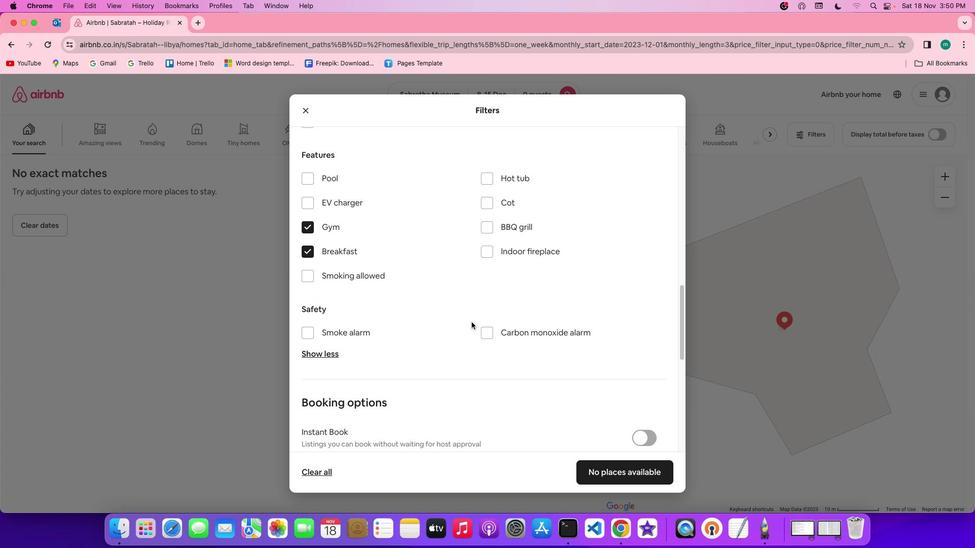
Action: Mouse scrolled (472, 322) with delta (0, 0)
Screenshot: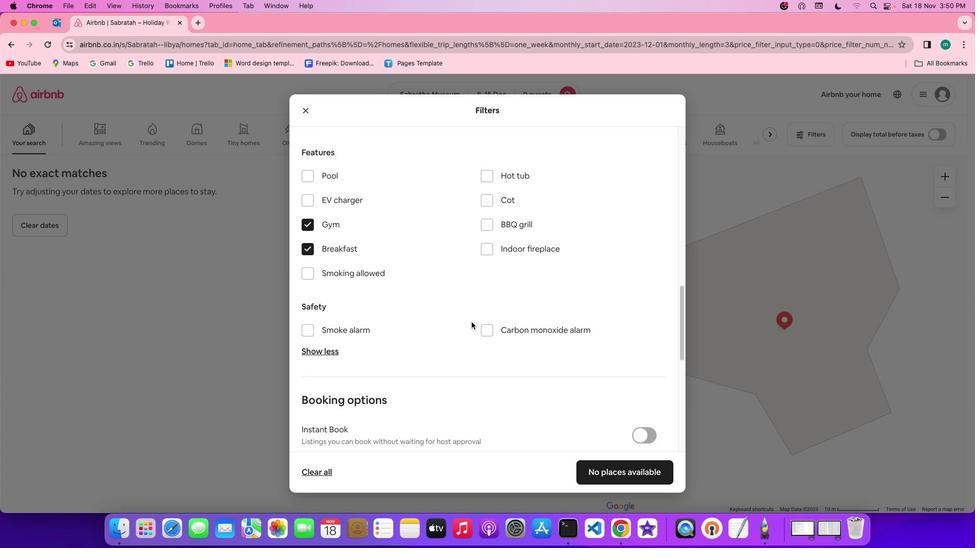 
Action: Mouse scrolled (472, 322) with delta (0, 0)
Screenshot: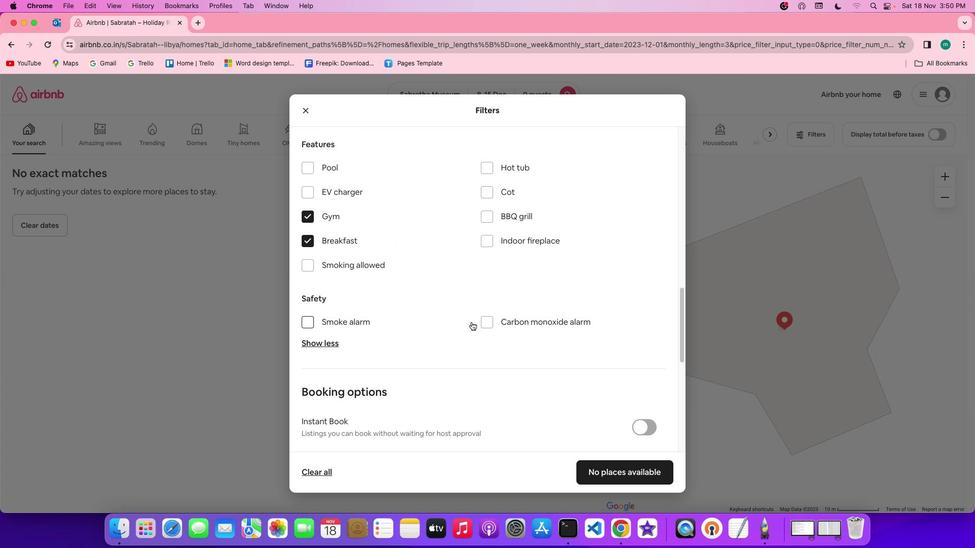 
Action: Mouse scrolled (472, 322) with delta (0, 0)
Screenshot: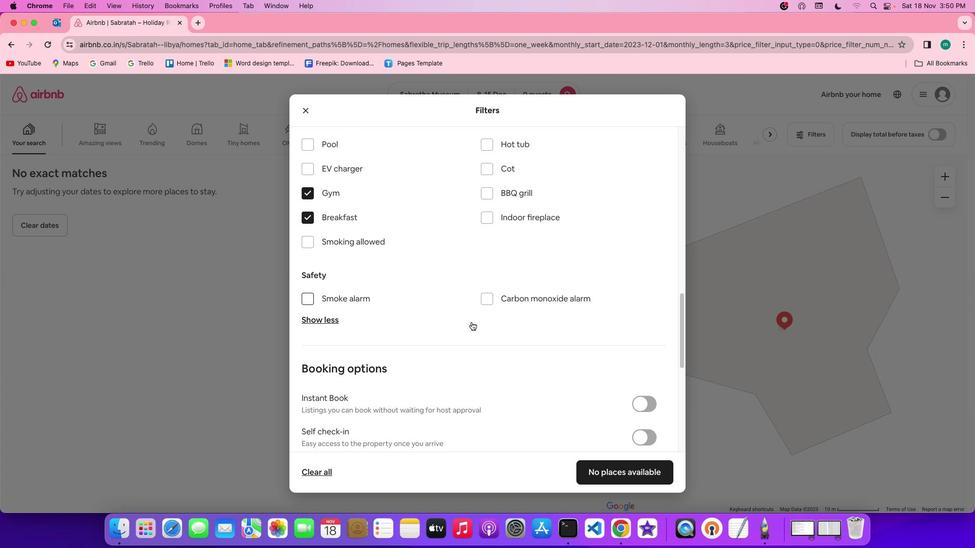 
Action: Mouse scrolled (472, 322) with delta (0, 0)
Screenshot: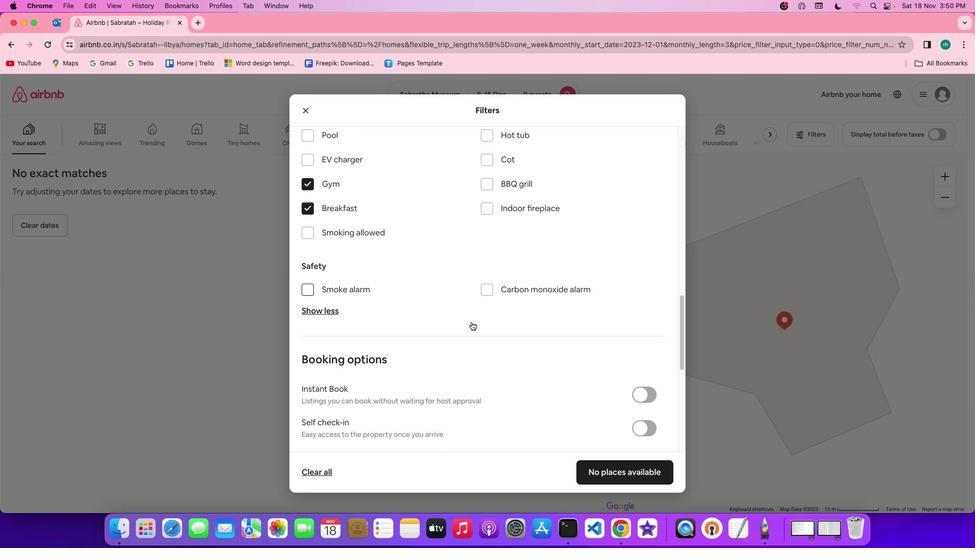 
Action: Mouse moved to (473, 322)
Screenshot: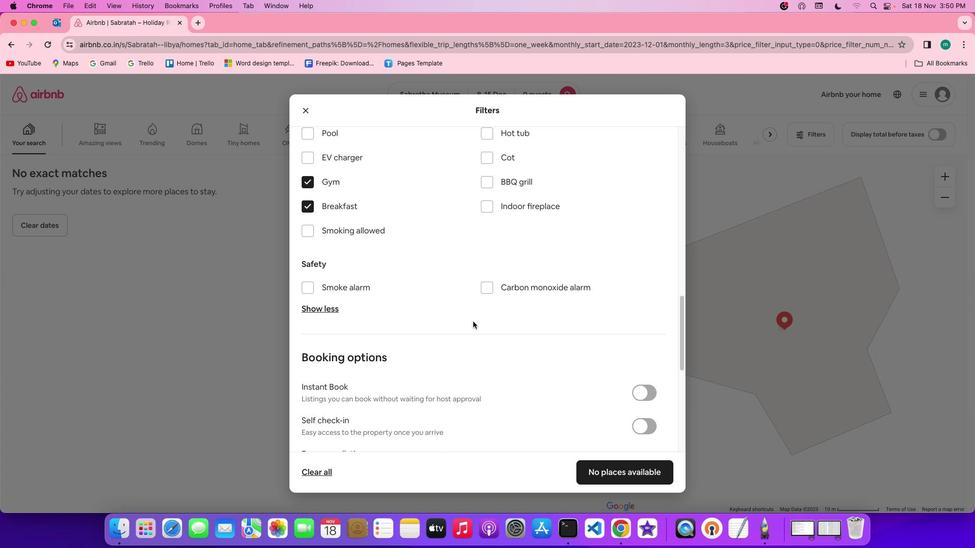 
Action: Mouse scrolled (473, 322) with delta (0, 0)
Screenshot: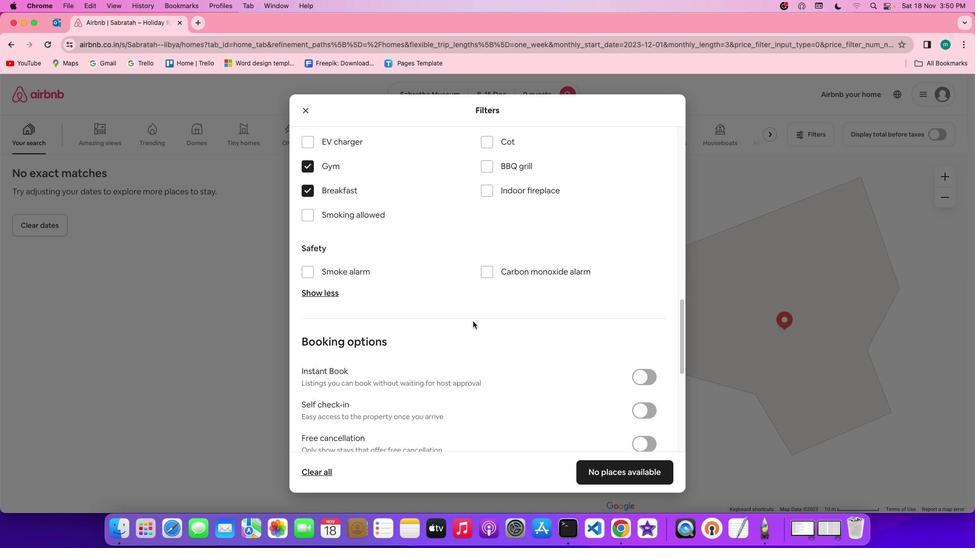 
Action: Mouse scrolled (473, 322) with delta (0, 0)
Screenshot: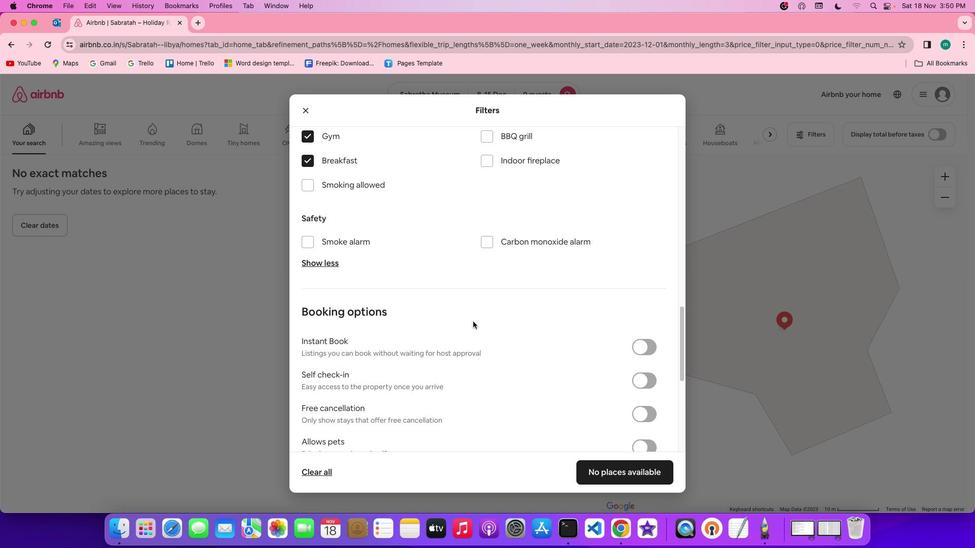 
Action: Mouse scrolled (473, 322) with delta (0, -1)
Screenshot: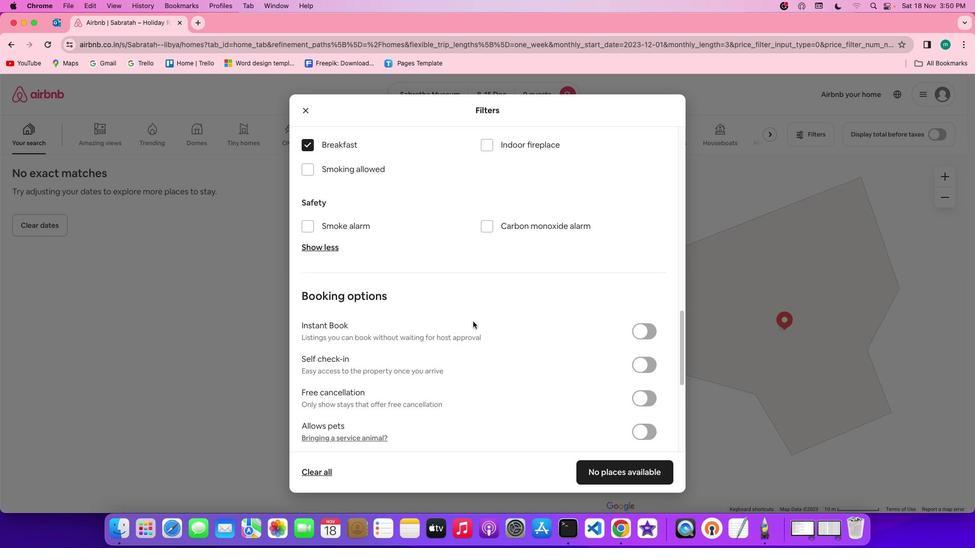 
Action: Mouse scrolled (473, 322) with delta (0, 0)
Screenshot: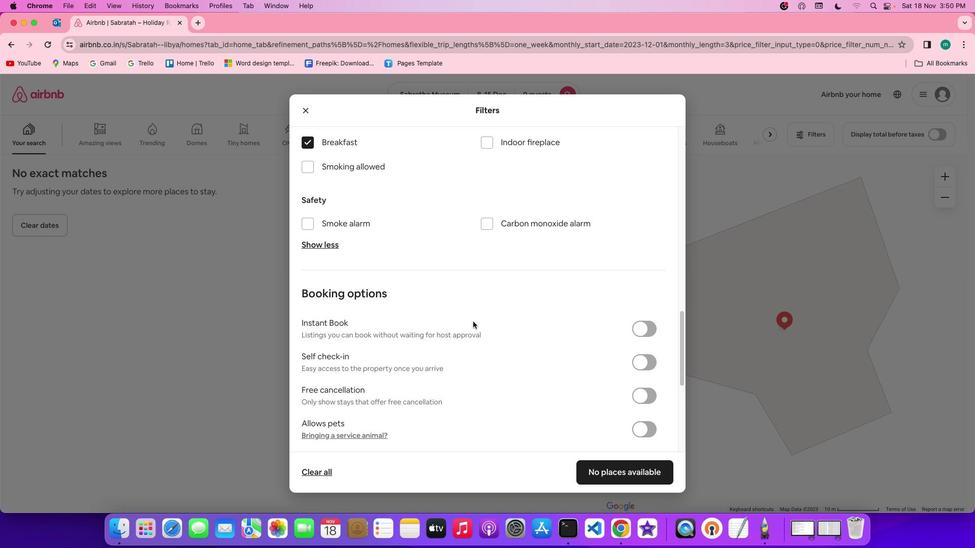 
Action: Mouse scrolled (473, 322) with delta (0, 0)
Screenshot: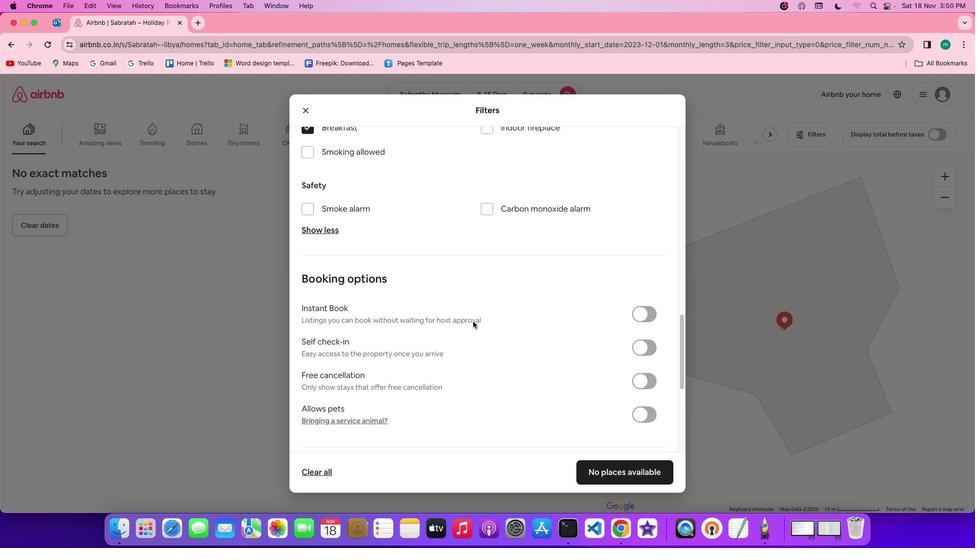 
Action: Mouse scrolled (473, 322) with delta (0, 0)
Screenshot: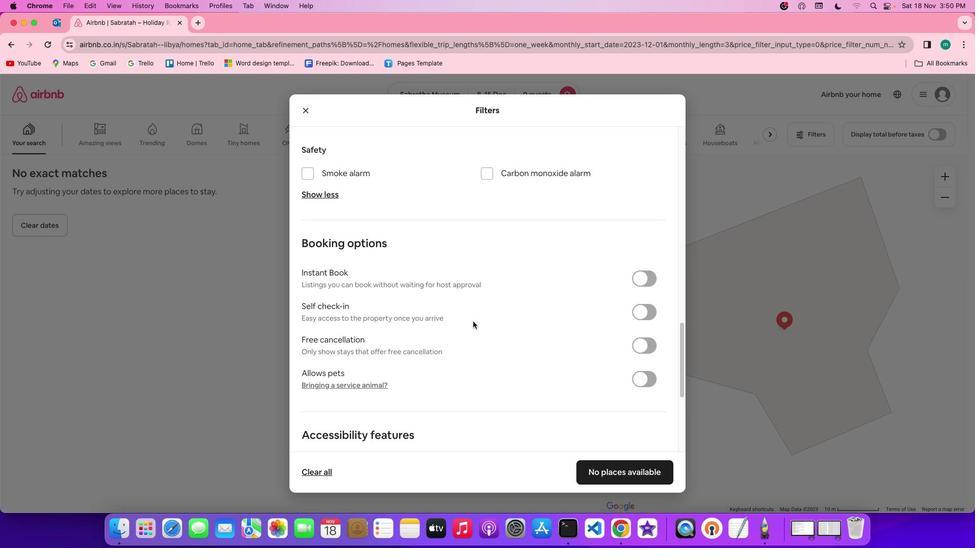 
Action: Mouse scrolled (473, 322) with delta (0, 0)
Screenshot: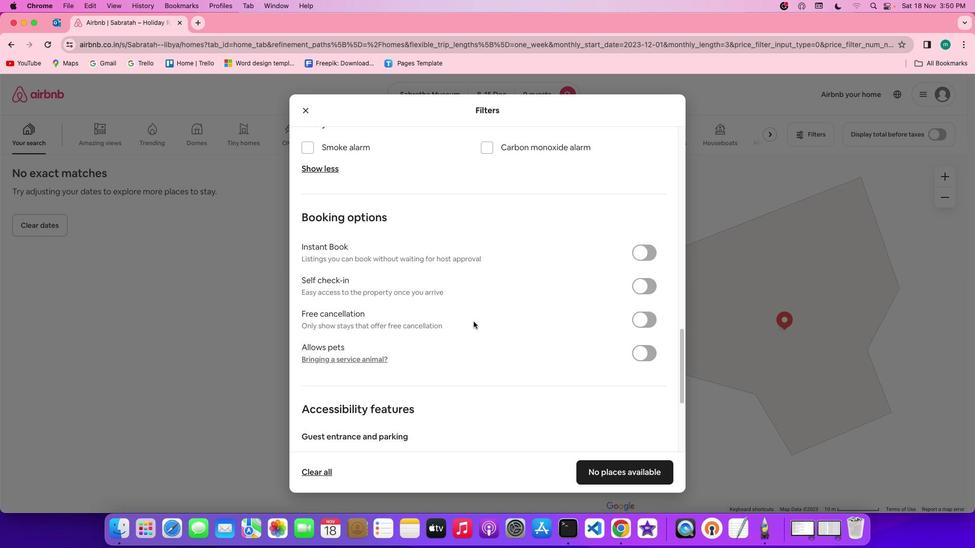 
Action: Mouse scrolled (473, 322) with delta (0, -1)
Screenshot: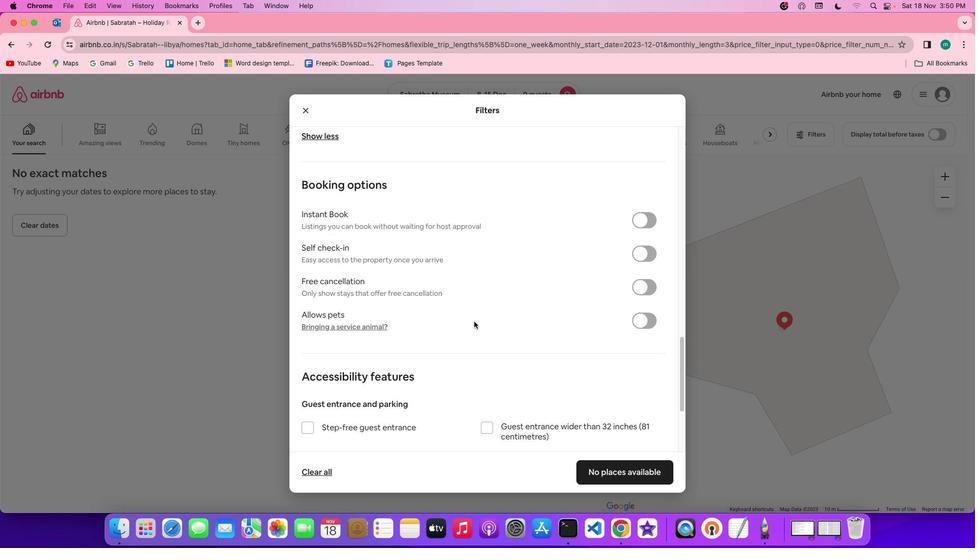
Action: Mouse moved to (475, 321)
Screenshot: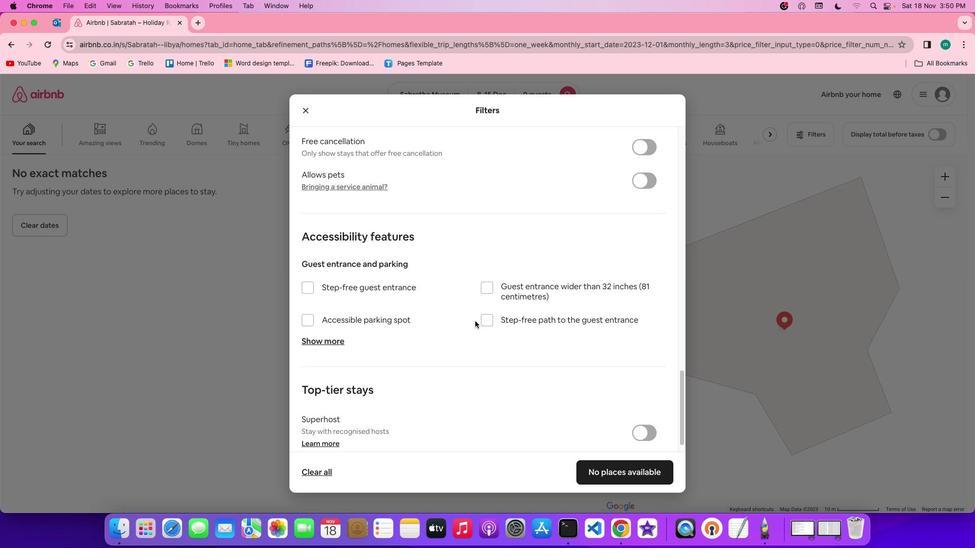 
Action: Mouse scrolled (475, 321) with delta (0, 0)
Screenshot: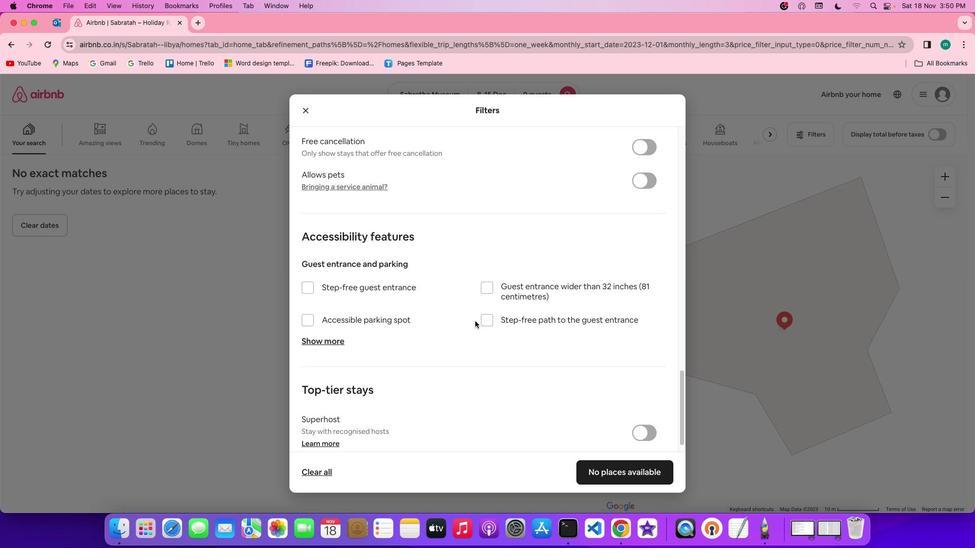 
Action: Mouse scrolled (475, 321) with delta (0, 0)
Screenshot: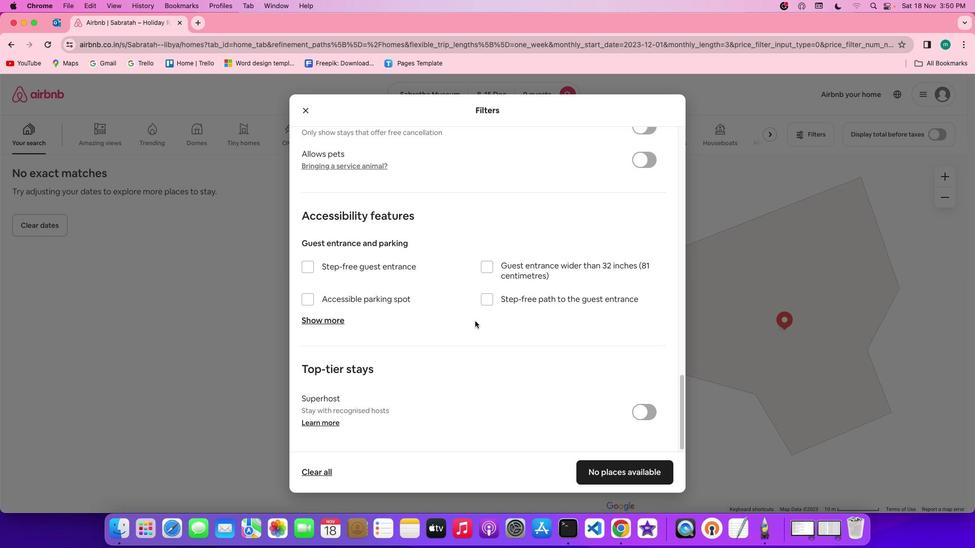 
Action: Mouse scrolled (475, 321) with delta (0, -1)
Screenshot: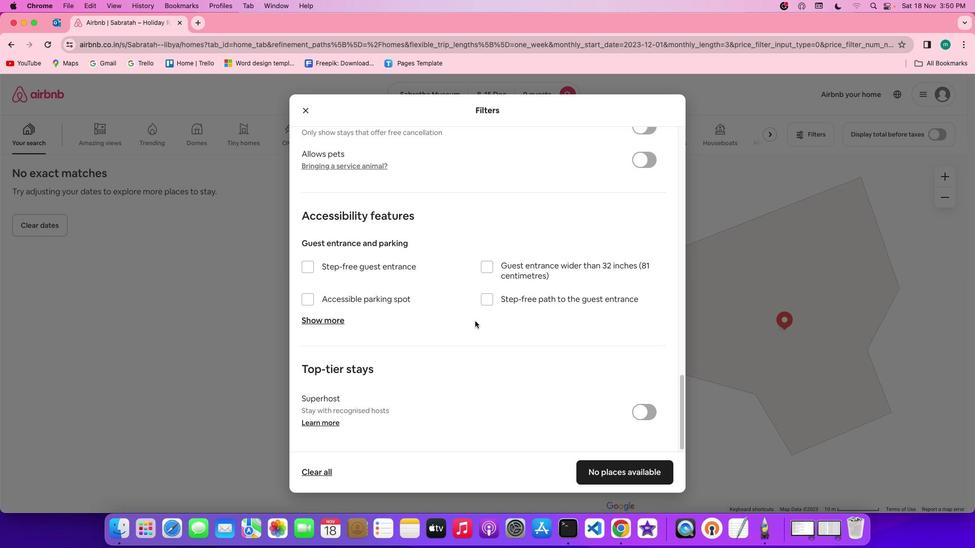 
Action: Mouse scrolled (475, 321) with delta (0, -2)
Screenshot: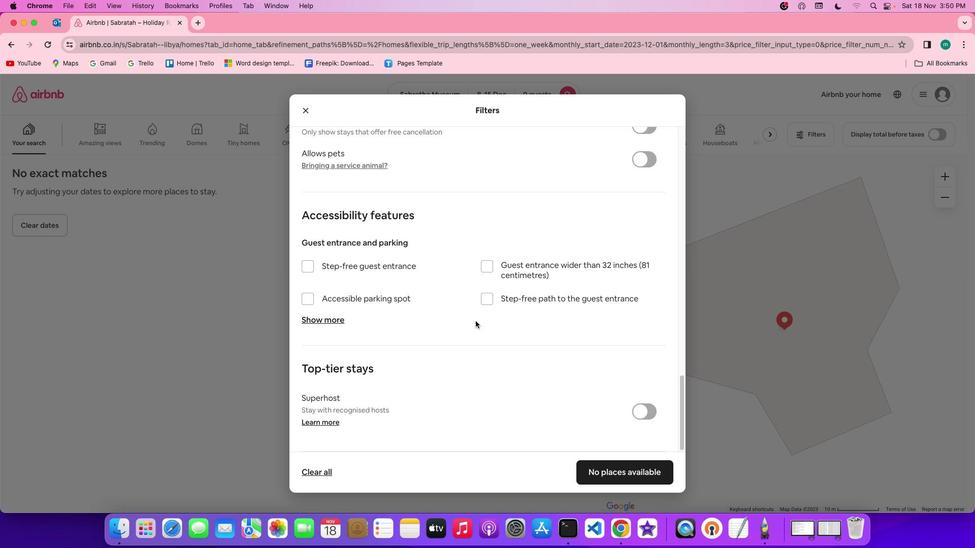 
Action: Mouse scrolled (475, 321) with delta (0, -3)
Screenshot: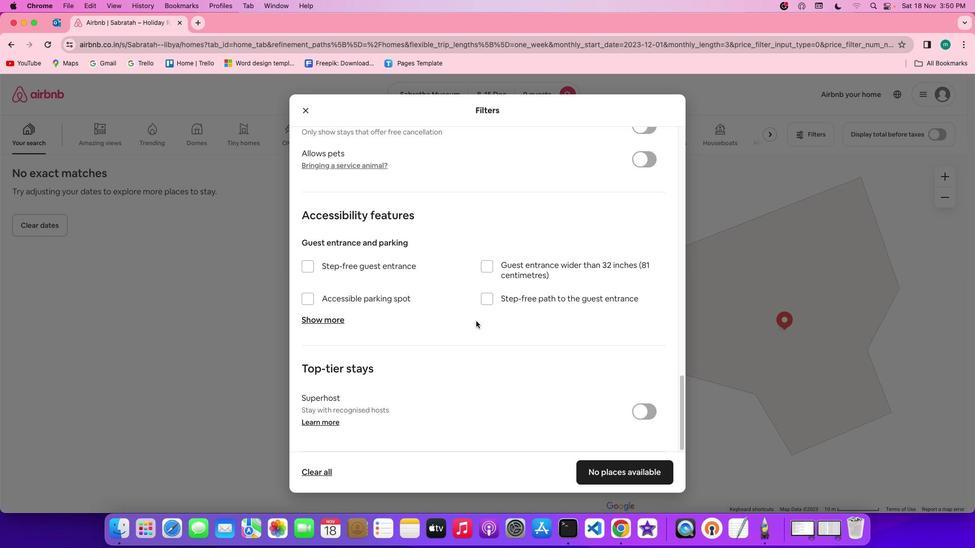 
Action: Mouse scrolled (475, 321) with delta (0, -3)
Screenshot: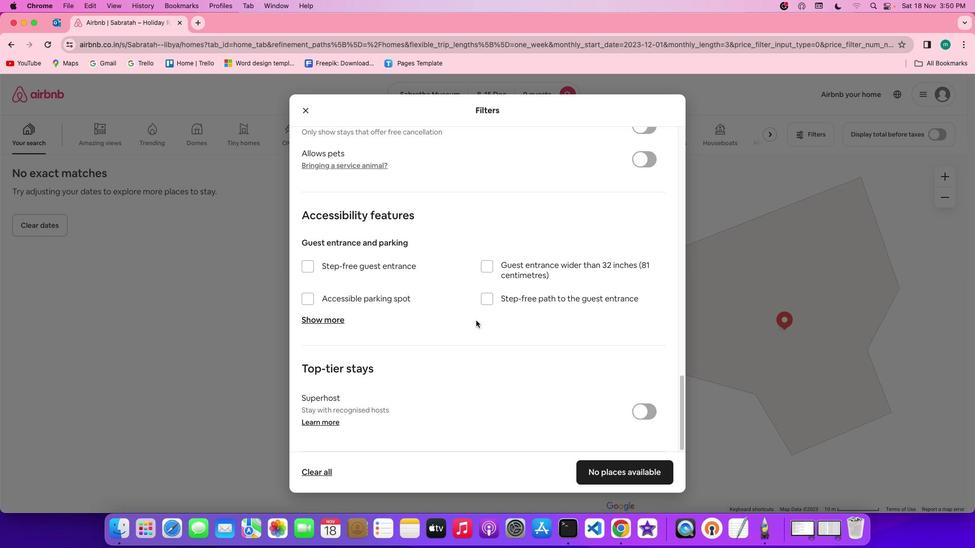 
Action: Mouse moved to (476, 321)
Screenshot: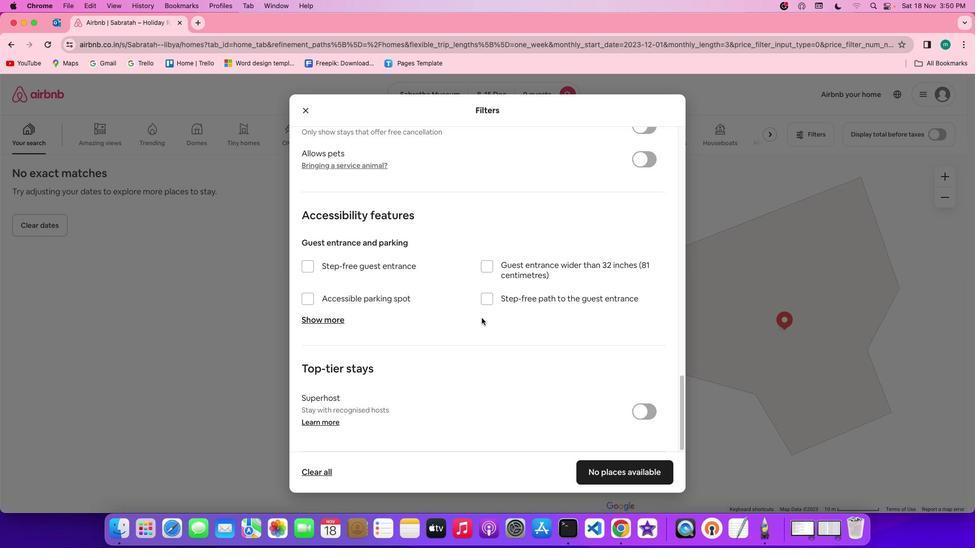 
Action: Mouse scrolled (476, 321) with delta (0, 0)
Screenshot: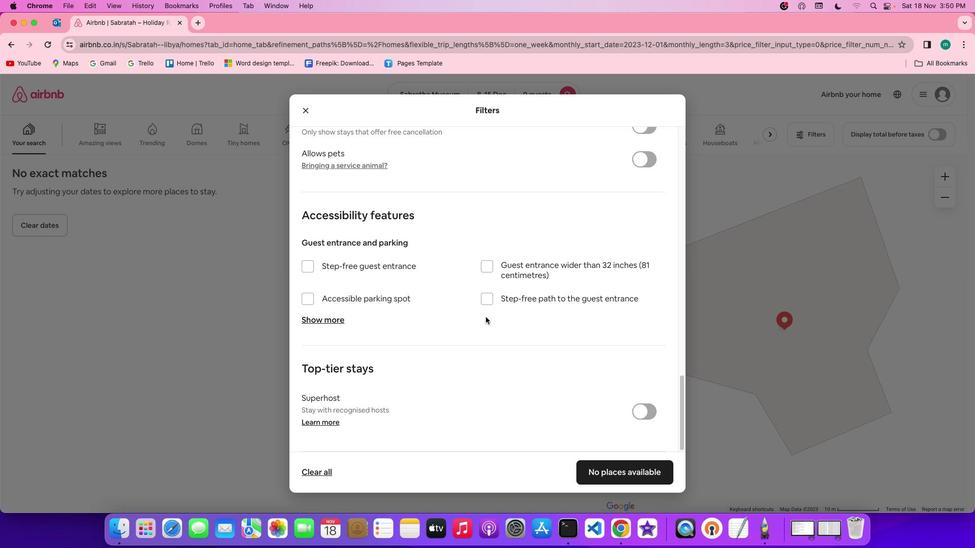 
Action: Mouse scrolled (476, 321) with delta (0, 0)
Screenshot: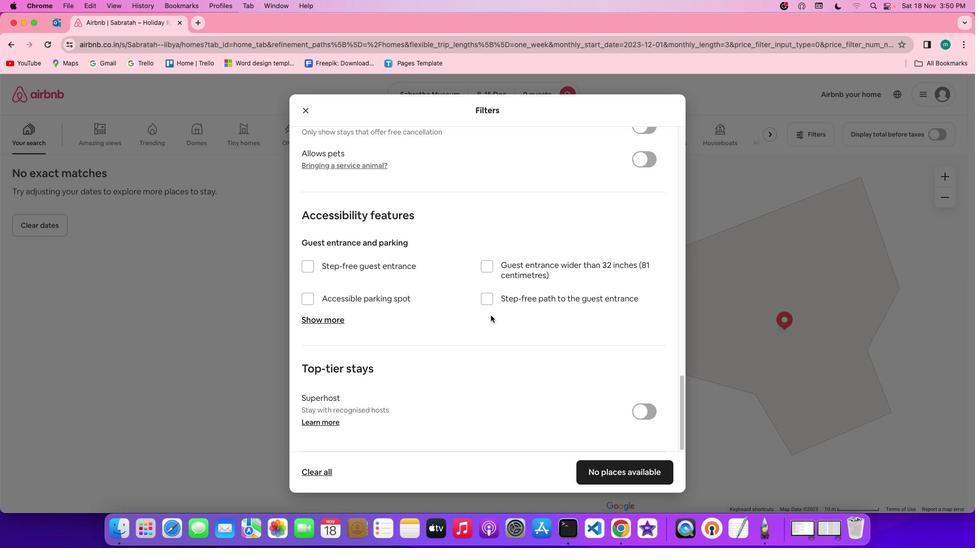 
Action: Mouse scrolled (476, 321) with delta (0, -2)
Screenshot: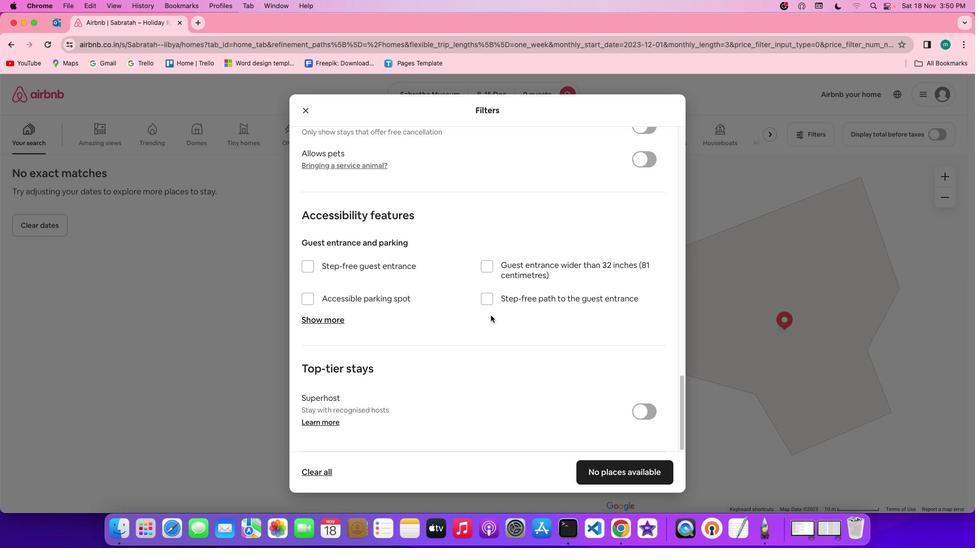 
Action: Mouse scrolled (476, 321) with delta (0, -2)
Screenshot: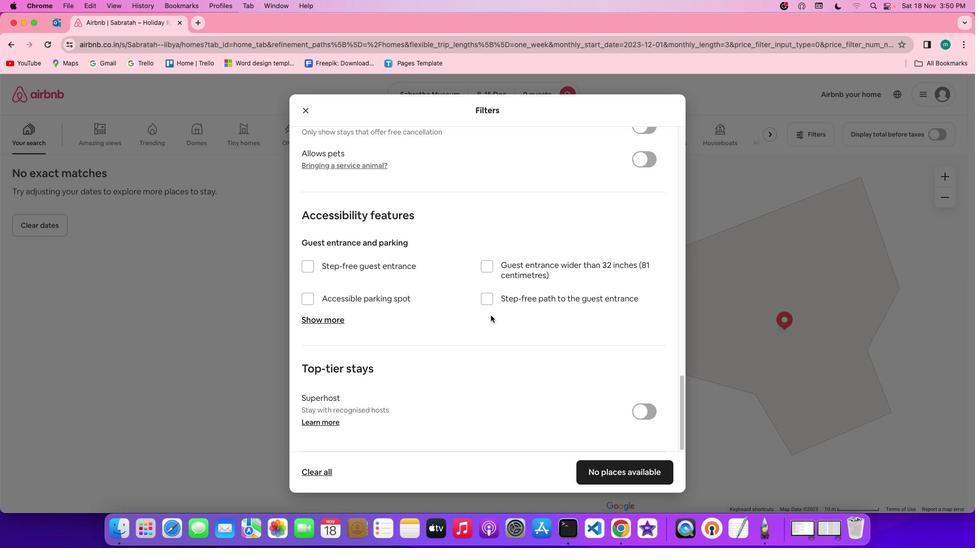 
Action: Mouse scrolled (476, 321) with delta (0, -3)
Screenshot: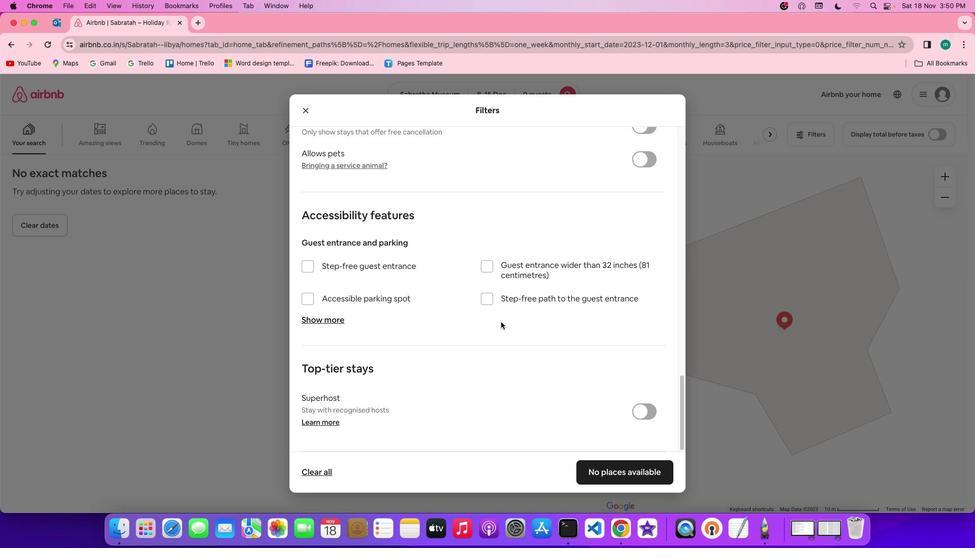 
Action: Mouse moved to (477, 320)
Screenshot: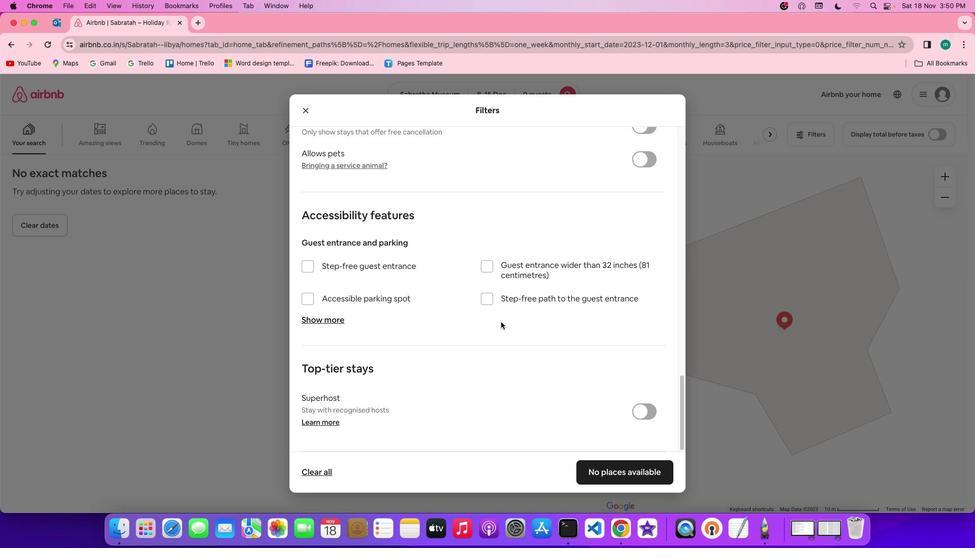 
Action: Mouse scrolled (477, 320) with delta (0, -3)
Screenshot: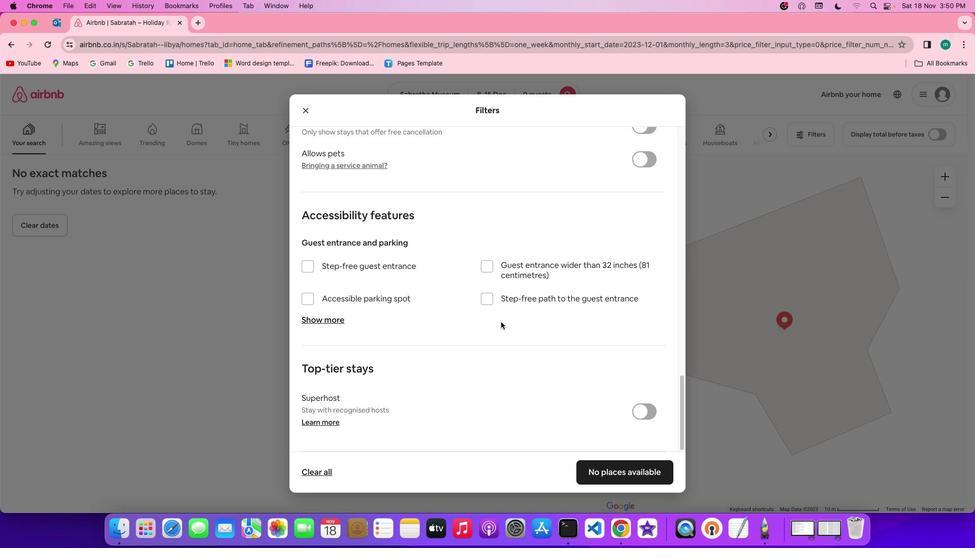 
Action: Mouse moved to (625, 467)
Screenshot: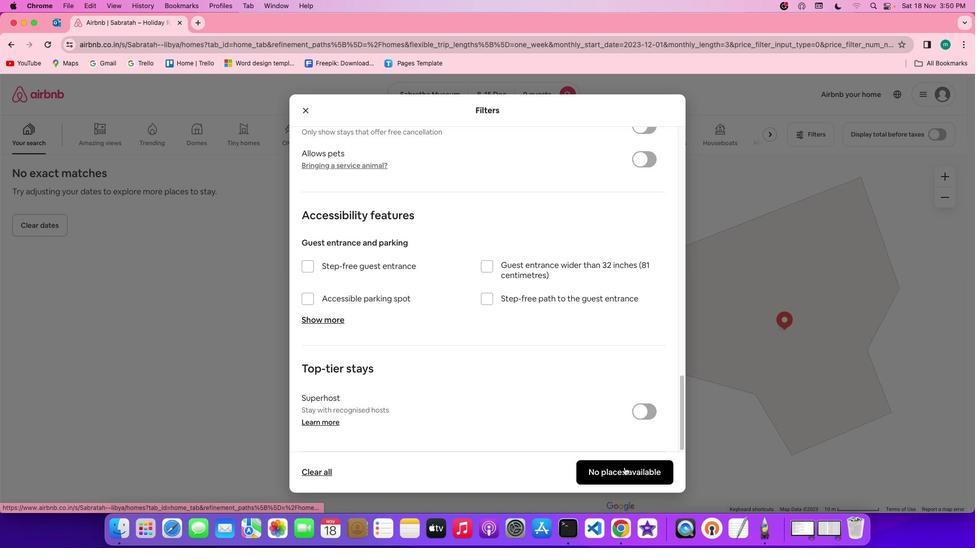 
Action: Mouse pressed left at (625, 467)
Screenshot: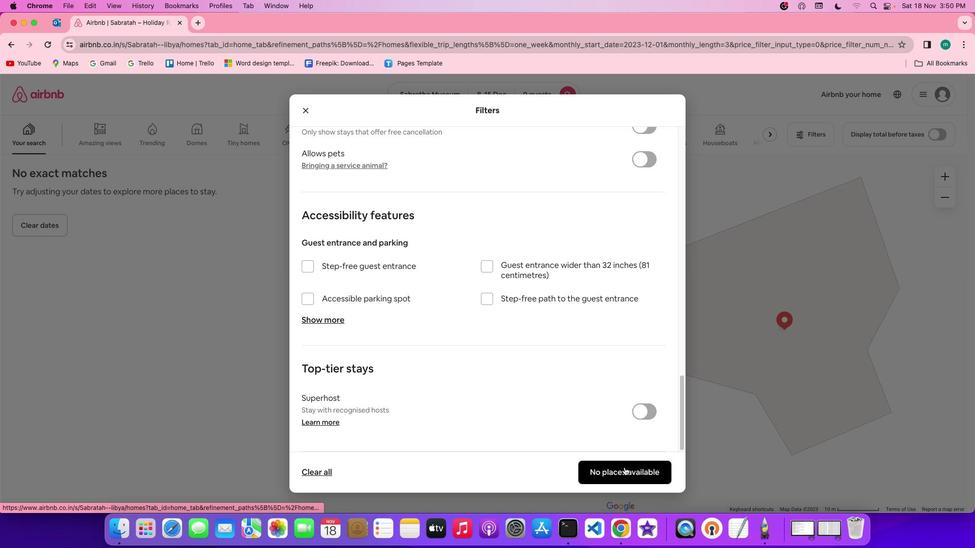 
Action: Mouse moved to (323, 303)
Screenshot: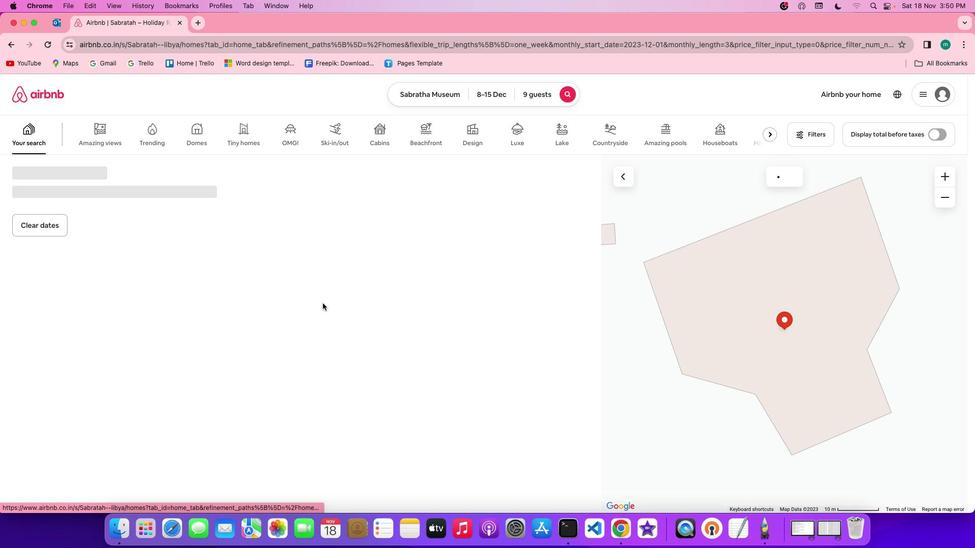 
